 Task: Look for space in Zlín, Czech Republic from 1st June, 2023 to 9th June, 2023 for 6 adults in price range Rs.6000 to Rs.12000. Place can be entire place with 3 bedrooms having 3 beds and 3 bathrooms. Property type can be house, flat, guest house. Booking option can be shelf check-in. Required host language is English.
Action: Mouse moved to (552, 102)
Screenshot: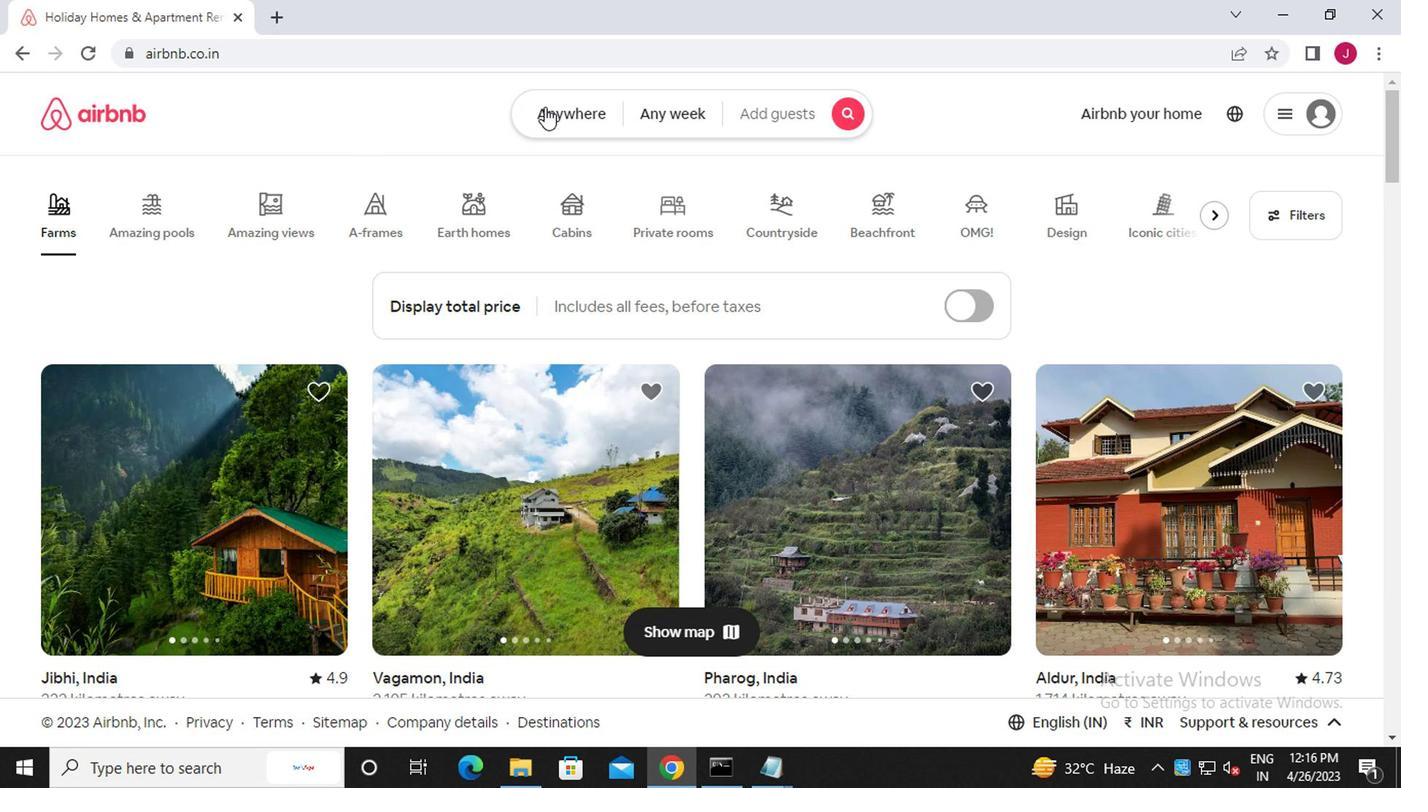 
Action: Mouse pressed left at (552, 102)
Screenshot: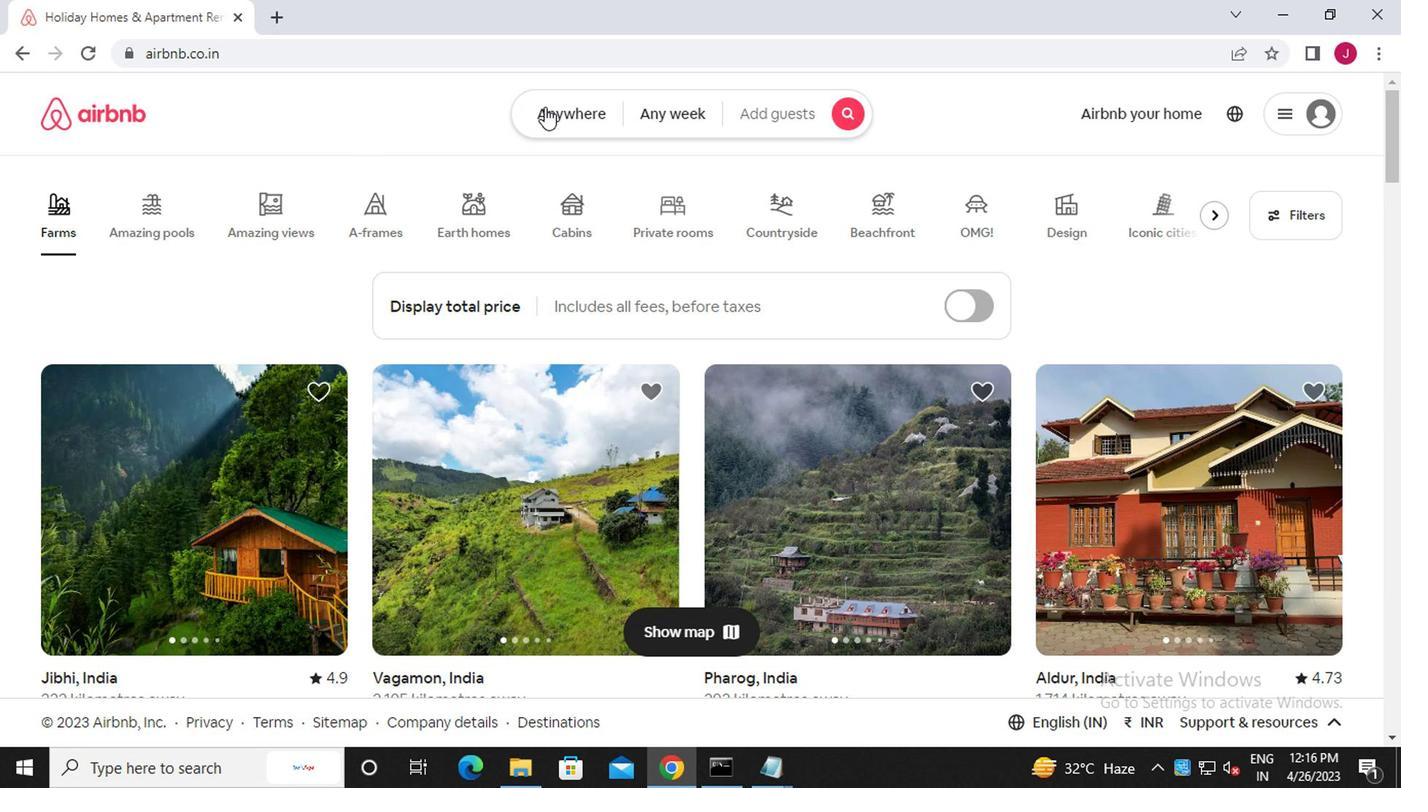 
Action: Mouse moved to (375, 194)
Screenshot: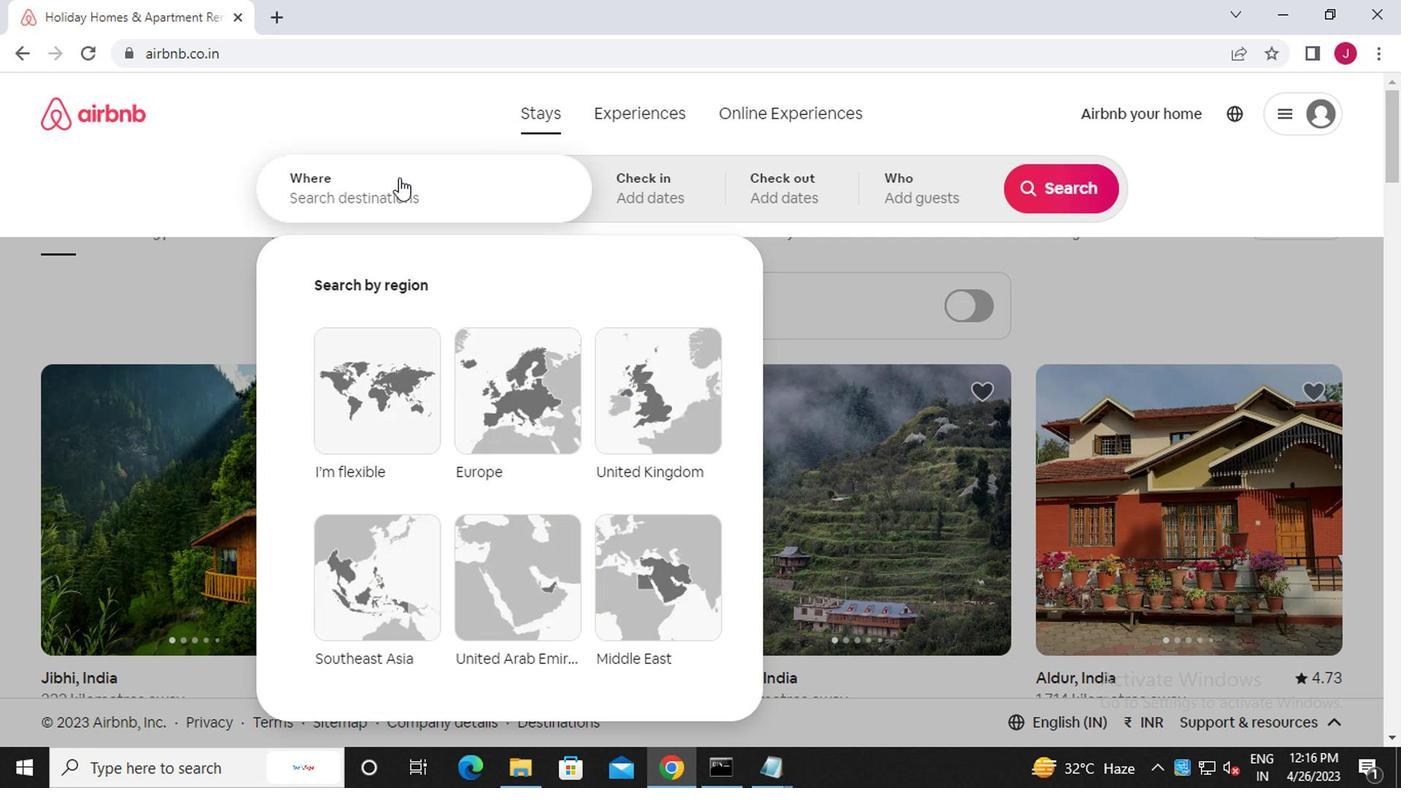 
Action: Mouse pressed left at (375, 194)
Screenshot: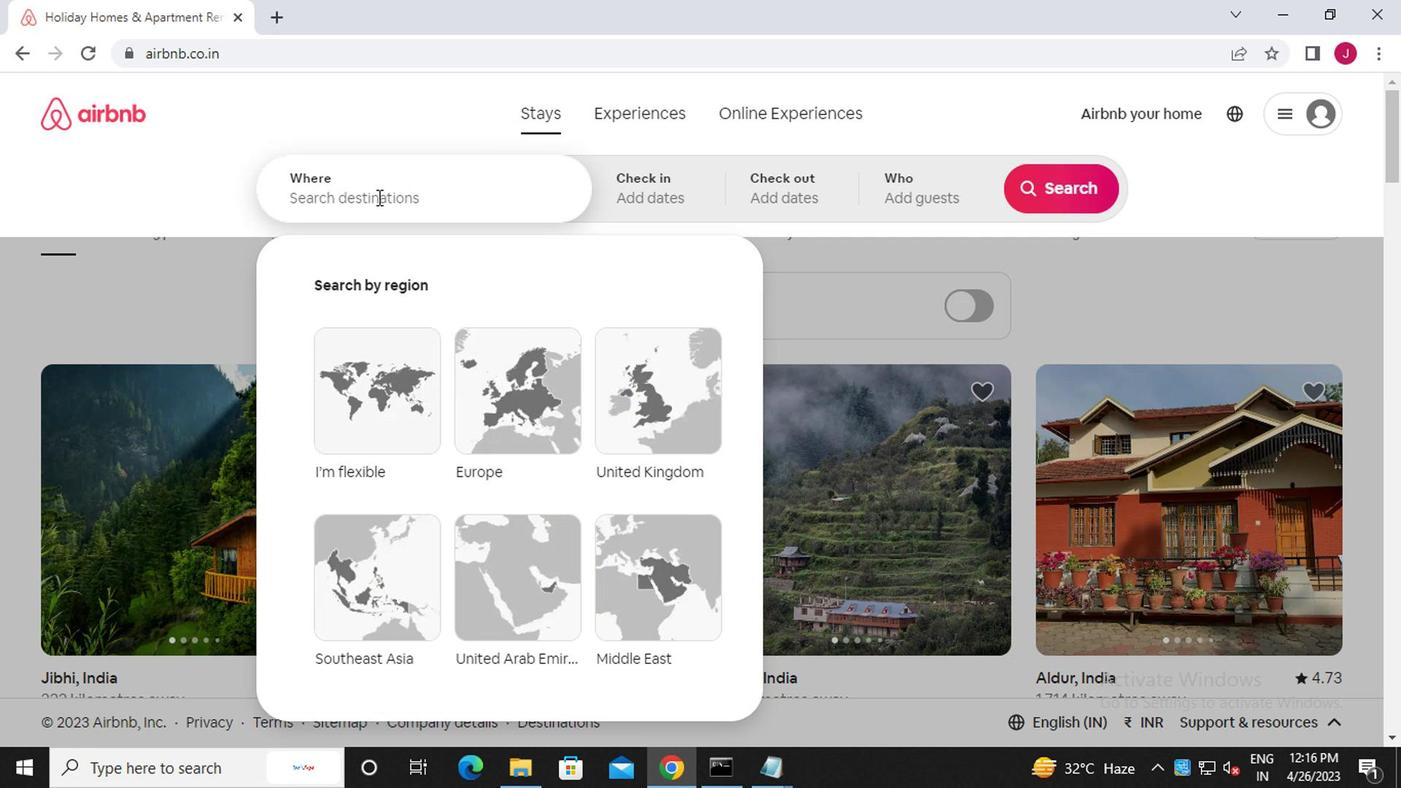 
Action: Mouse moved to (375, 194)
Screenshot: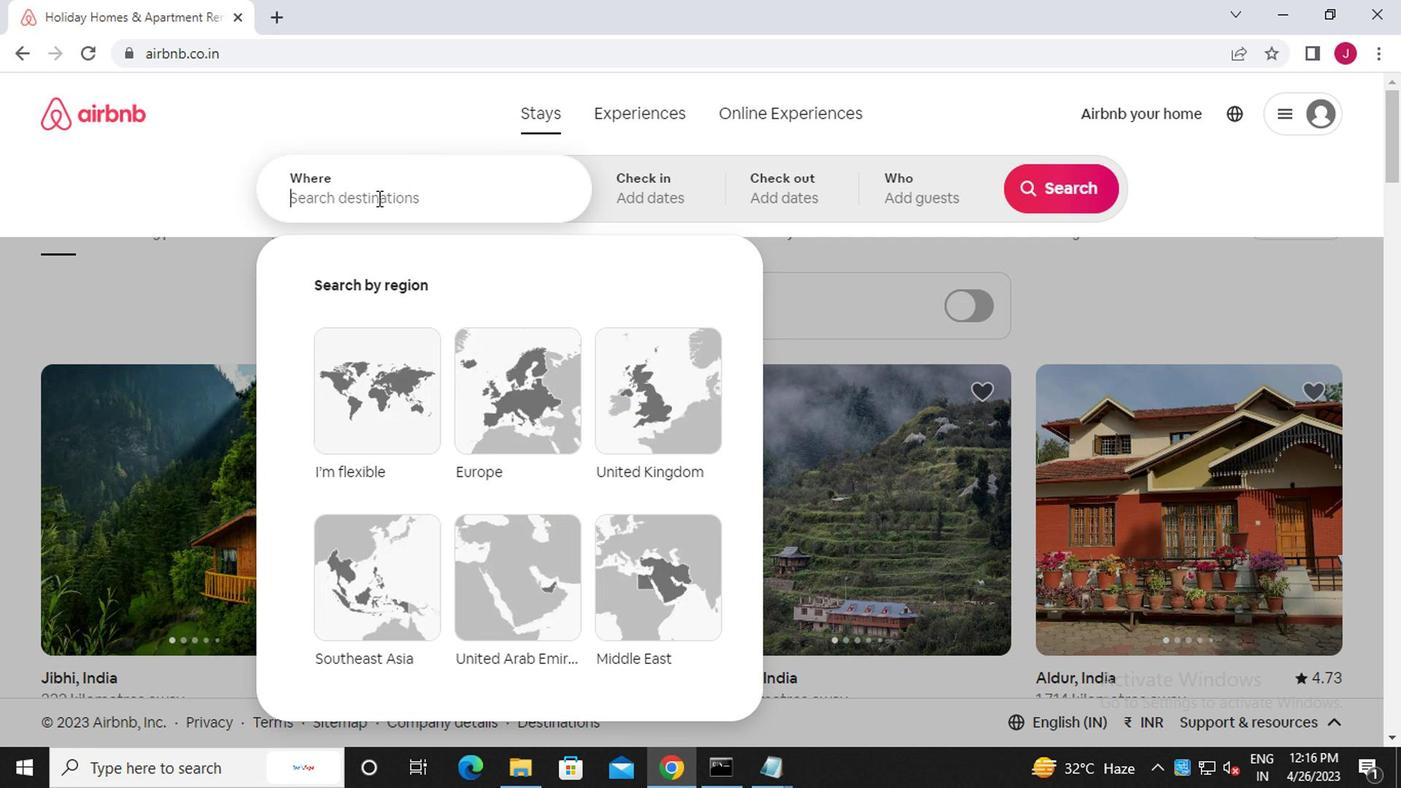 
Action: Key pressed z<Key.caps_lock>lin,<Key.caps_lock>c<Key.caps_lock>zech<Key.space><Key.caps_lock>r<Key.caps_lock>epublic
Screenshot: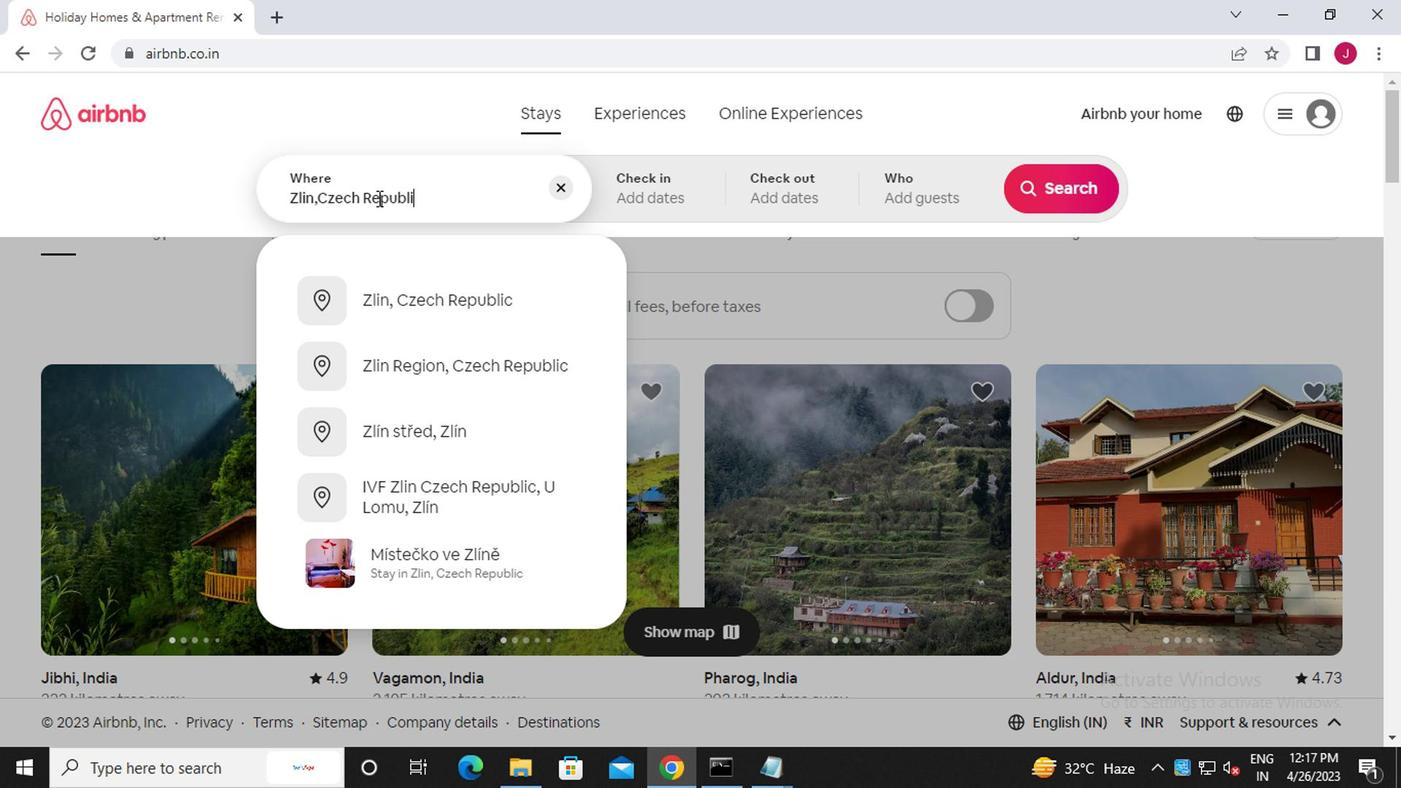 
Action: Mouse moved to (448, 310)
Screenshot: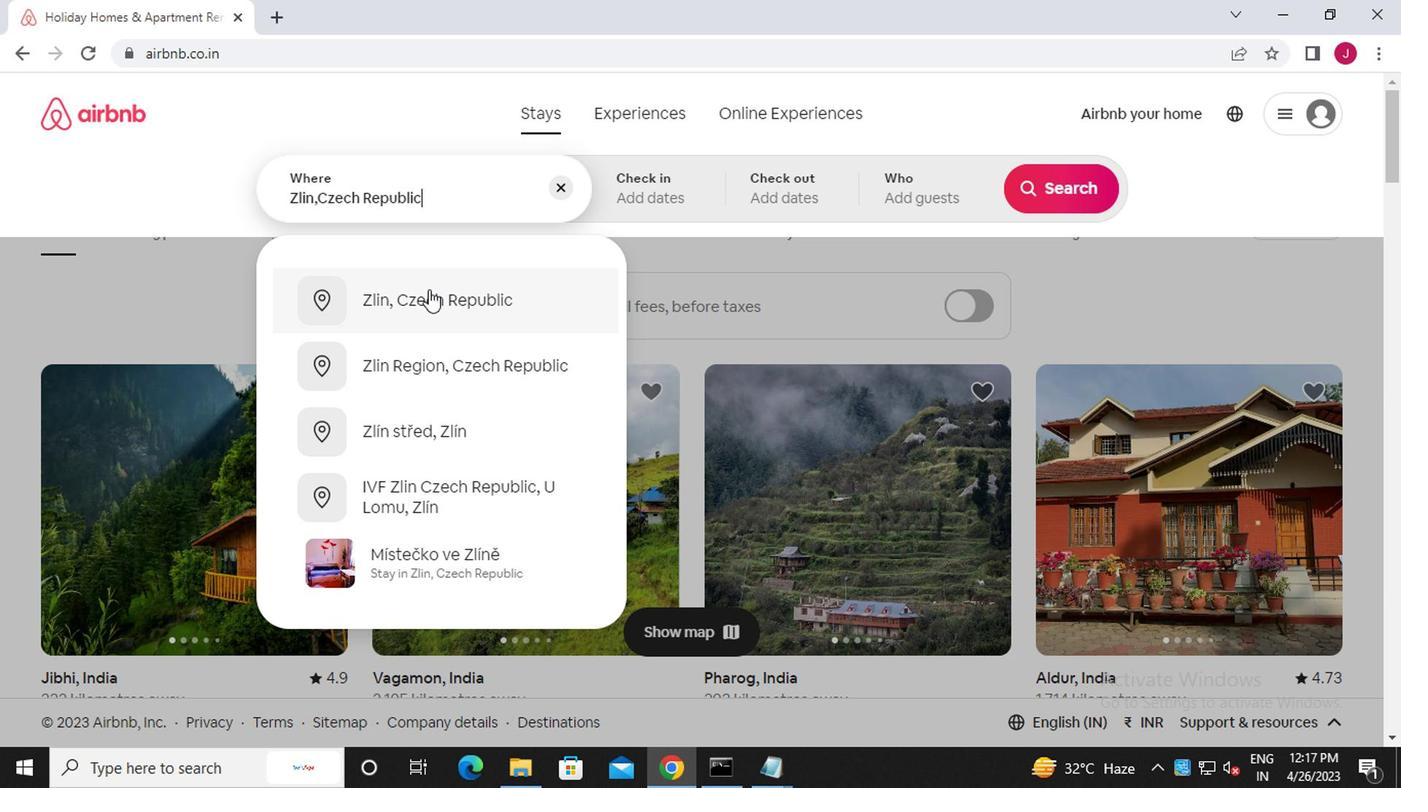 
Action: Mouse pressed left at (448, 310)
Screenshot: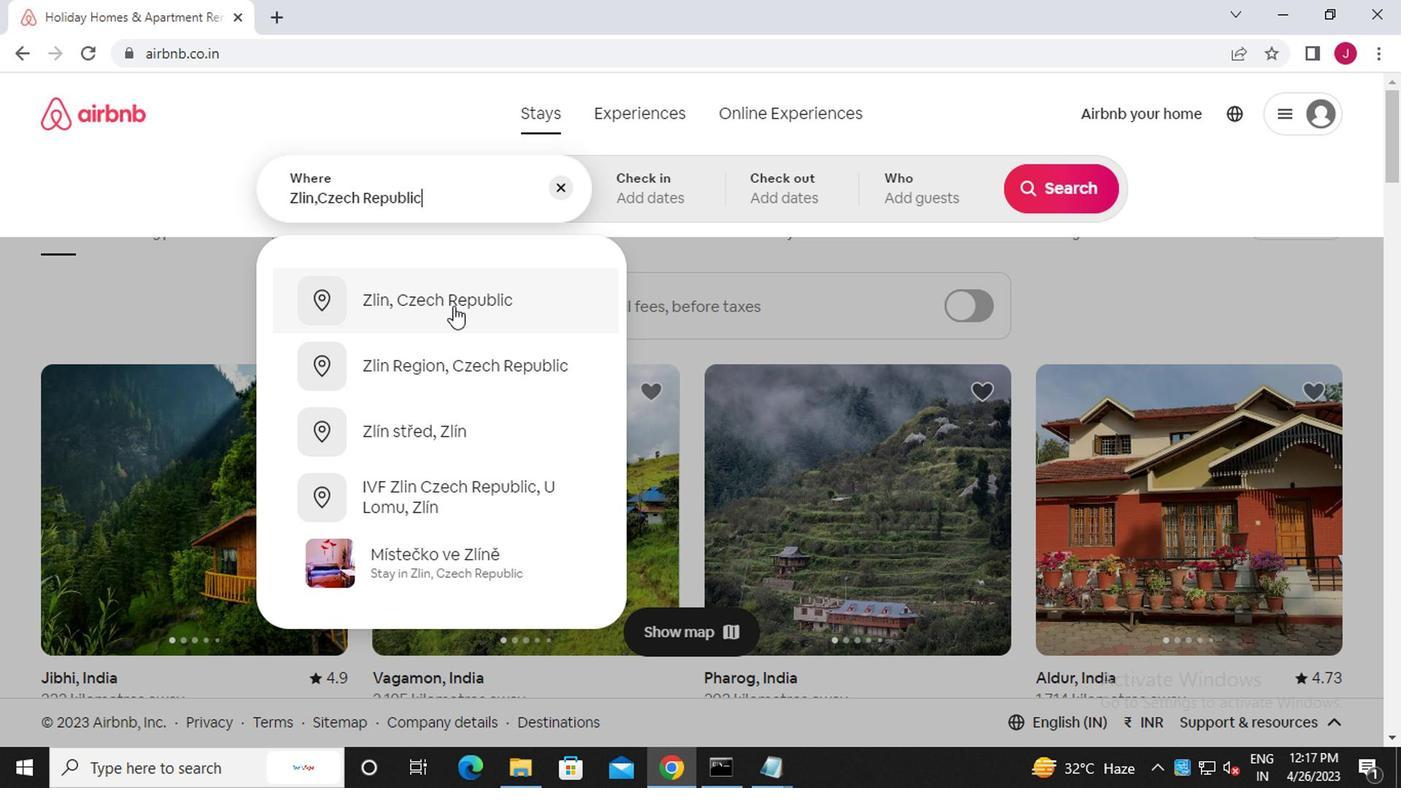 
Action: Mouse moved to (1019, 362)
Screenshot: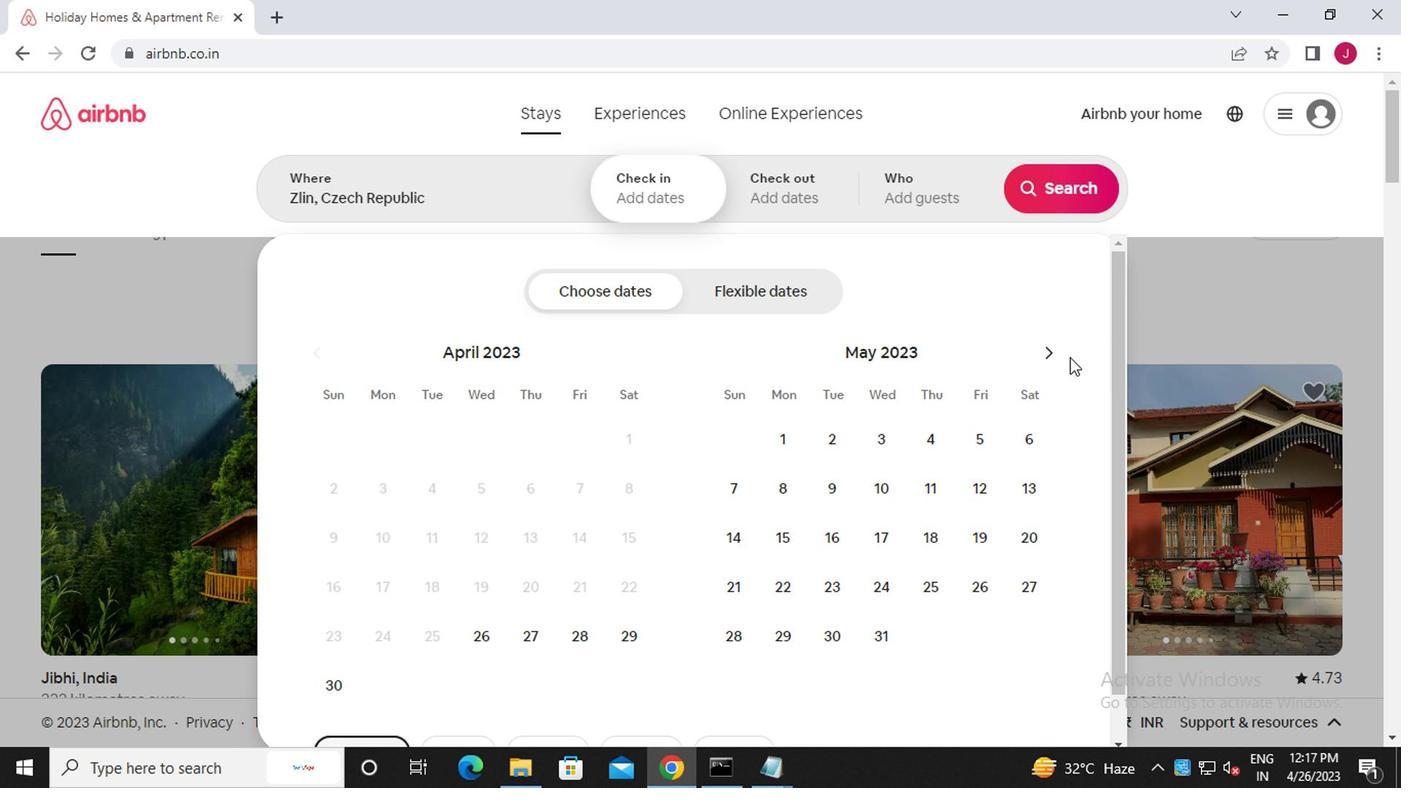 
Action: Mouse pressed left at (1019, 362)
Screenshot: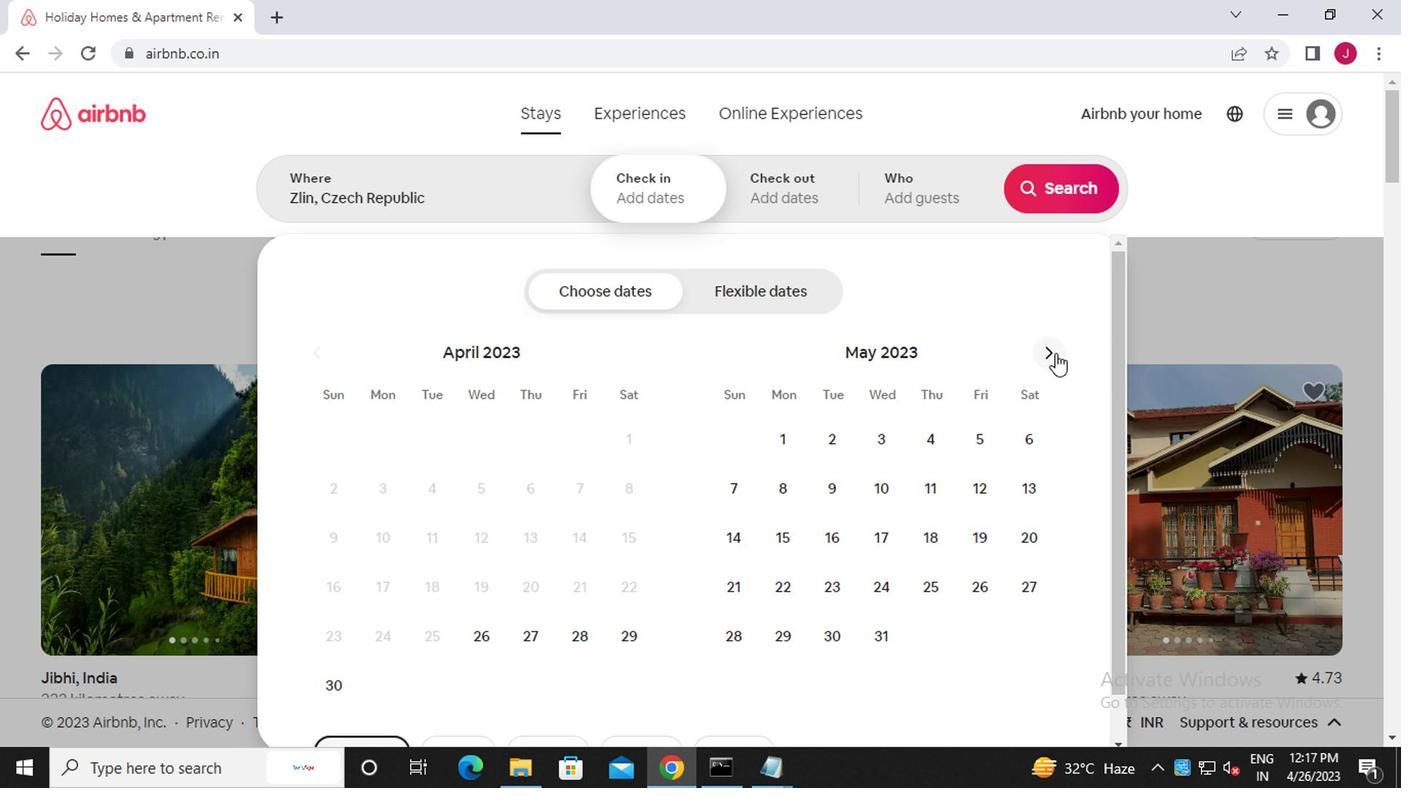 
Action: Mouse moved to (914, 459)
Screenshot: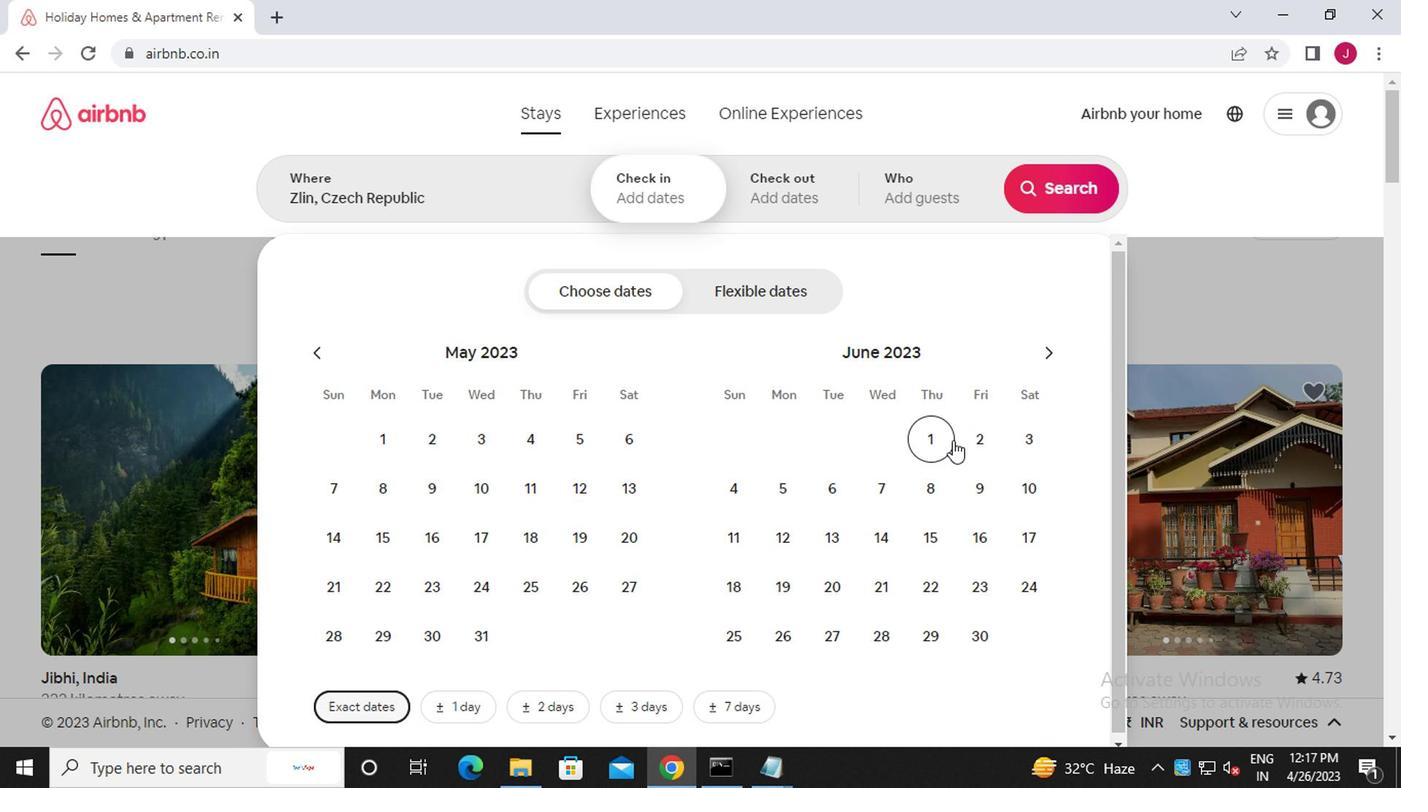 
Action: Mouse pressed left at (914, 459)
Screenshot: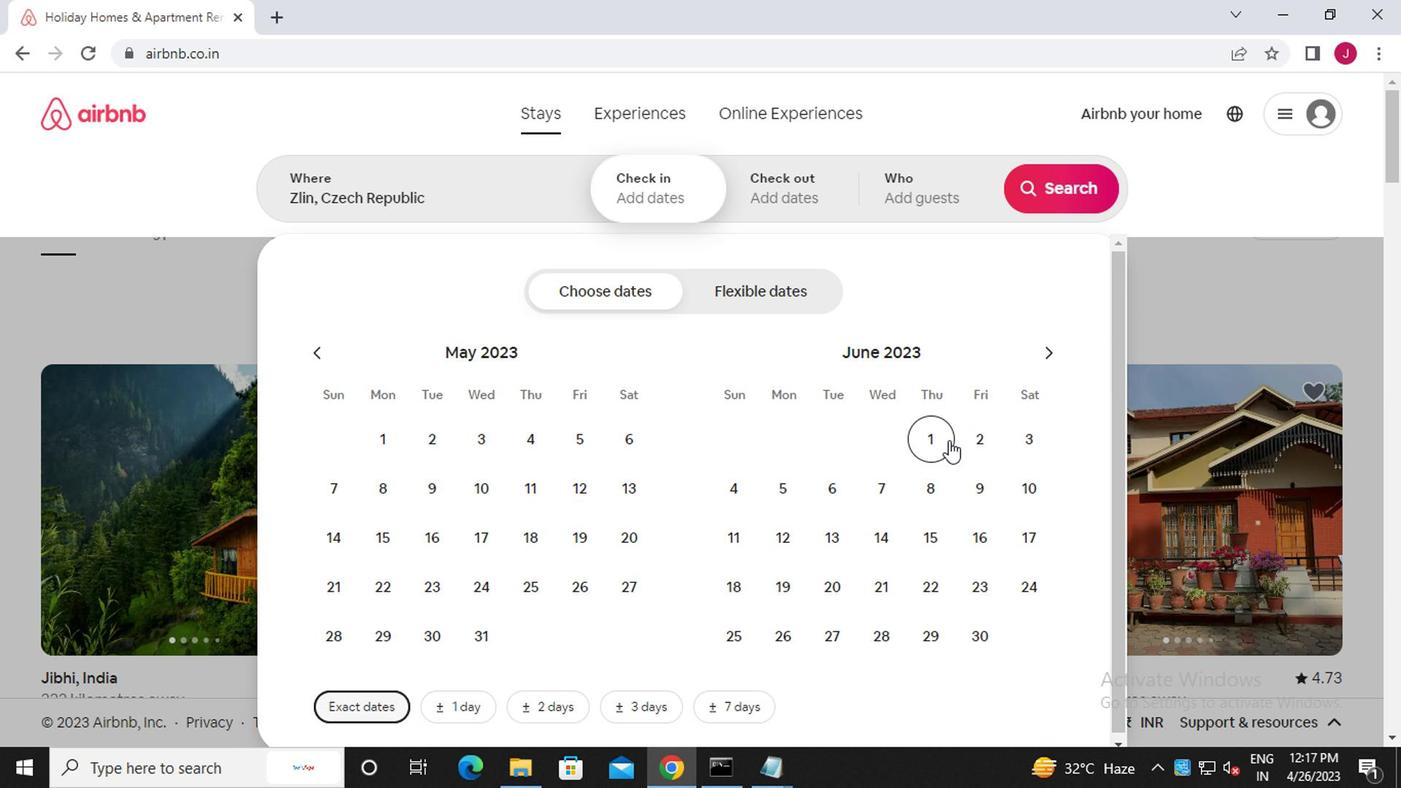 
Action: Mouse moved to (952, 504)
Screenshot: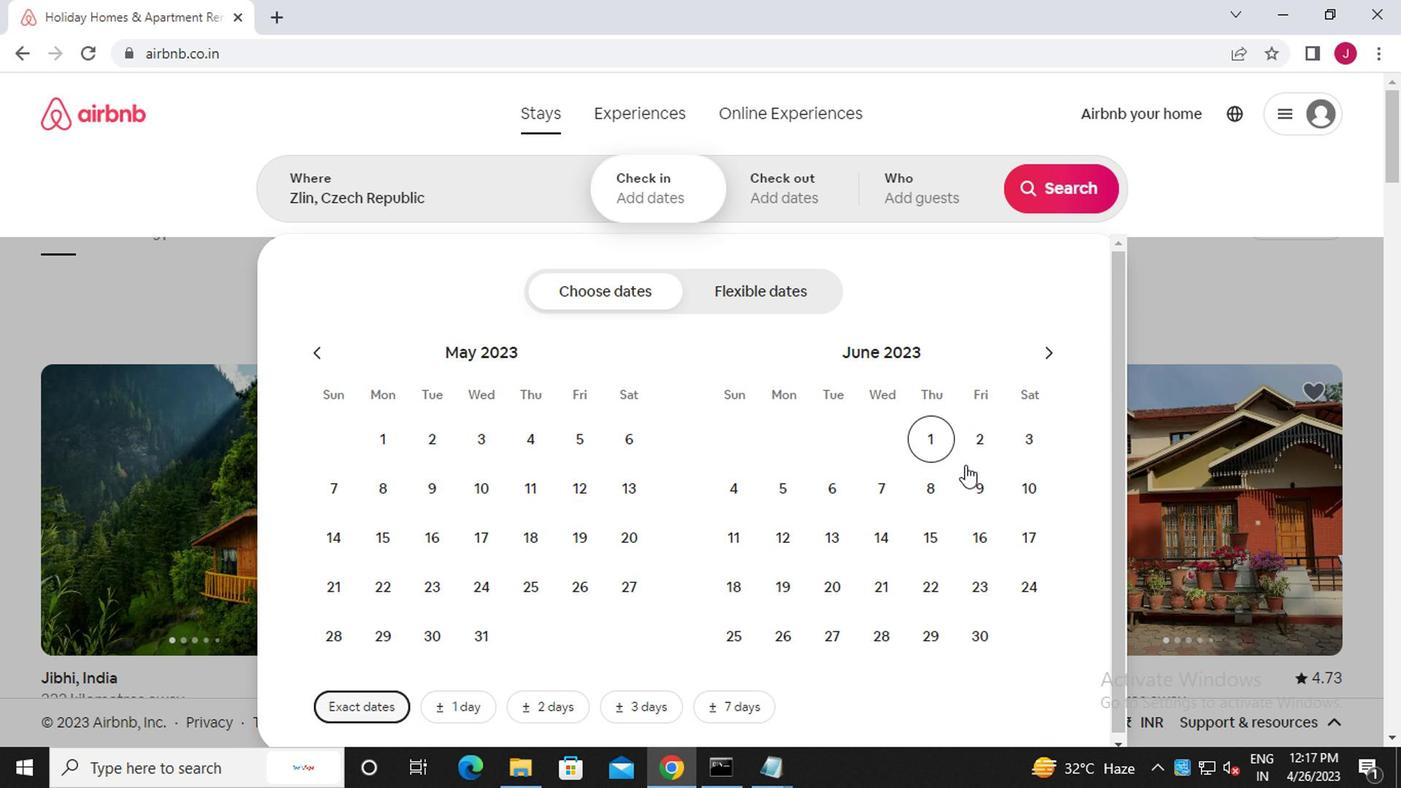
Action: Mouse pressed left at (952, 504)
Screenshot: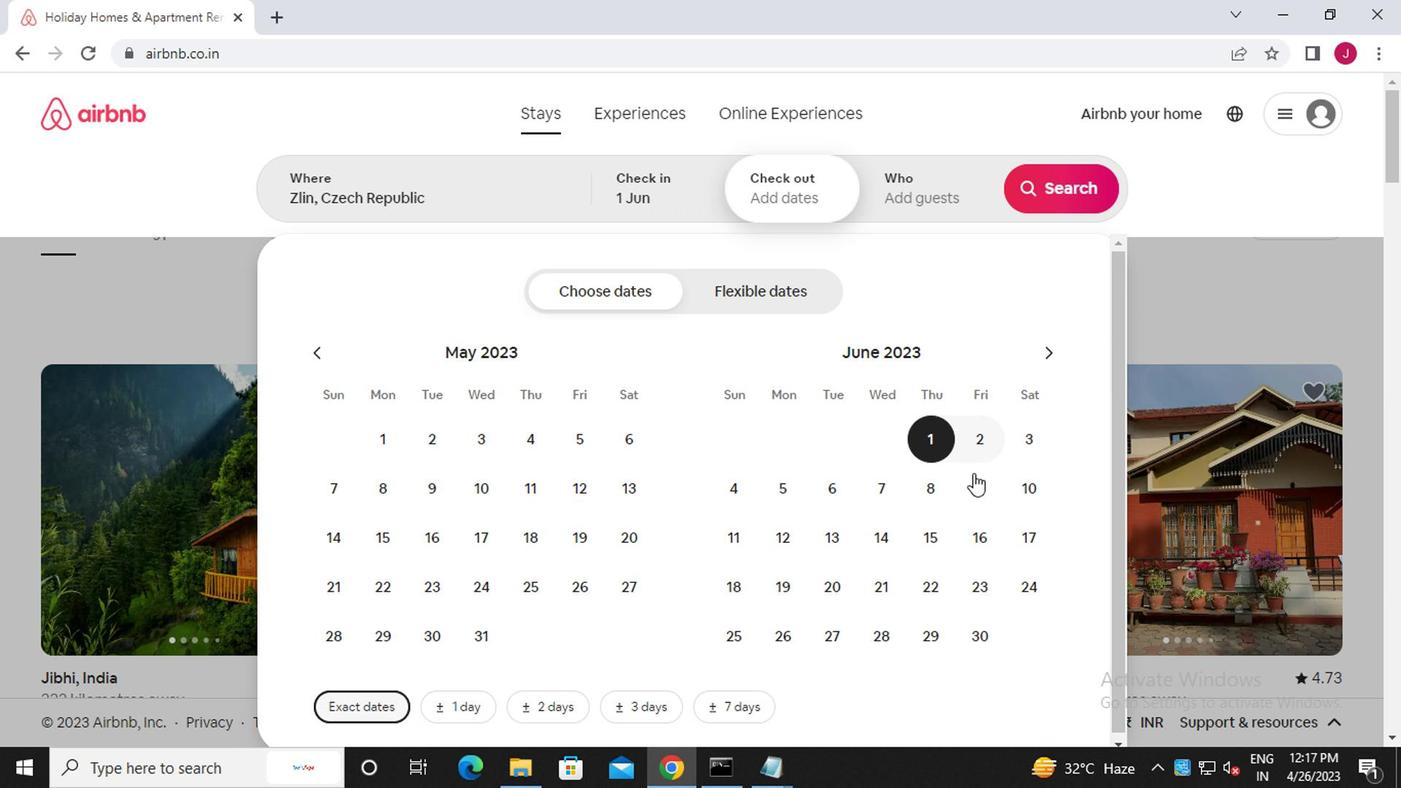 
Action: Mouse moved to (902, 175)
Screenshot: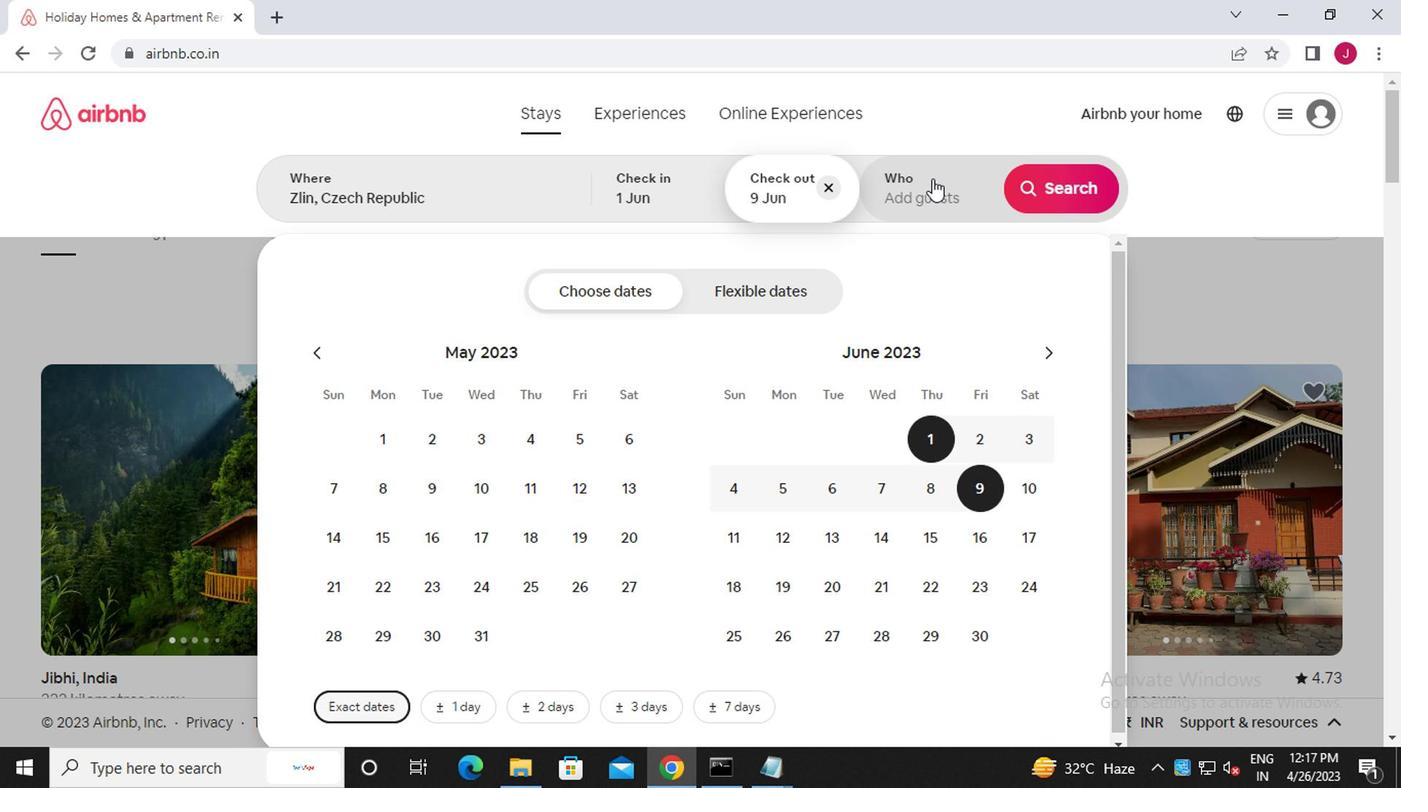 
Action: Mouse pressed left at (902, 175)
Screenshot: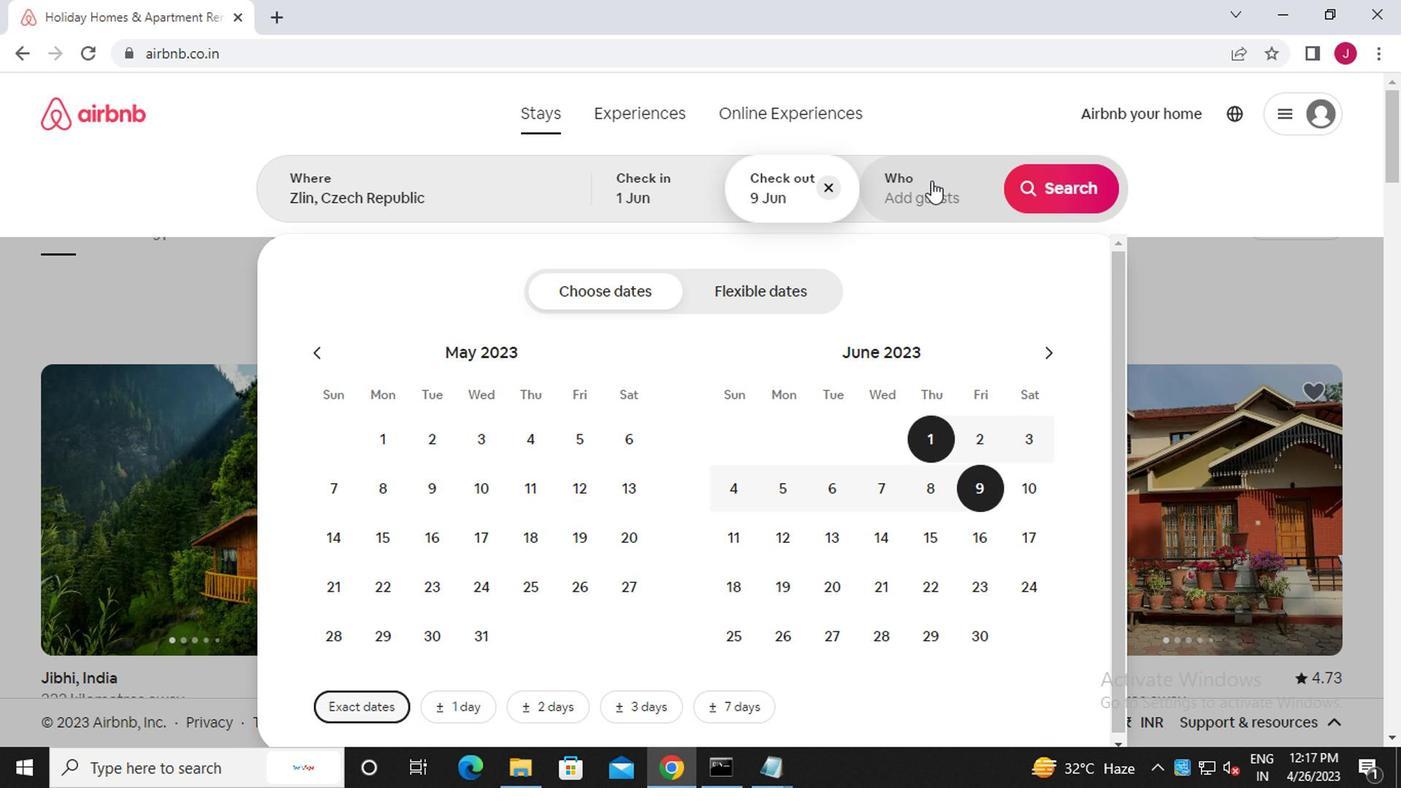 
Action: Mouse moved to (1030, 312)
Screenshot: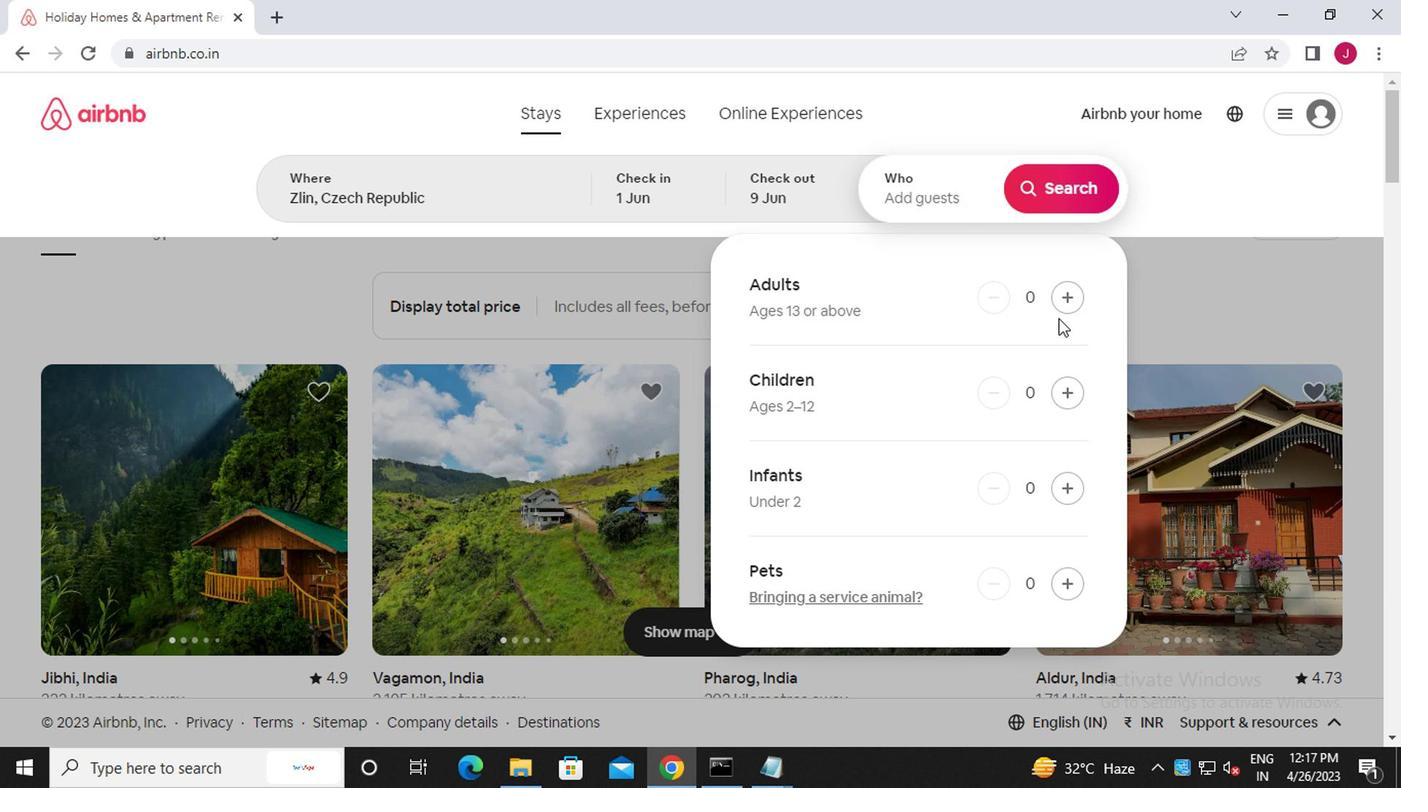
Action: Mouse pressed left at (1030, 312)
Screenshot: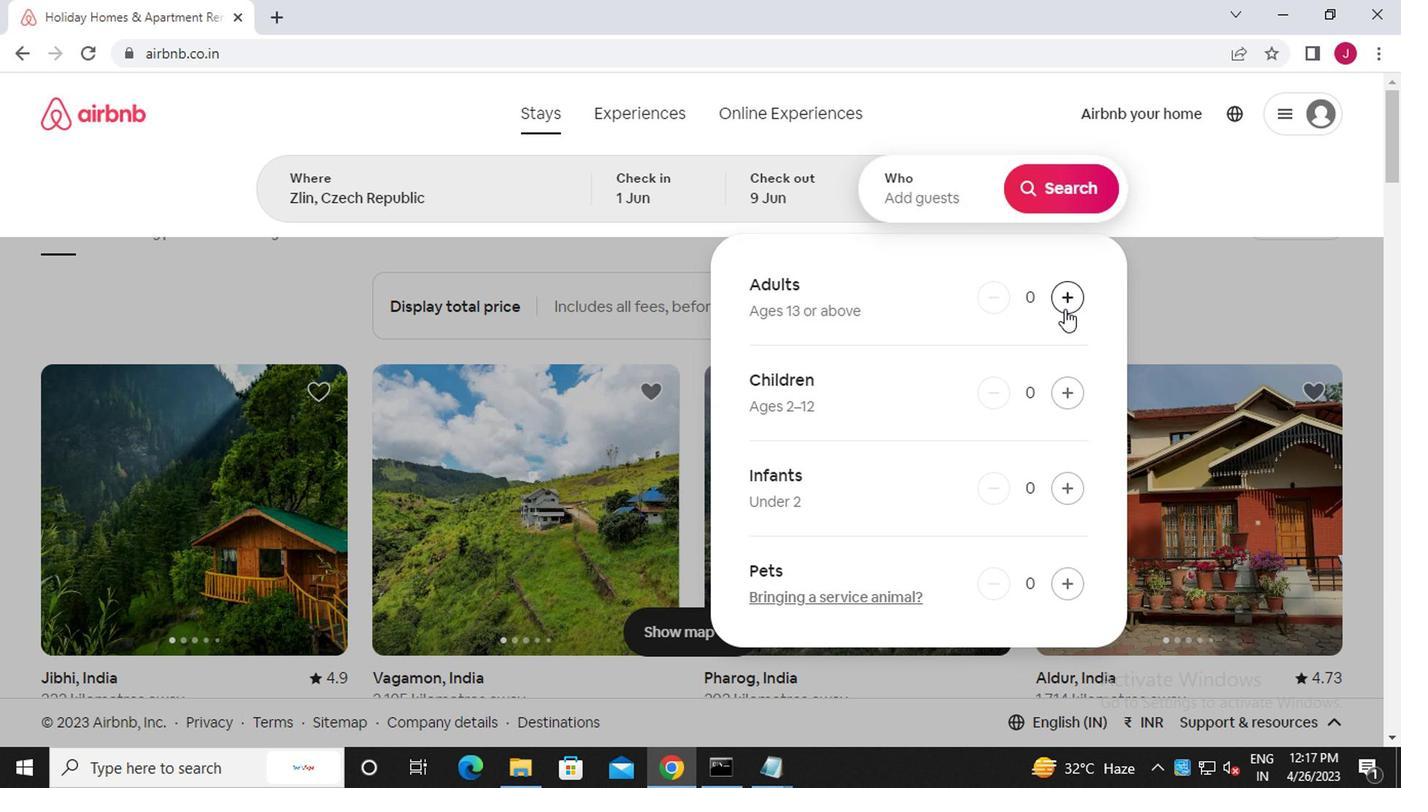 
Action: Mouse moved to (1031, 312)
Screenshot: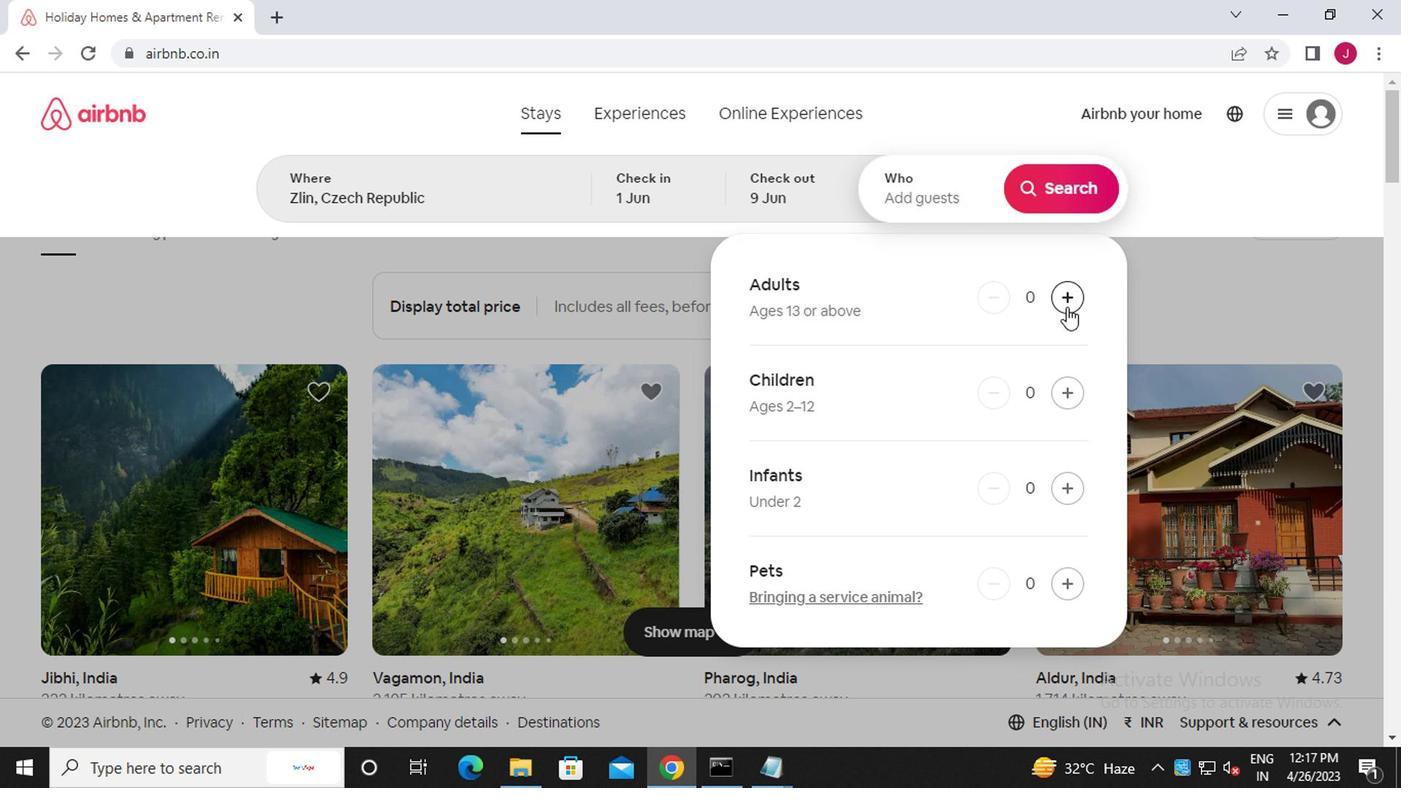 
Action: Mouse pressed left at (1031, 312)
Screenshot: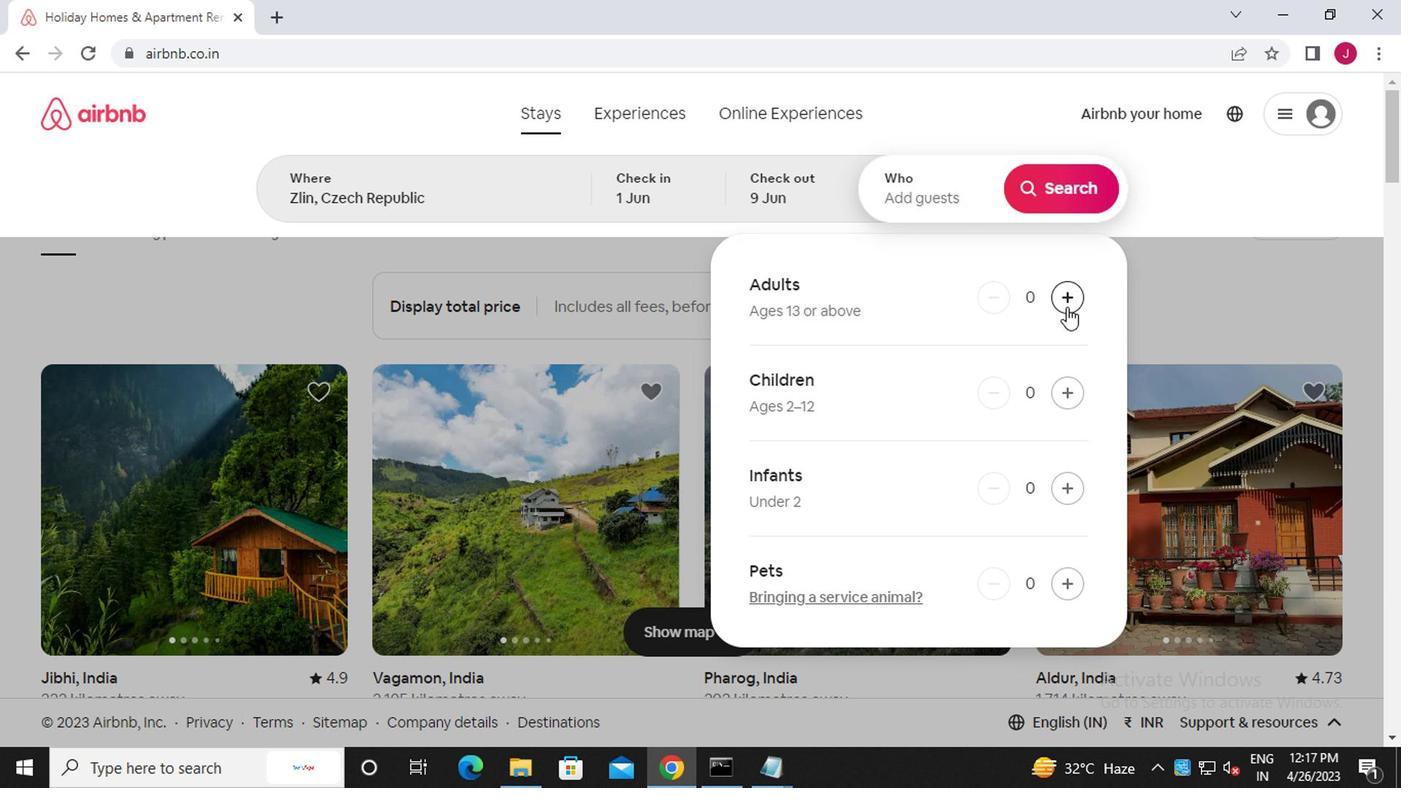 
Action: Mouse pressed left at (1031, 312)
Screenshot: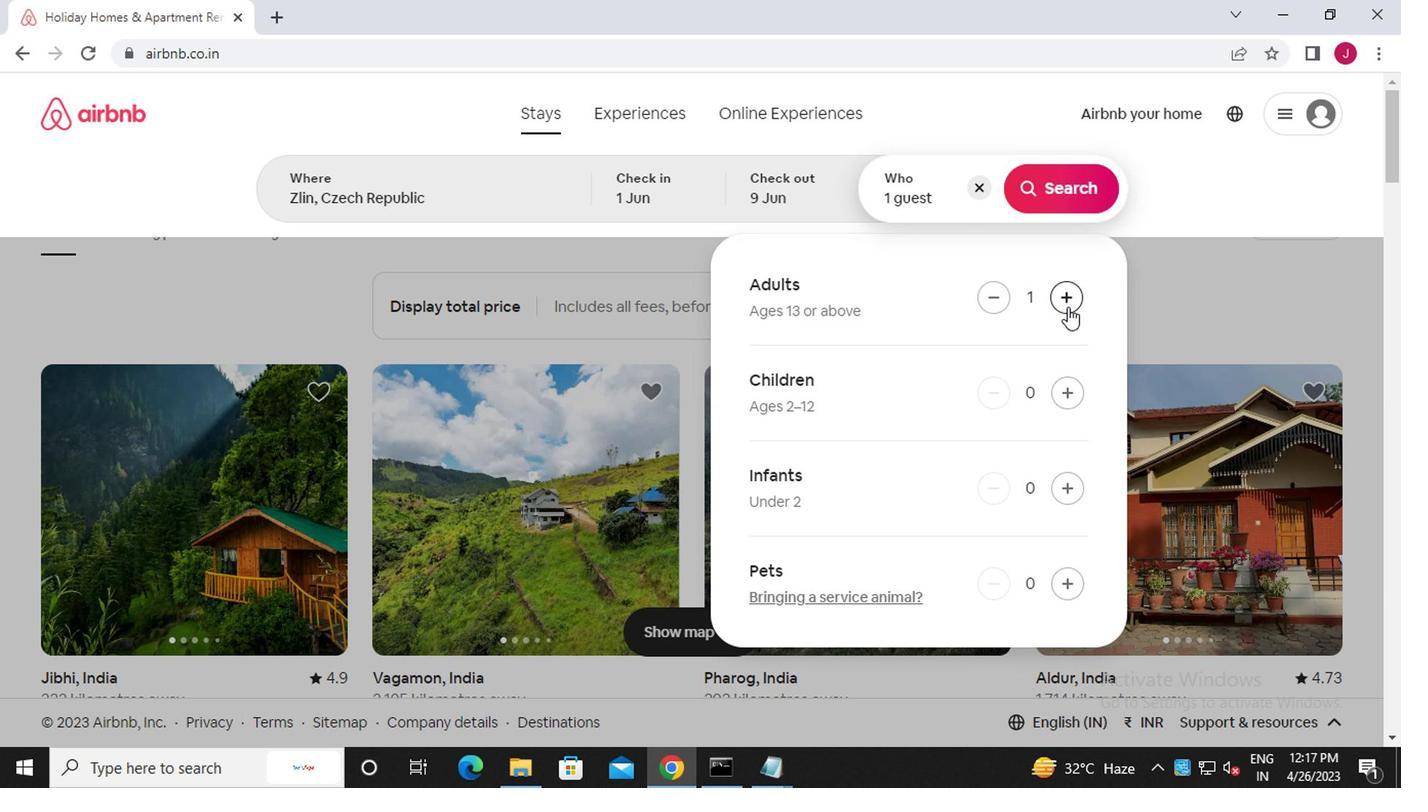 
Action: Mouse pressed left at (1031, 312)
Screenshot: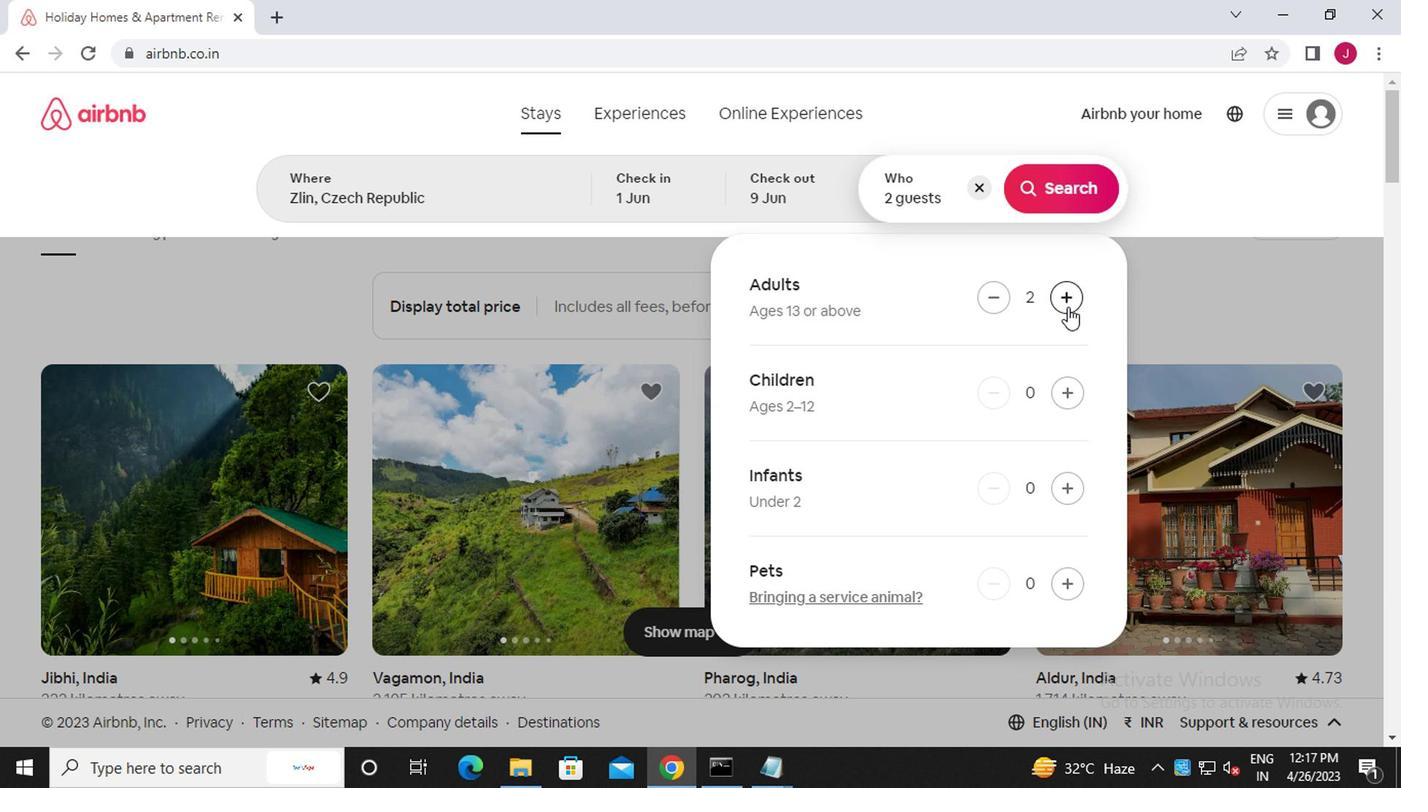 
Action: Mouse pressed left at (1031, 312)
Screenshot: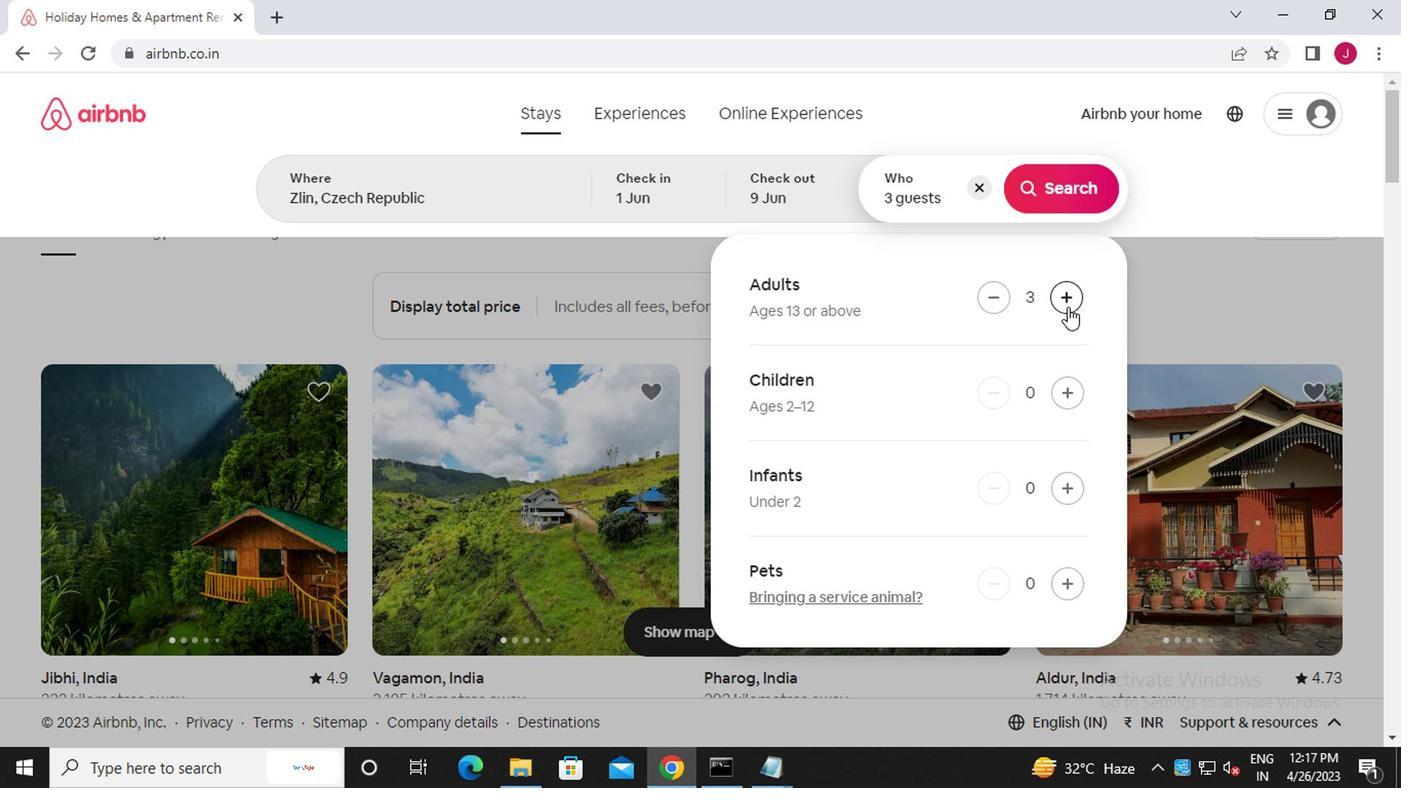 
Action: Mouse pressed left at (1031, 312)
Screenshot: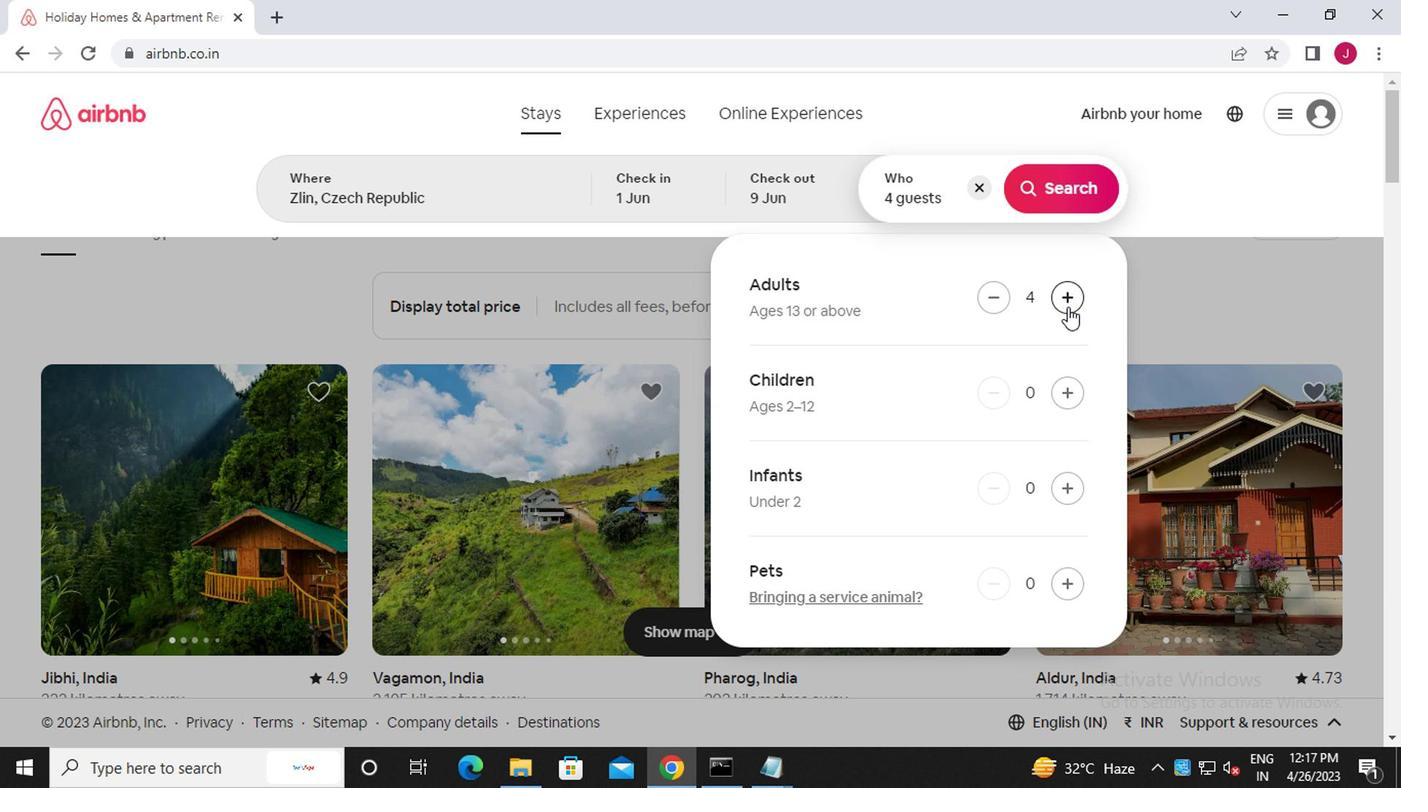 
Action: Mouse moved to (1033, 186)
Screenshot: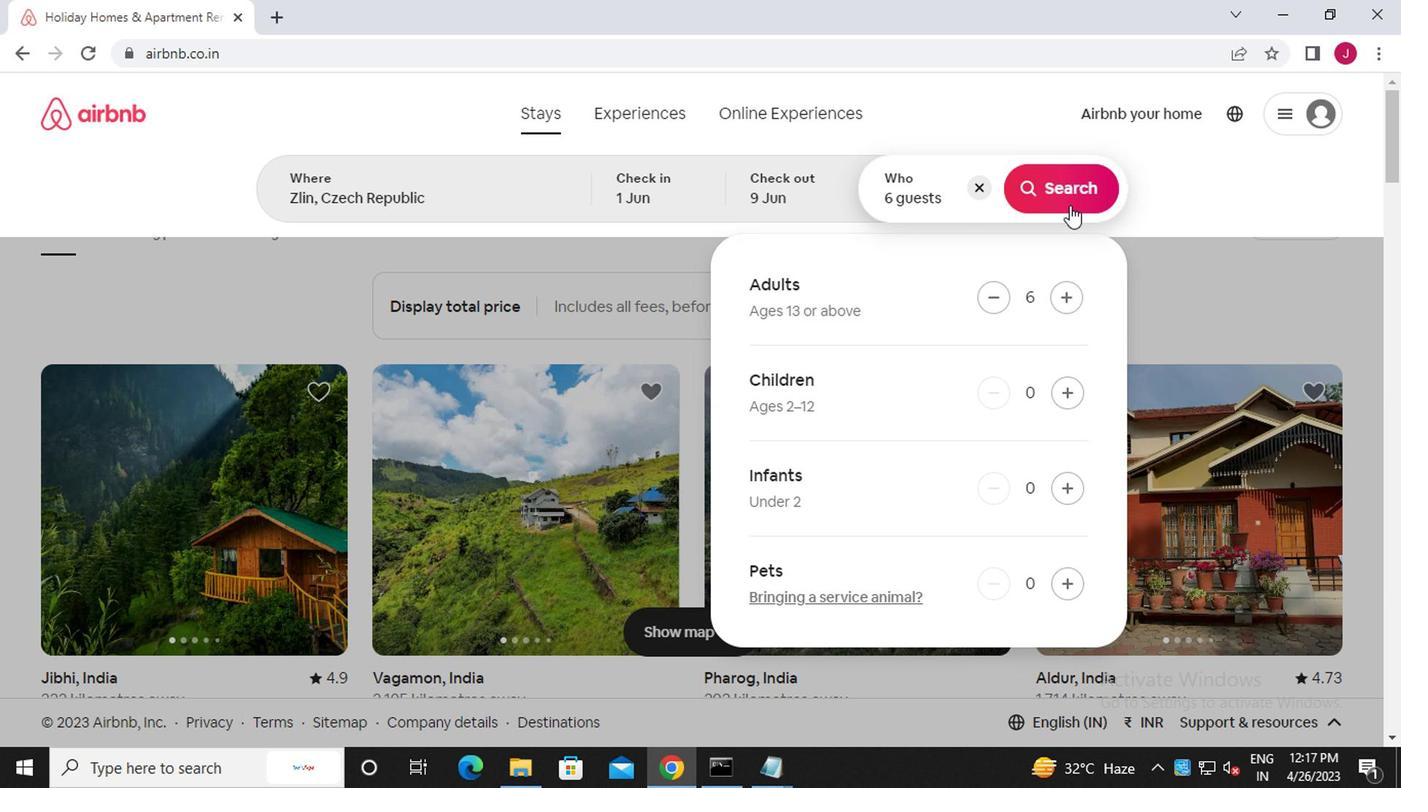 
Action: Mouse pressed left at (1033, 186)
Screenshot: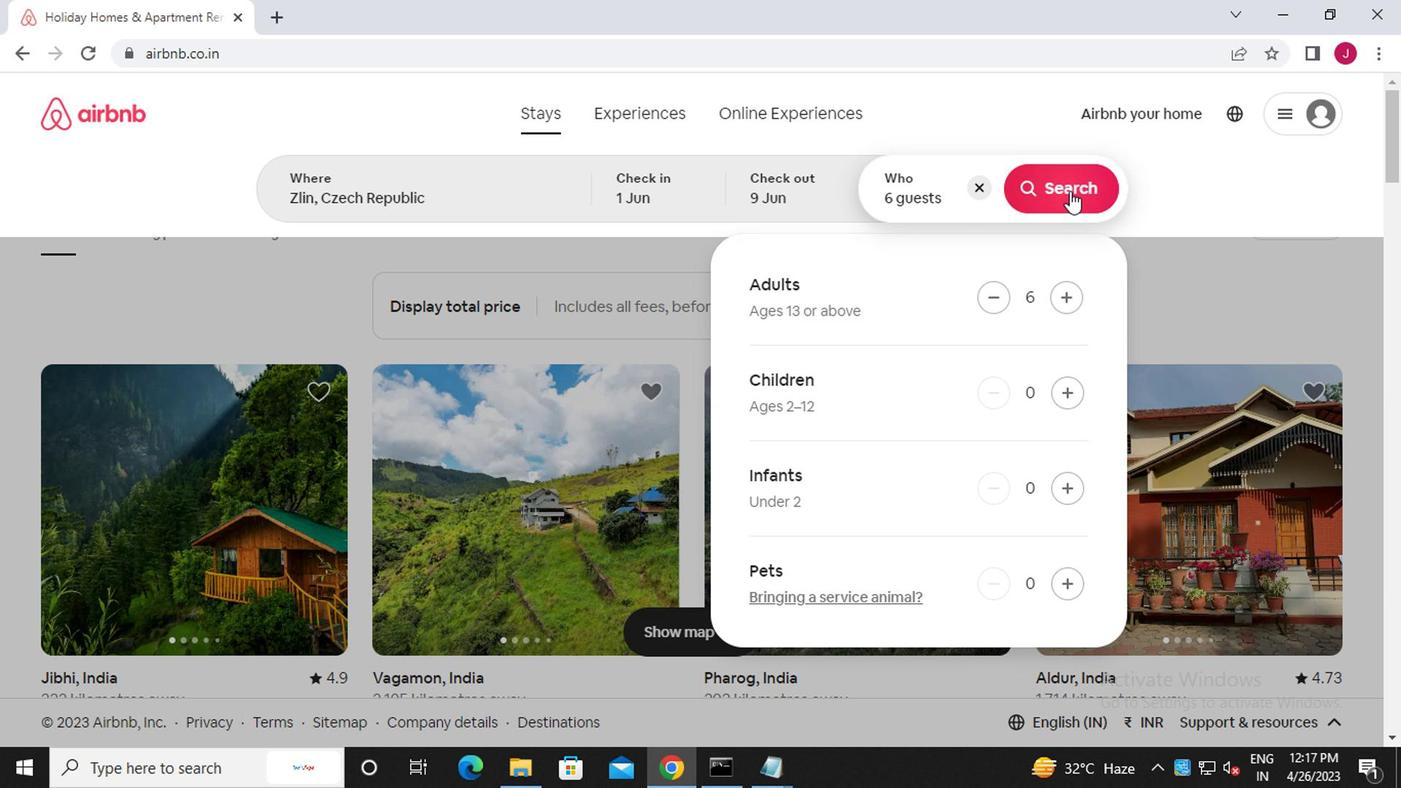 
Action: Mouse moved to (1280, 205)
Screenshot: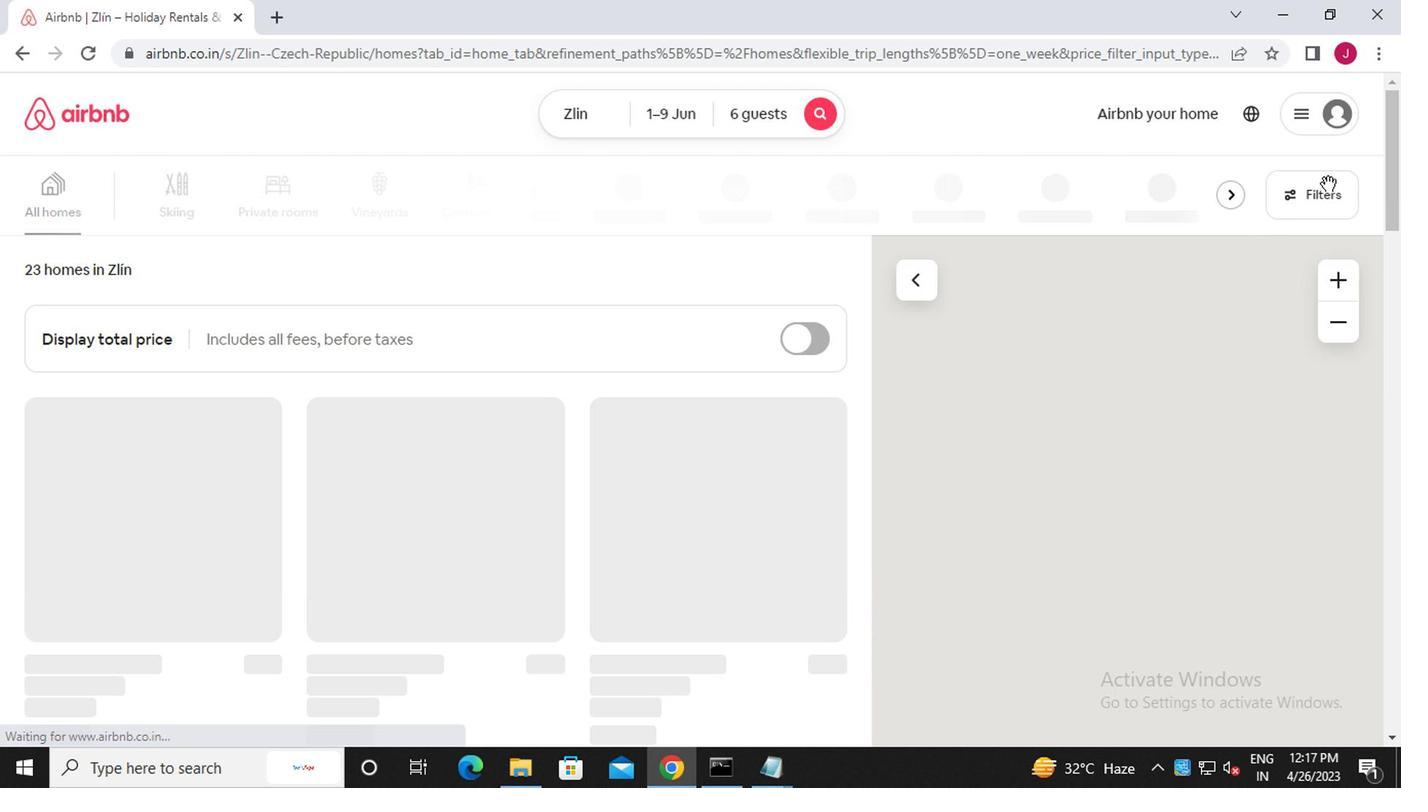
Action: Mouse pressed left at (1280, 205)
Screenshot: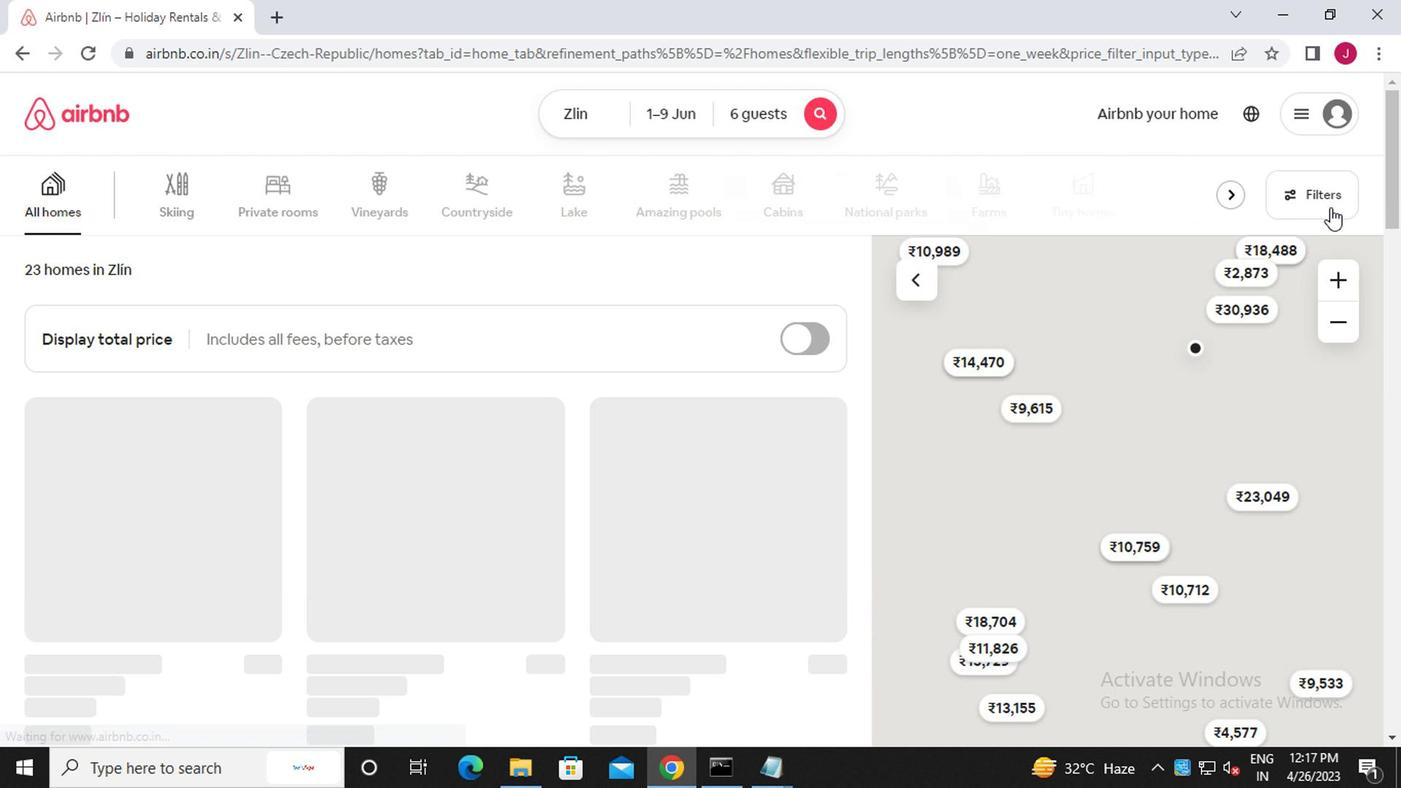 
Action: Mouse moved to (461, 456)
Screenshot: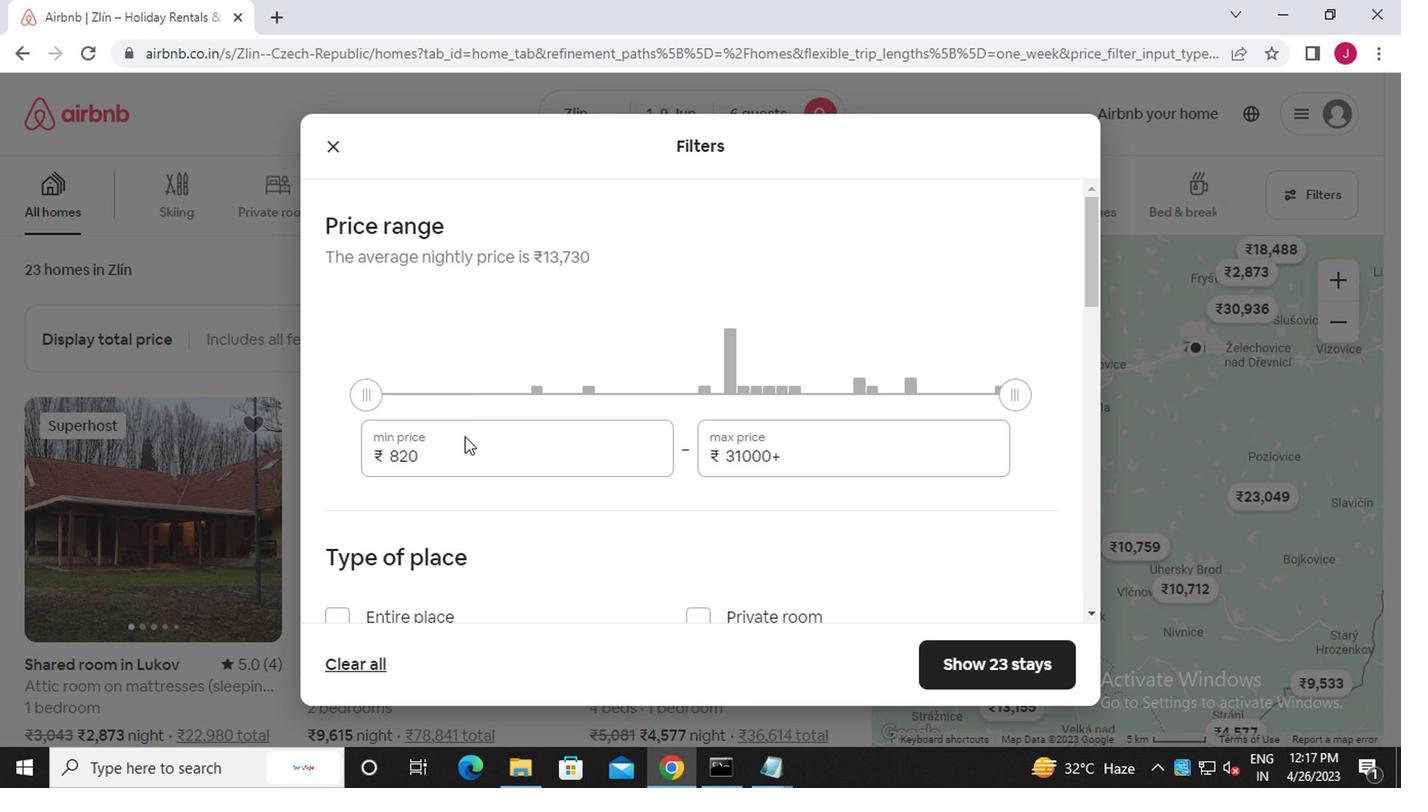 
Action: Mouse pressed left at (461, 456)
Screenshot: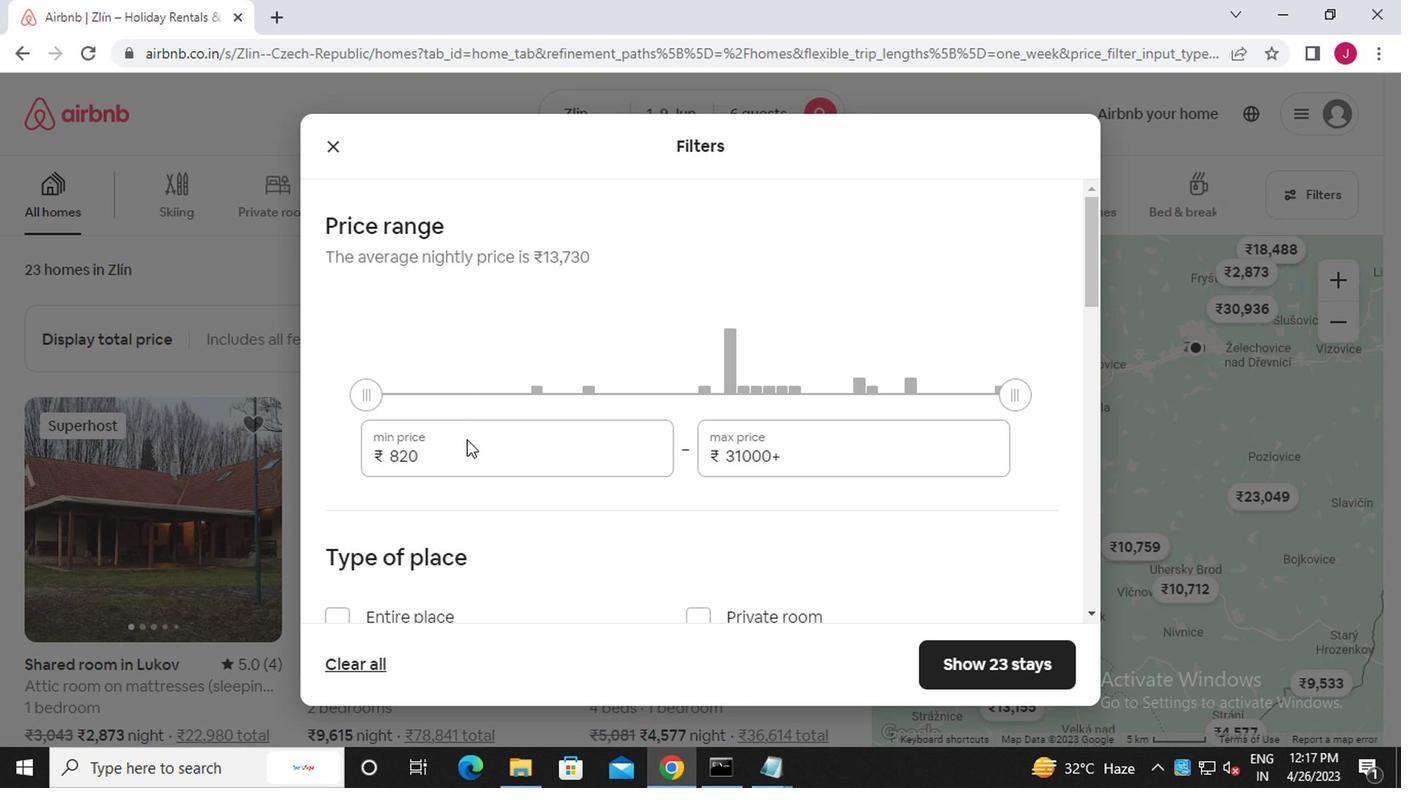 
Action: Mouse moved to (460, 446)
Screenshot: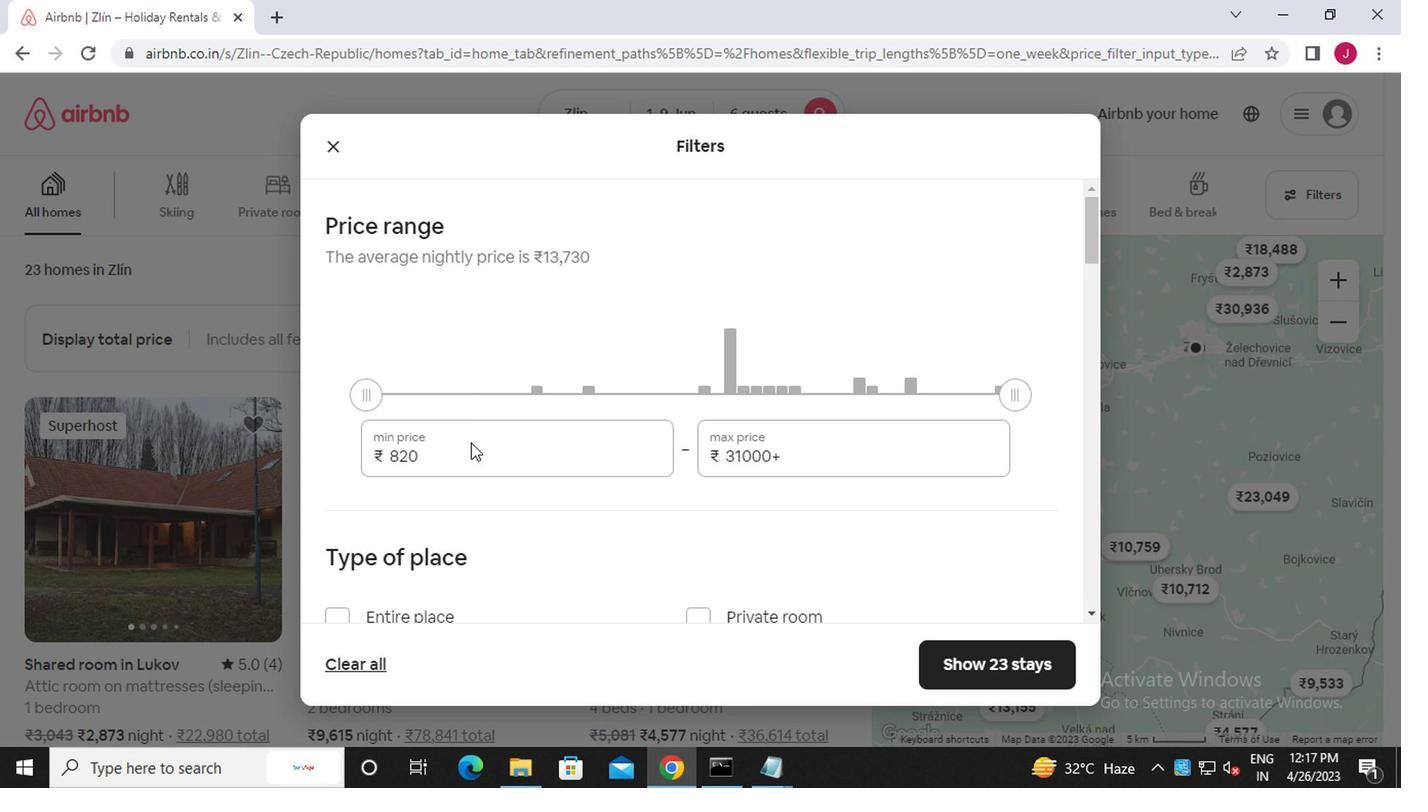 
Action: Key pressed <Key.backspace><Key.backspace><Key.backspace><<102>><<96>><<96>><<96>>
Screenshot: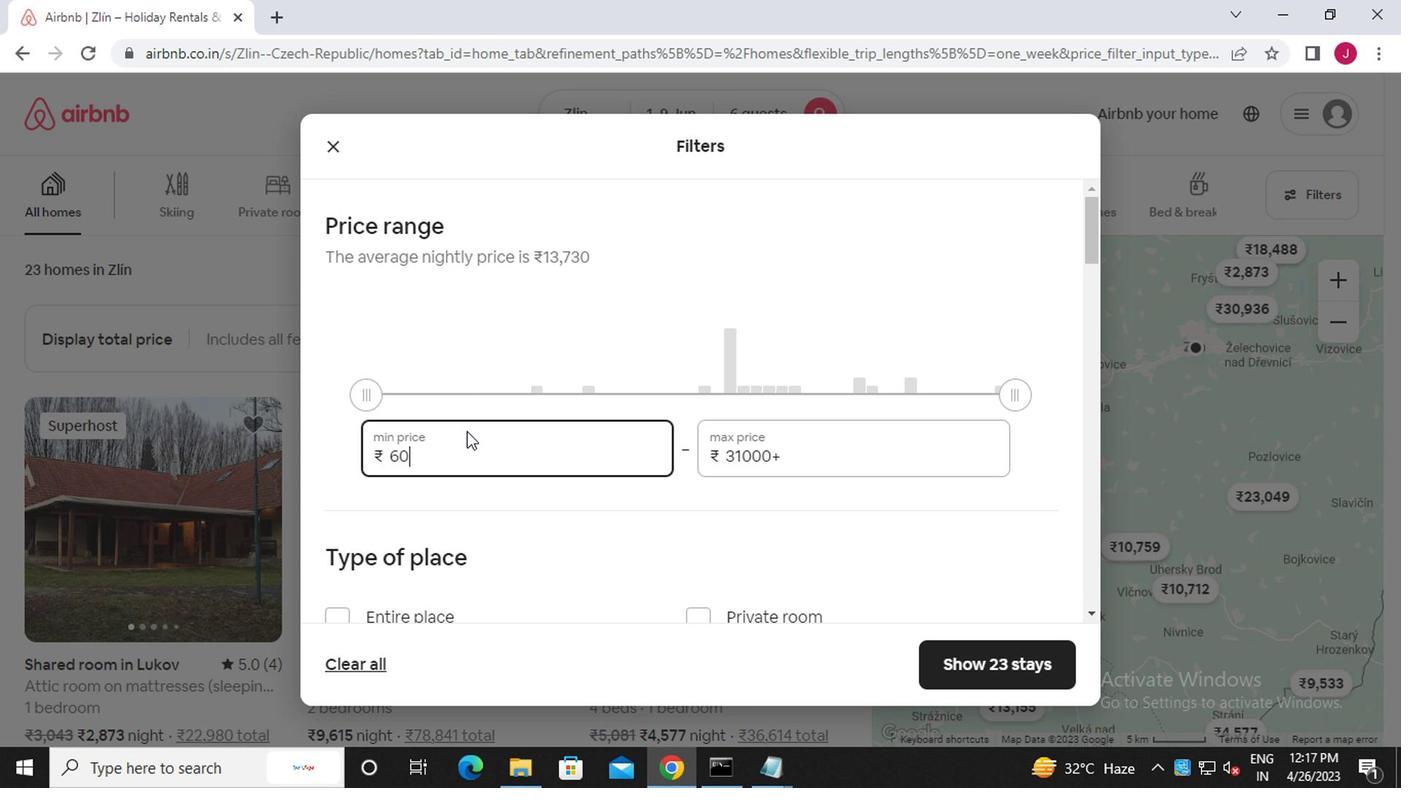 
Action: Mouse moved to (803, 464)
Screenshot: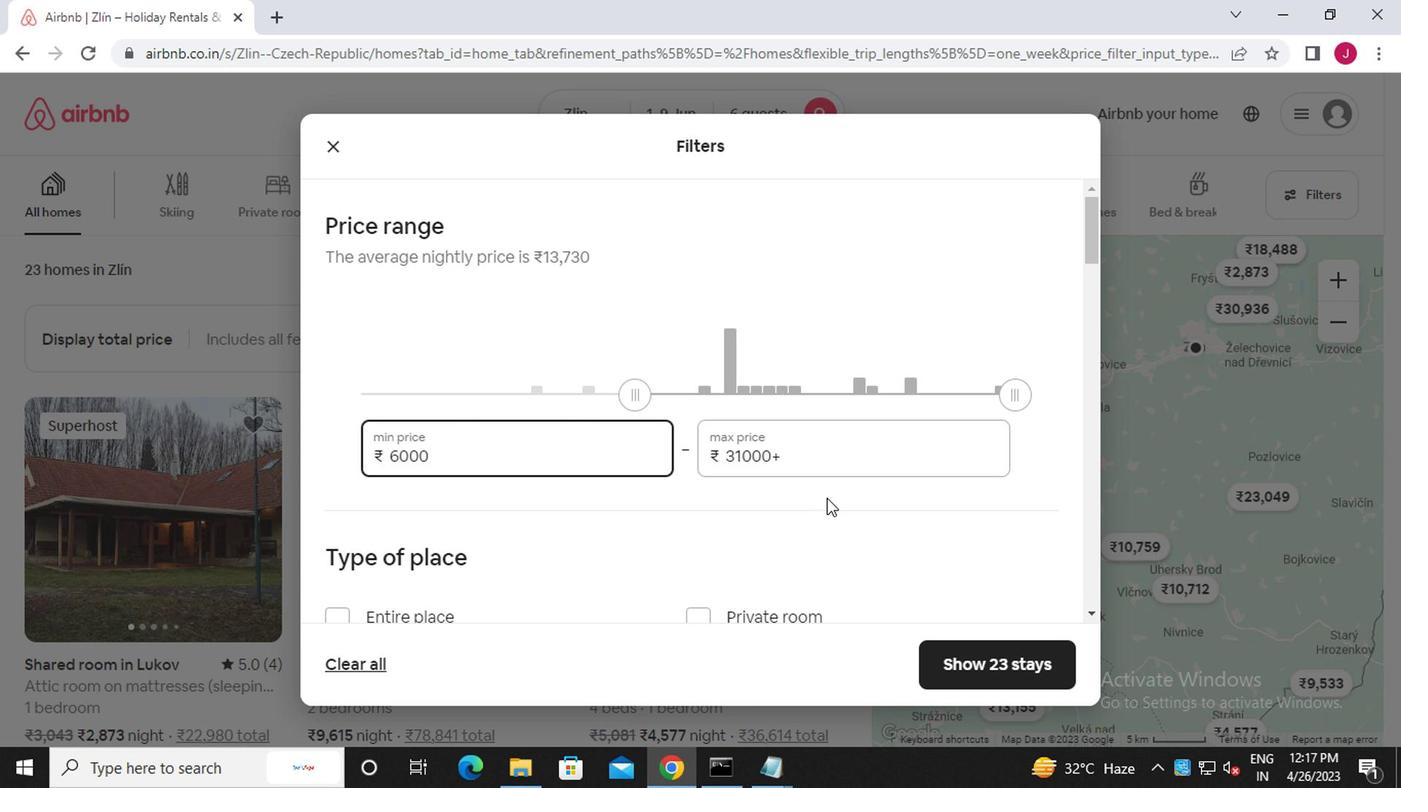 
Action: Mouse pressed left at (803, 464)
Screenshot: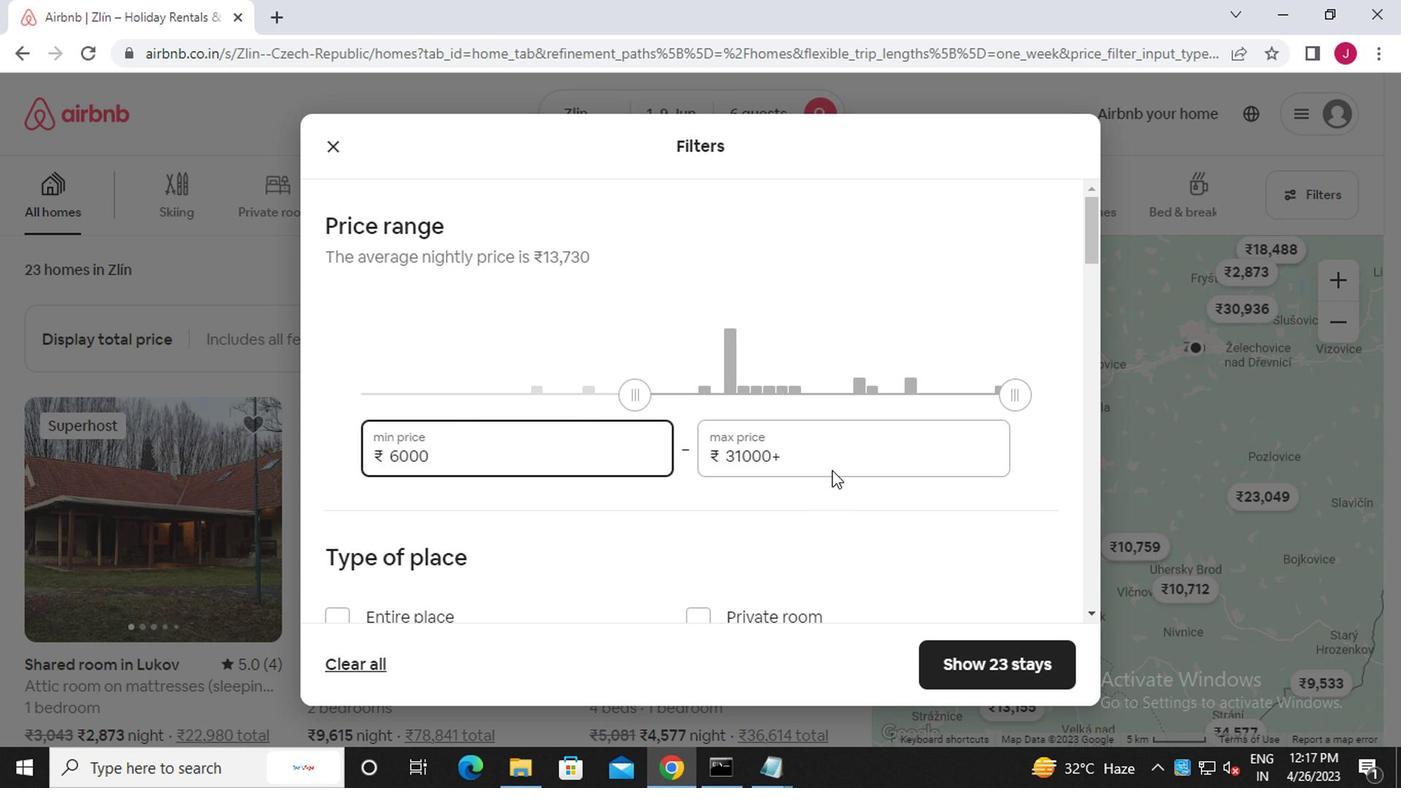 
Action: Key pressed <Key.backspace><Key.backspace><Key.backspace><Key.backspace><Key.backspace><Key.backspace><Key.backspace><Key.backspace><Key.backspace><Key.backspace><<97>><<98>><<96>><<96>><<96>>
Screenshot: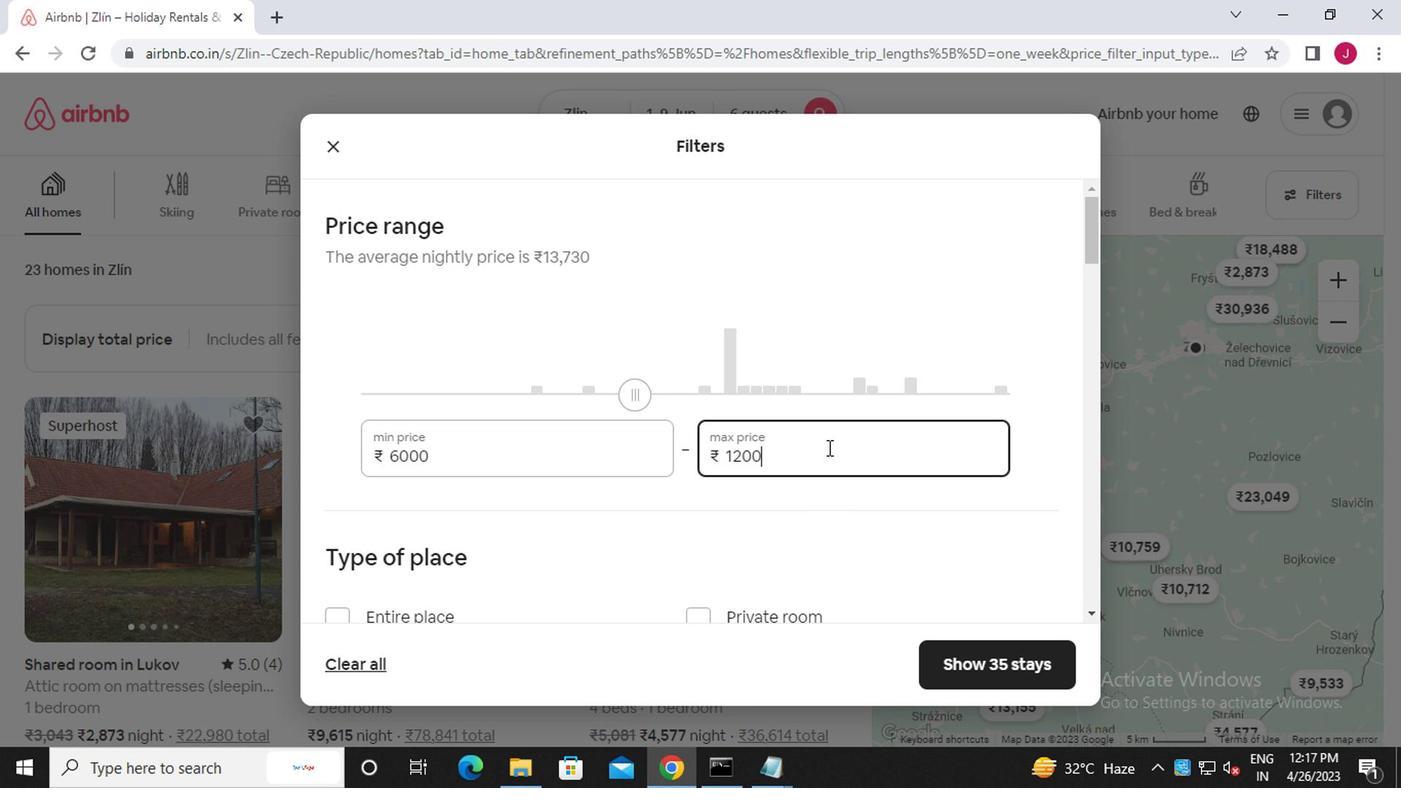 
Action: Mouse scrolled (803, 463) with delta (0, 0)
Screenshot: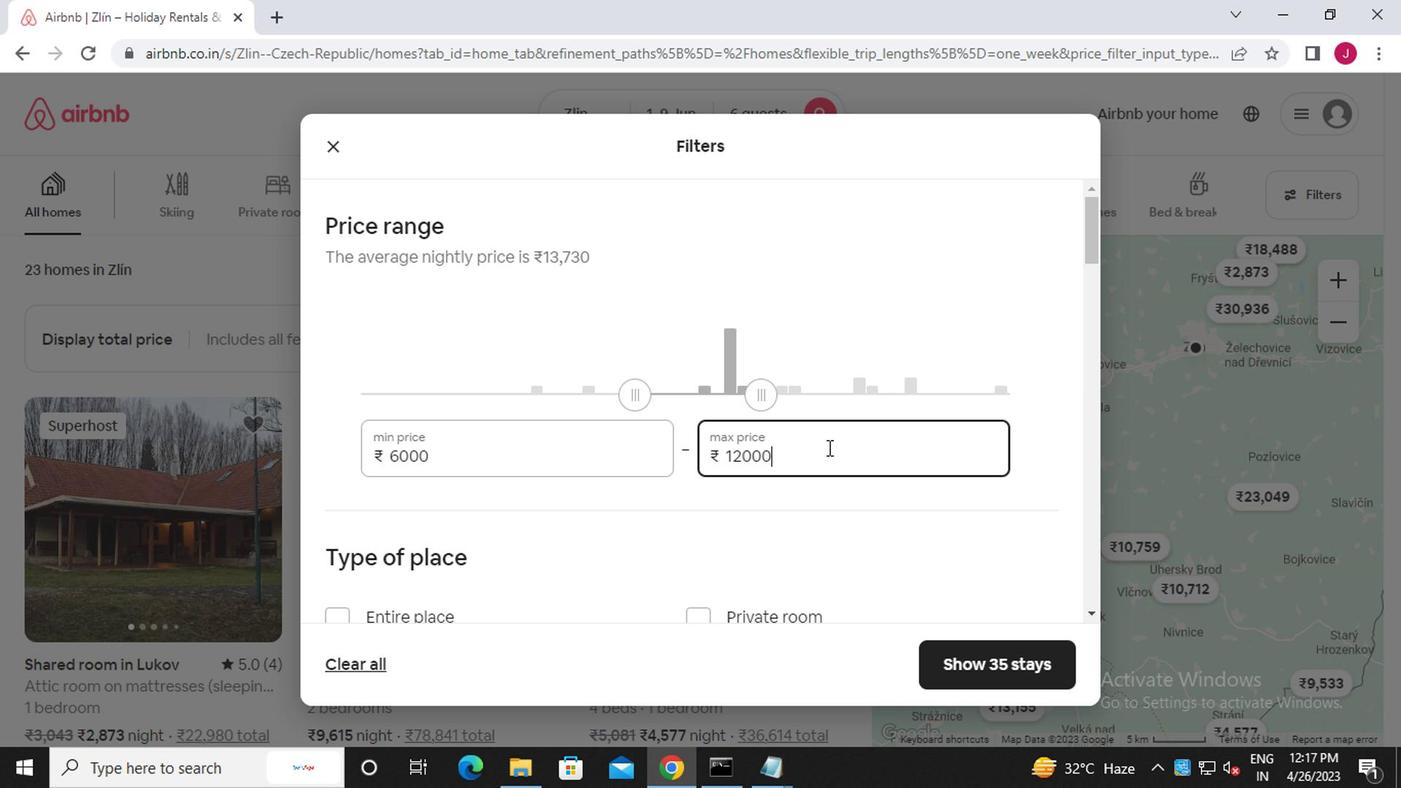 
Action: Mouse scrolled (803, 463) with delta (0, 0)
Screenshot: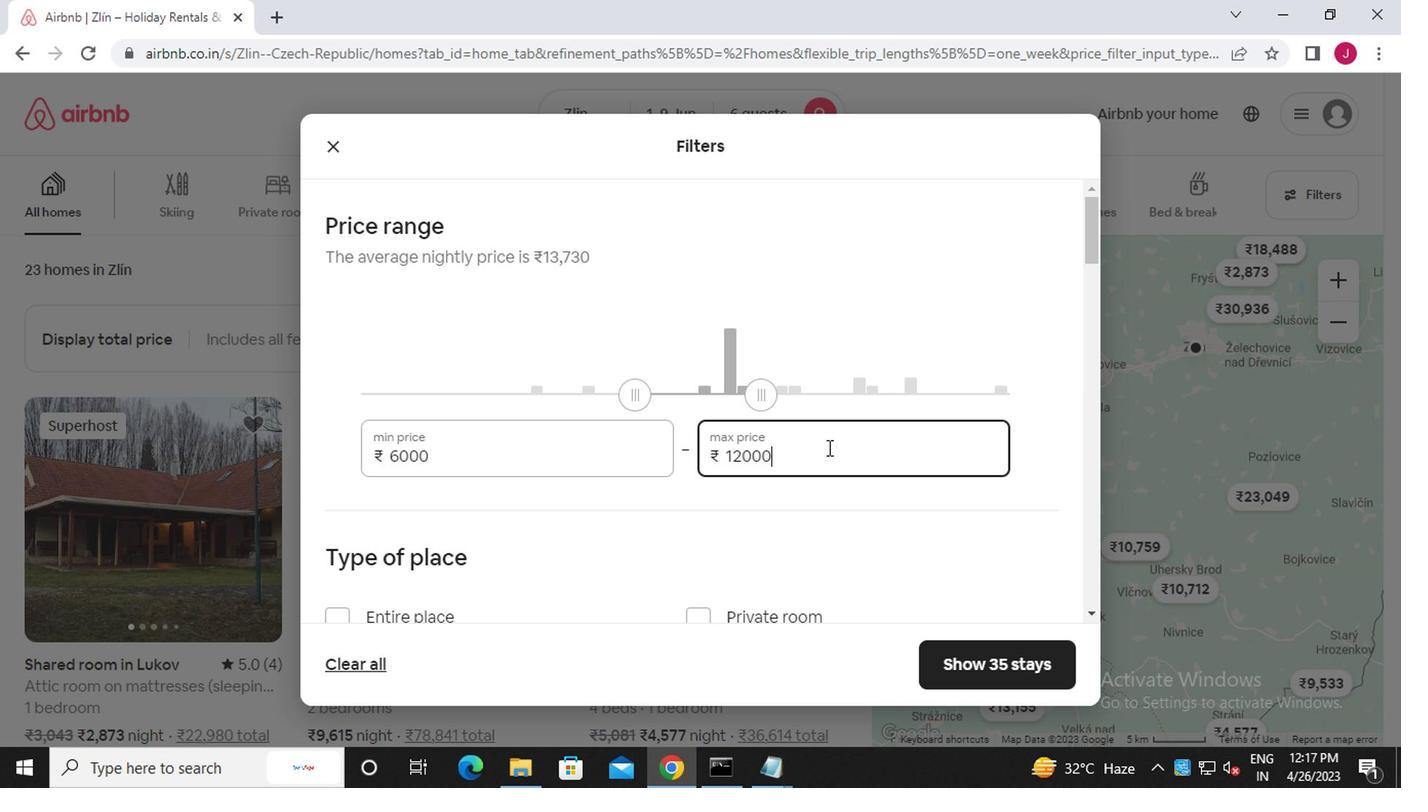 
Action: Mouse scrolled (803, 463) with delta (0, 0)
Screenshot: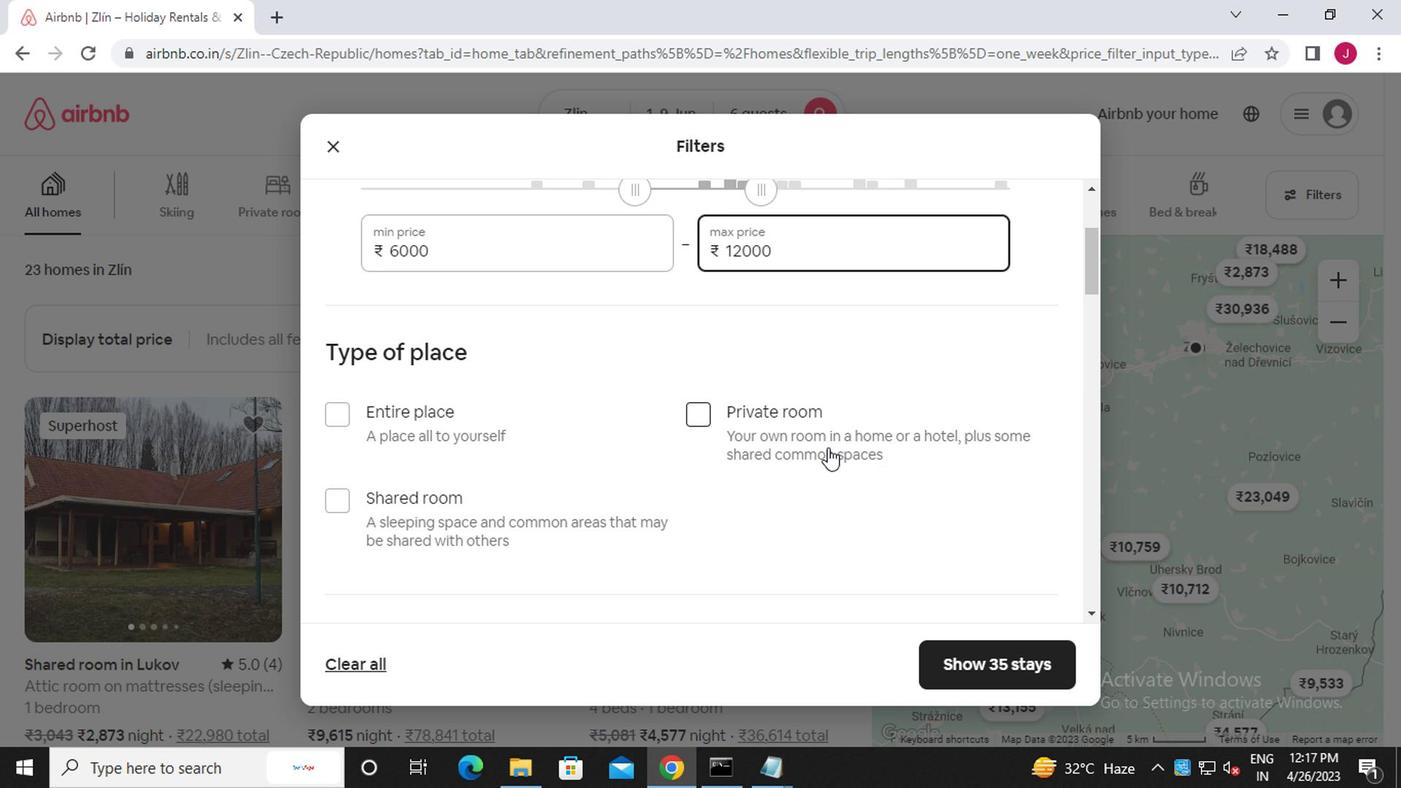 
Action: Mouse moved to (331, 326)
Screenshot: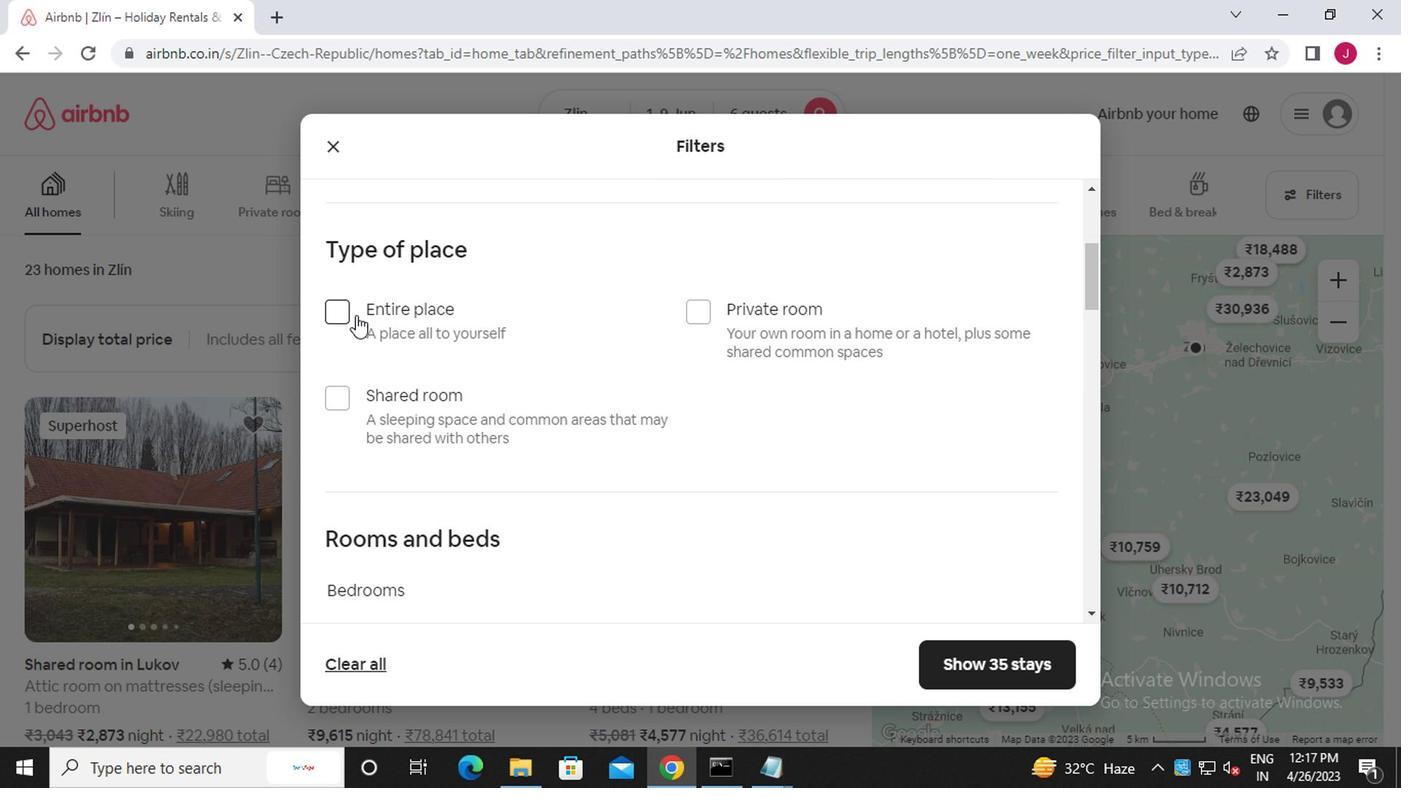 
Action: Mouse pressed left at (331, 326)
Screenshot: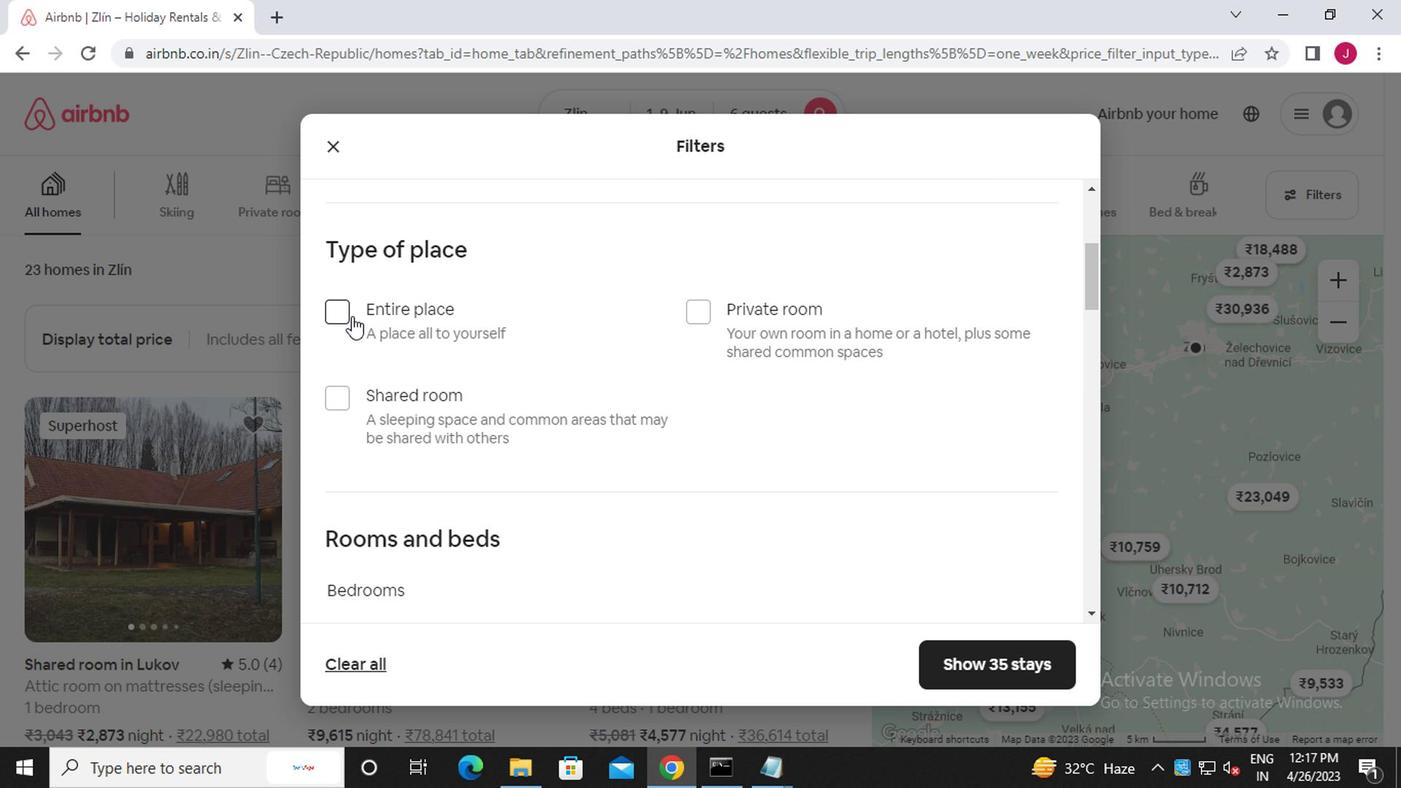 
Action: Mouse moved to (489, 366)
Screenshot: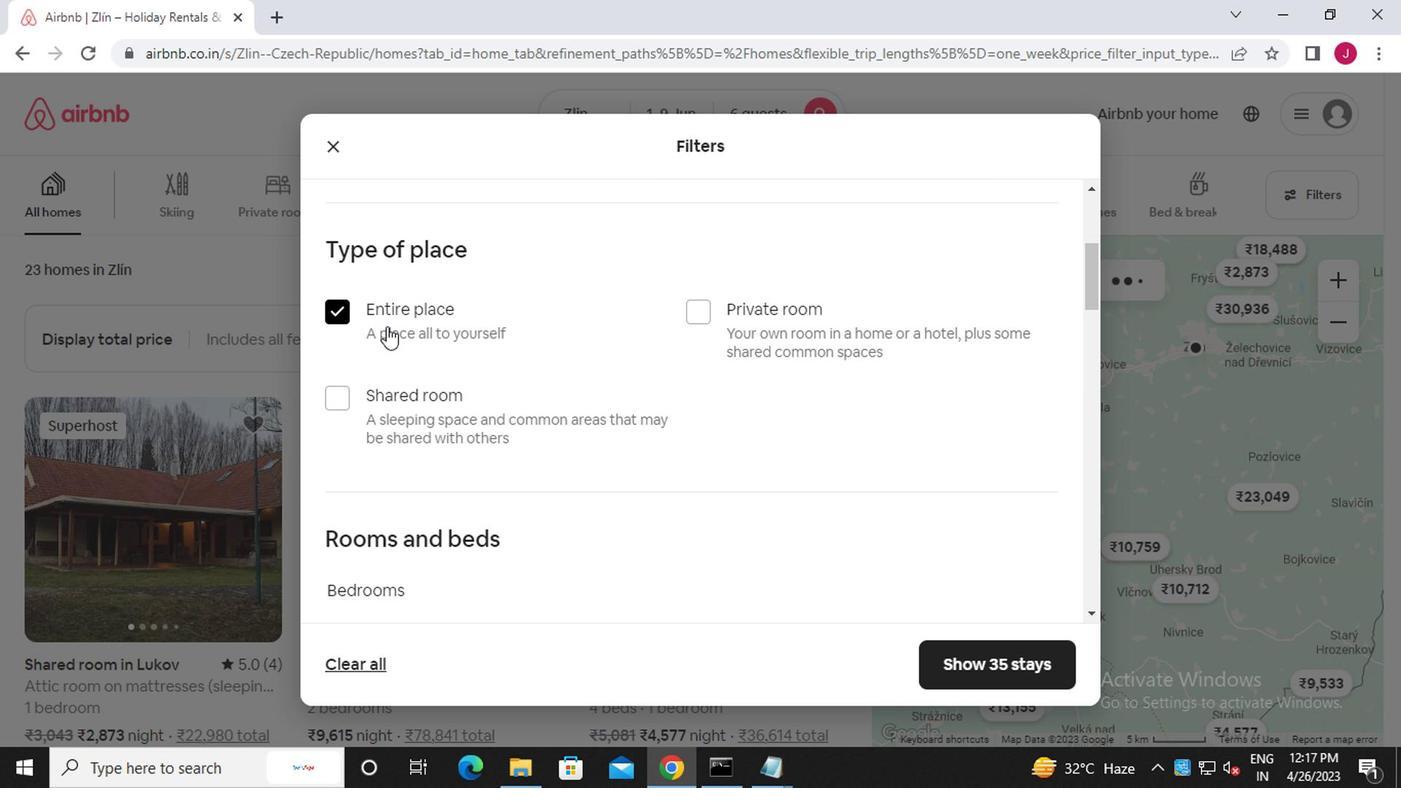
Action: Mouse scrolled (489, 365) with delta (0, 0)
Screenshot: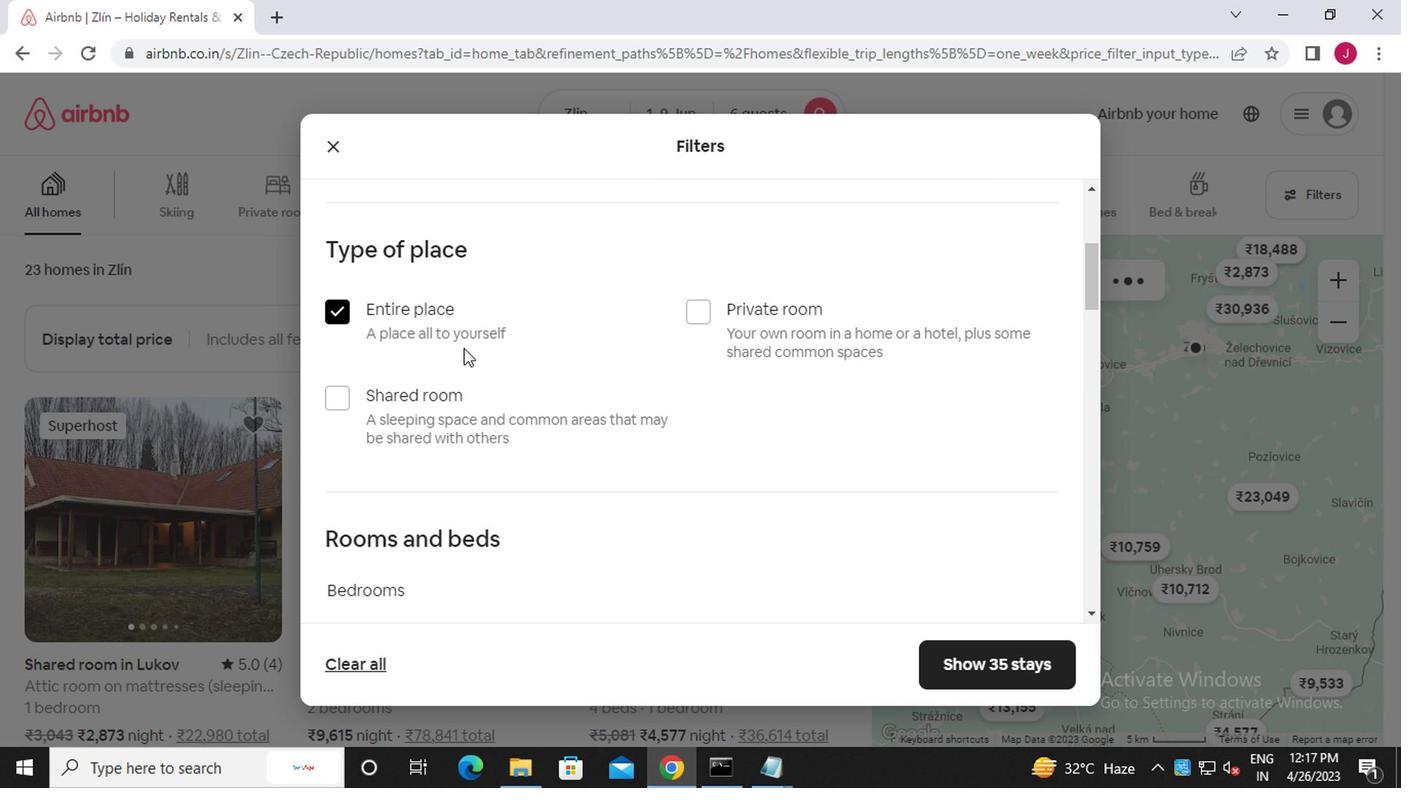 
Action: Mouse scrolled (489, 365) with delta (0, 0)
Screenshot: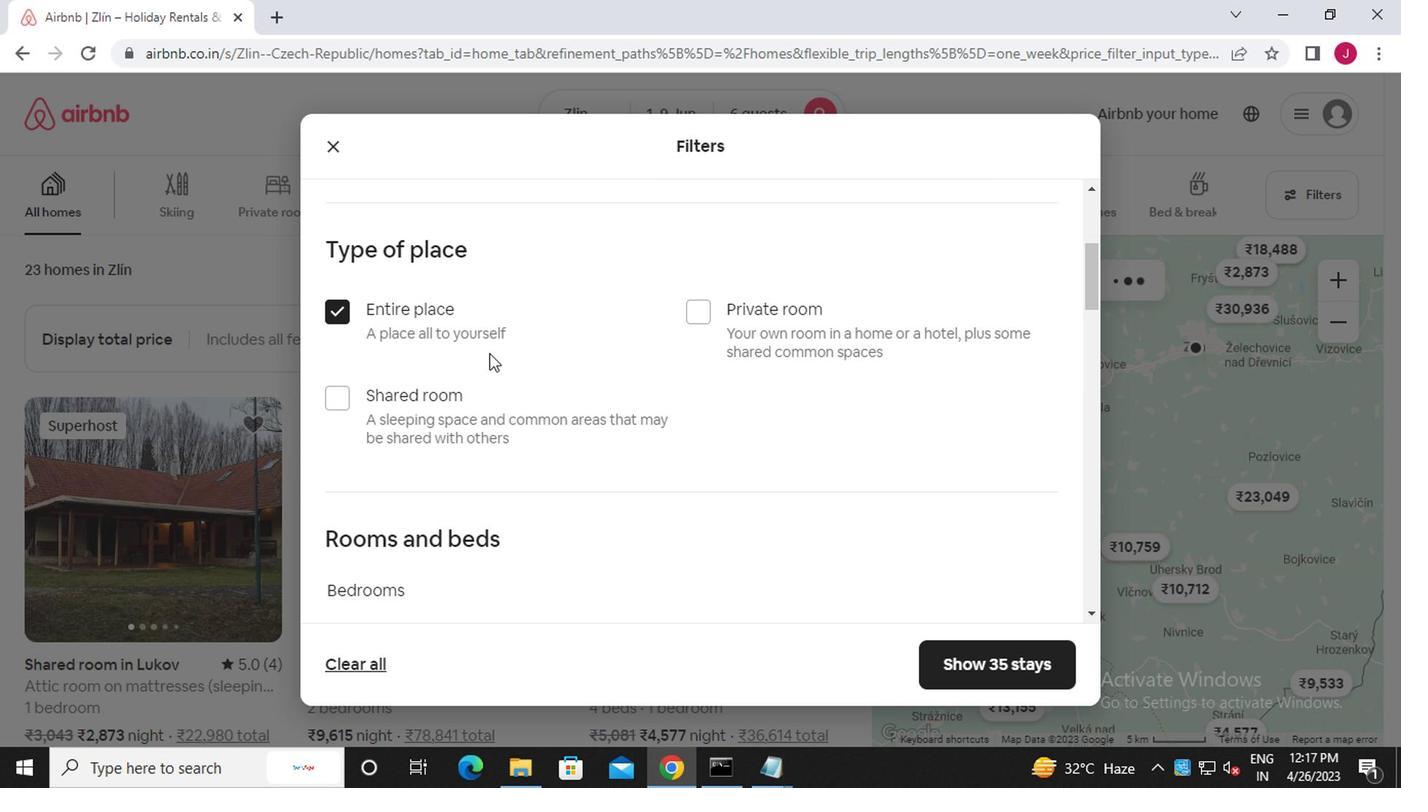 
Action: Mouse scrolled (489, 365) with delta (0, 0)
Screenshot: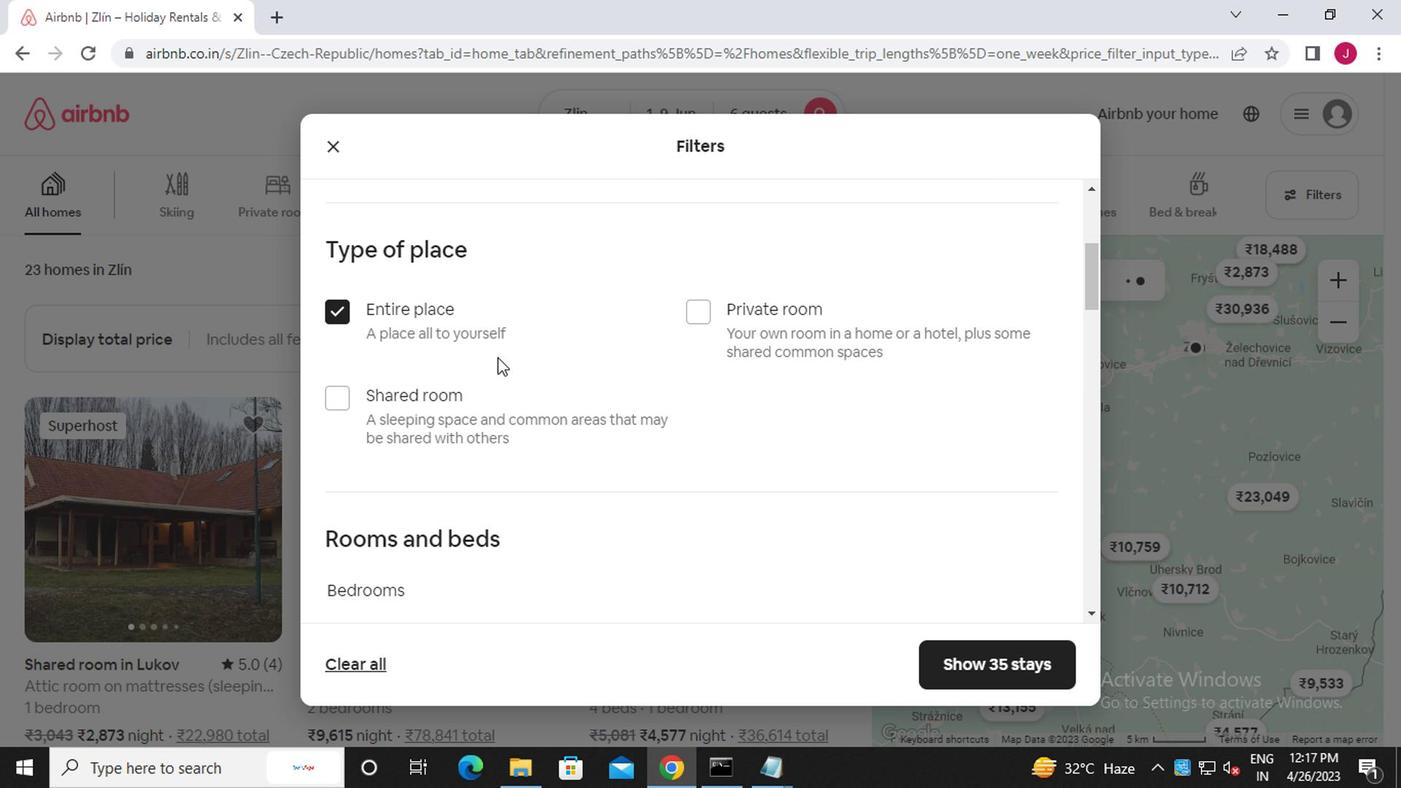 
Action: Mouse moved to (570, 353)
Screenshot: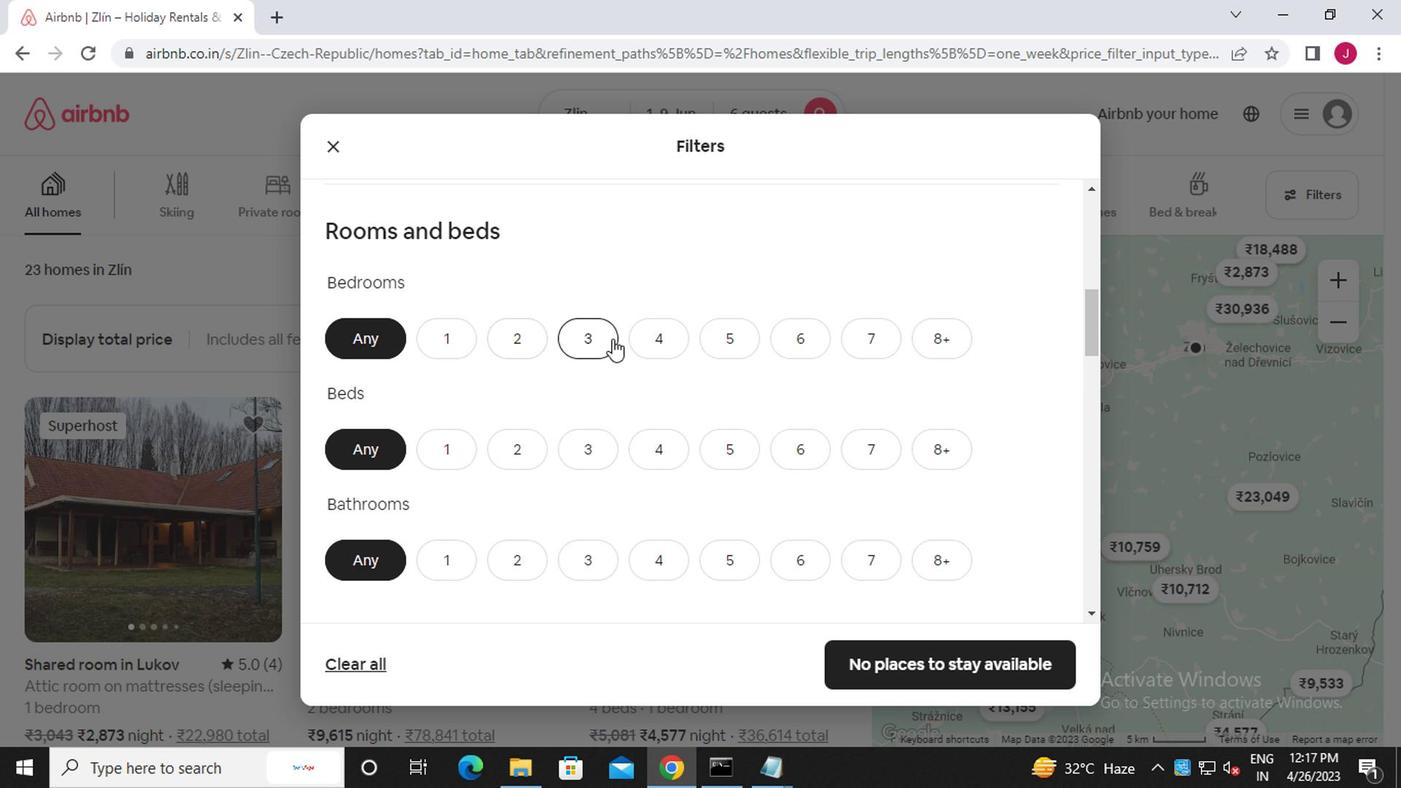 
Action: Mouse pressed left at (570, 353)
Screenshot: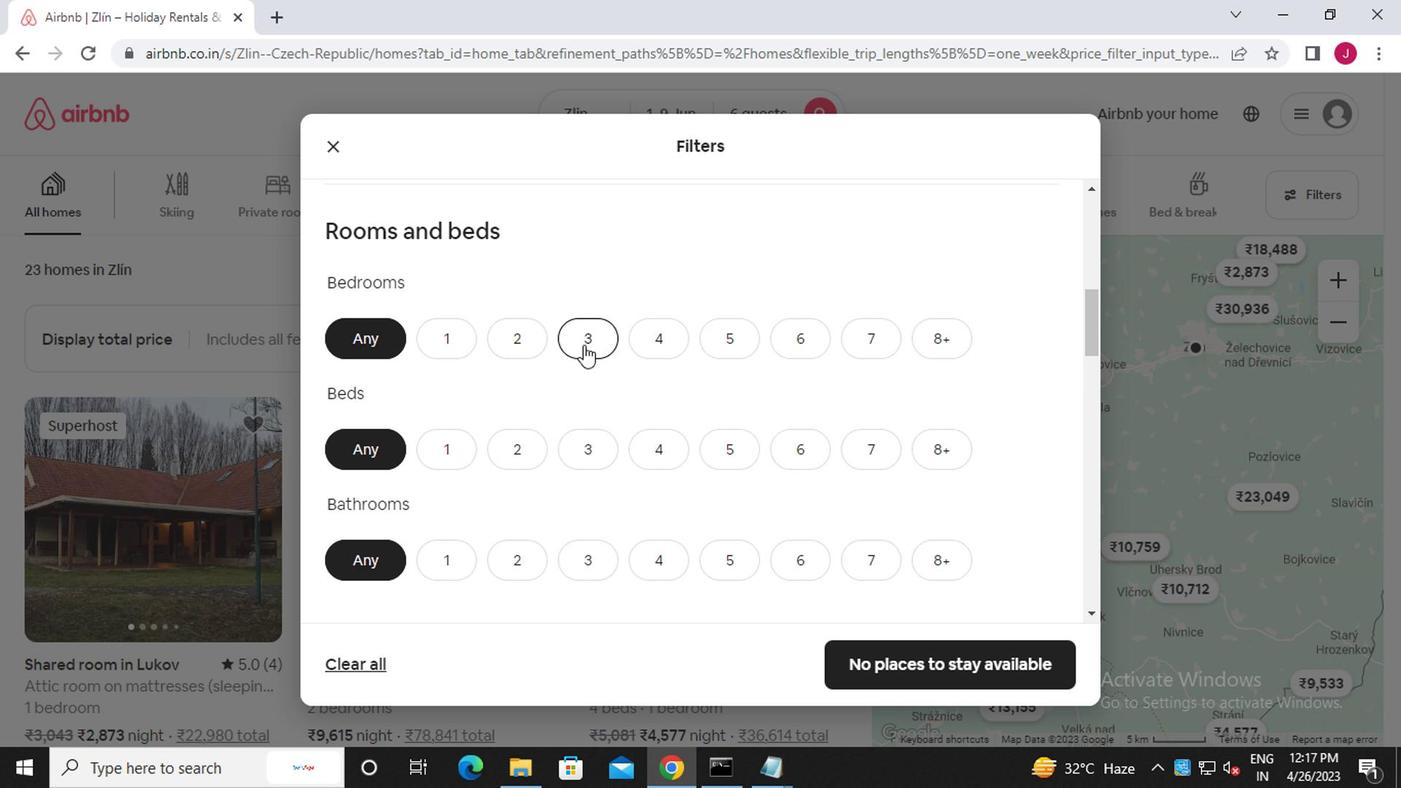 
Action: Mouse moved to (576, 459)
Screenshot: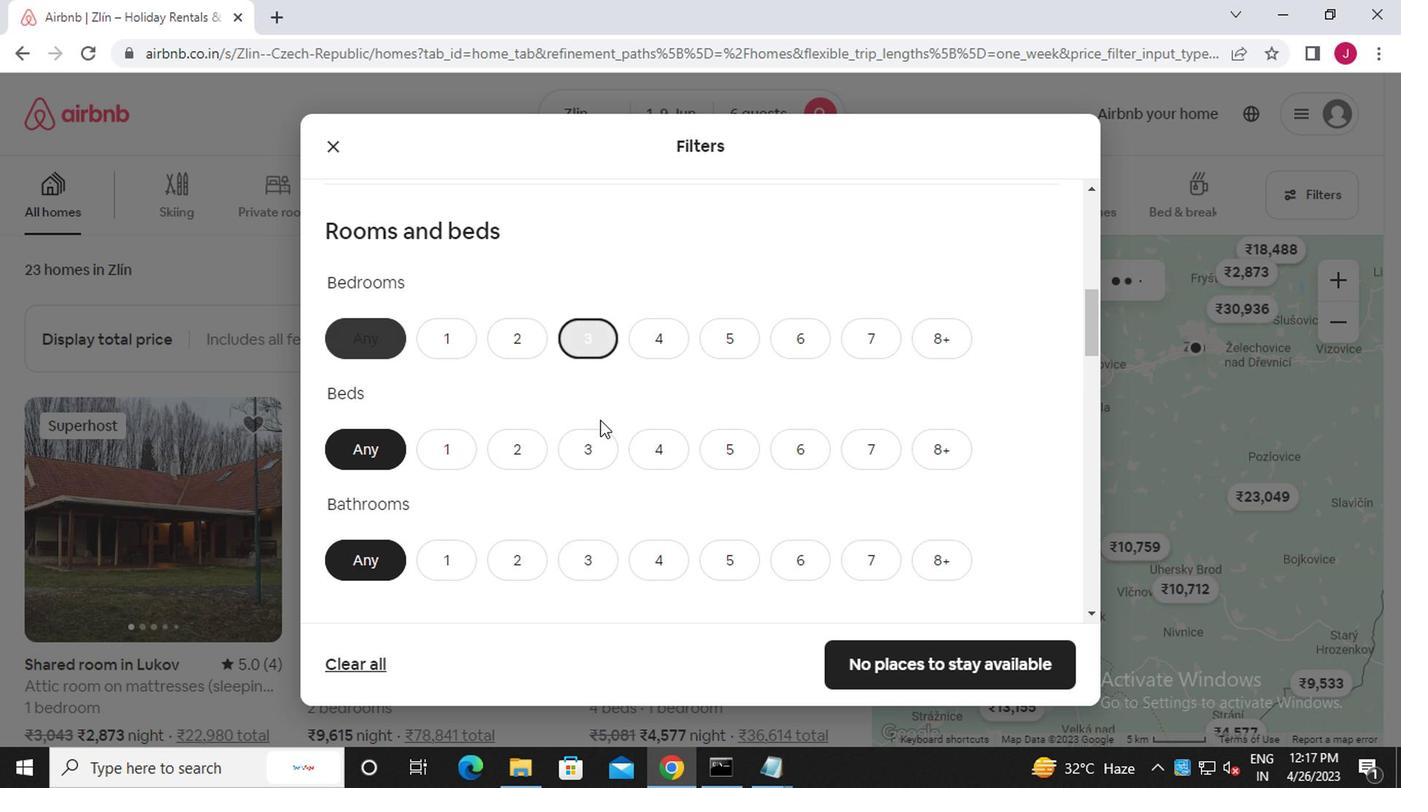 
Action: Mouse pressed left at (576, 459)
Screenshot: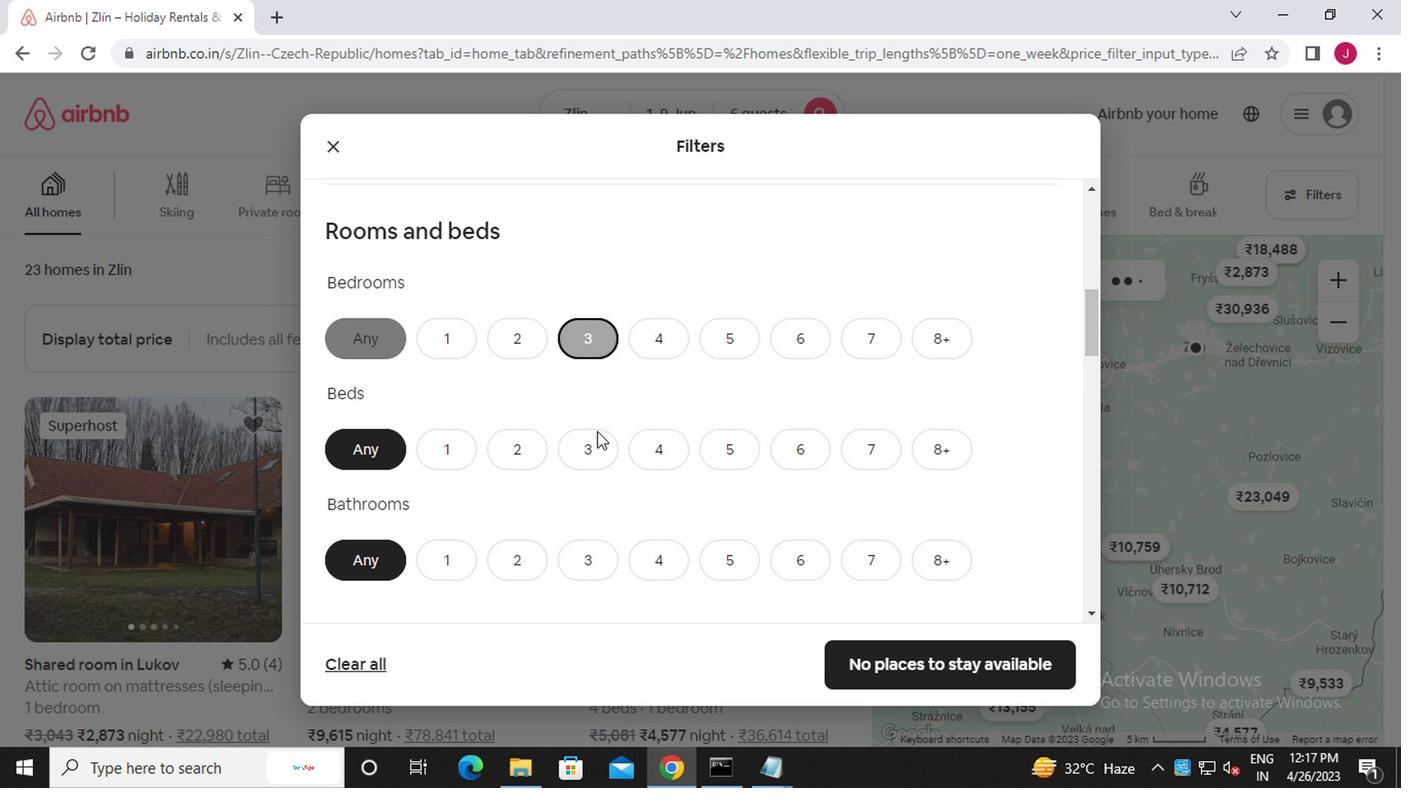 
Action: Mouse moved to (580, 597)
Screenshot: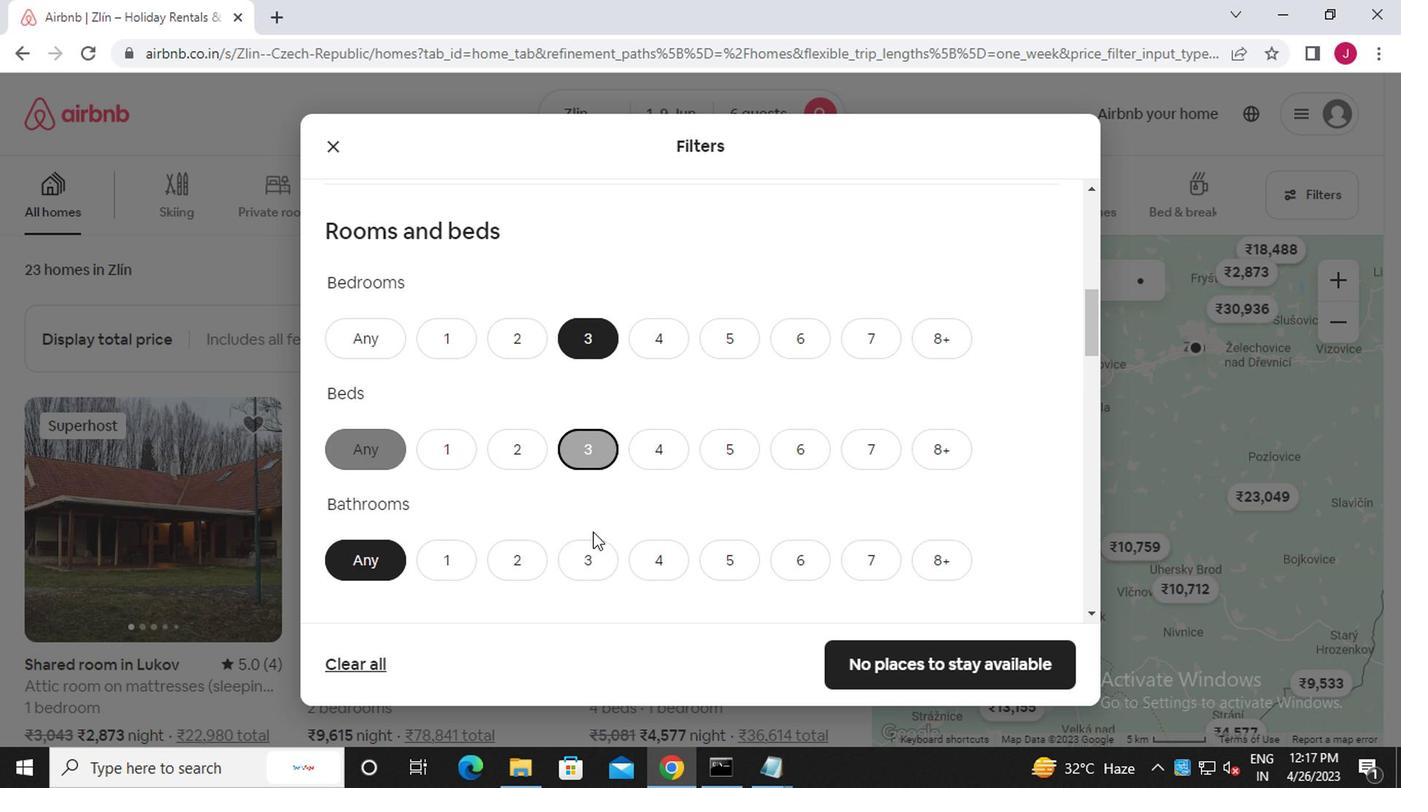 
Action: Mouse pressed left at (580, 597)
Screenshot: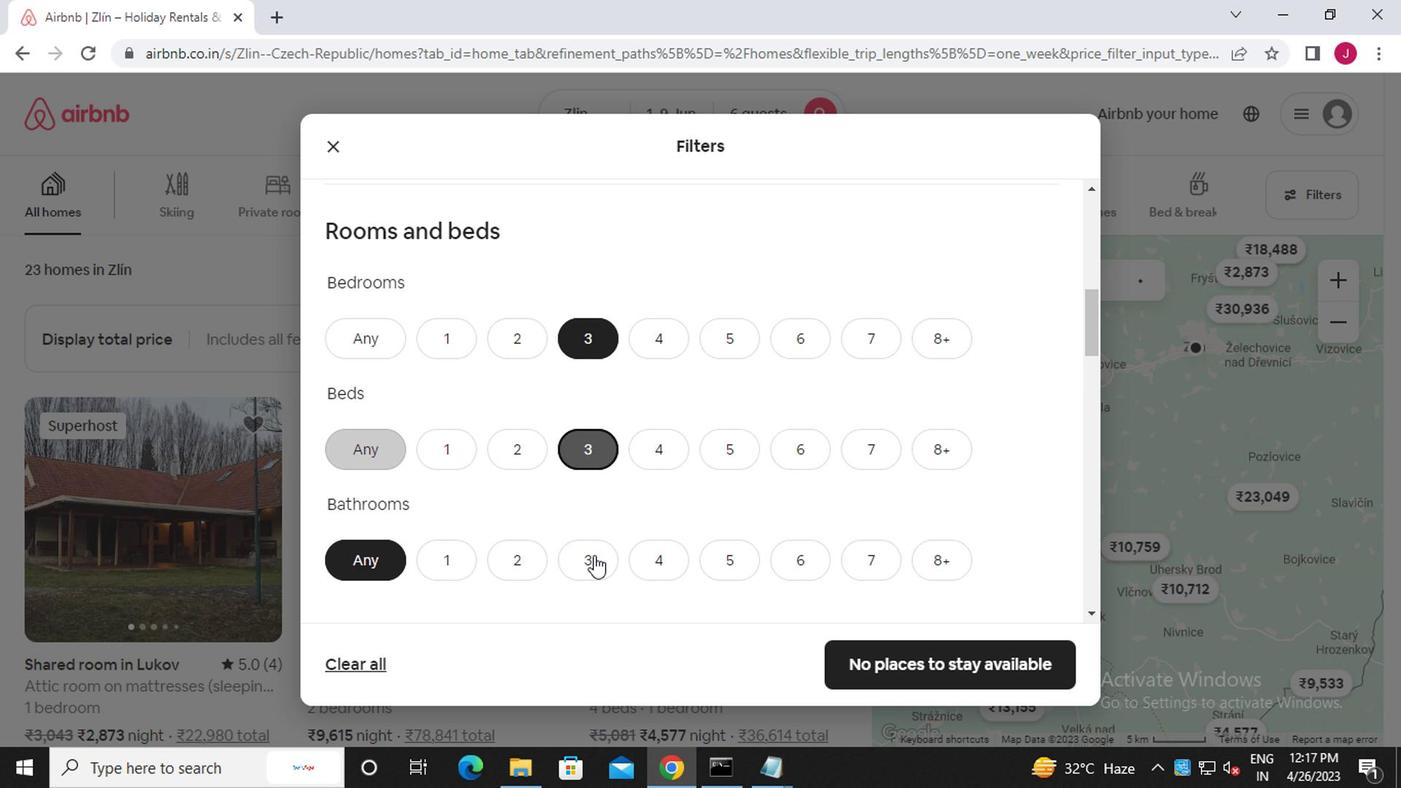
Action: Mouse moved to (577, 559)
Screenshot: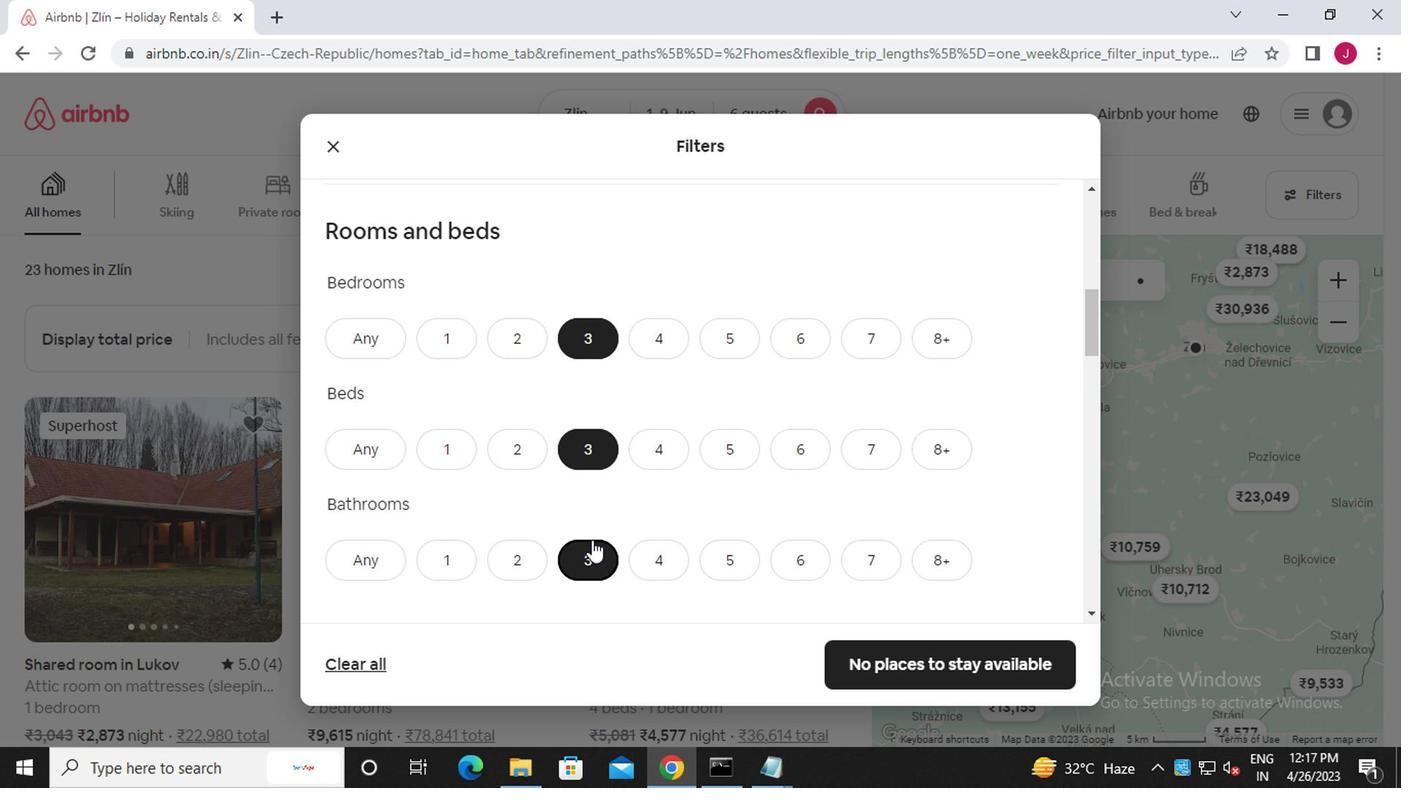 
Action: Mouse scrolled (577, 559) with delta (0, 0)
Screenshot: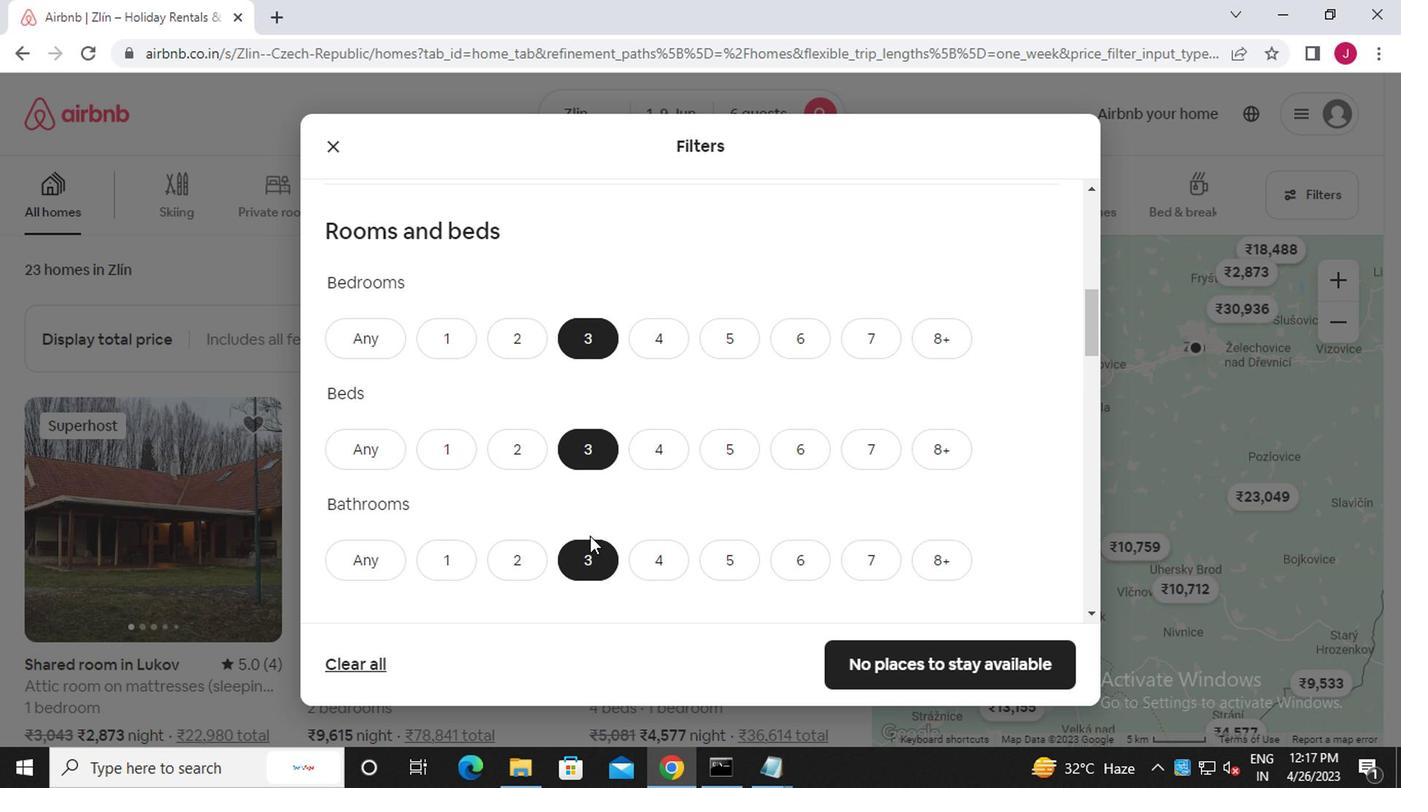 
Action: Mouse scrolled (577, 559) with delta (0, 0)
Screenshot: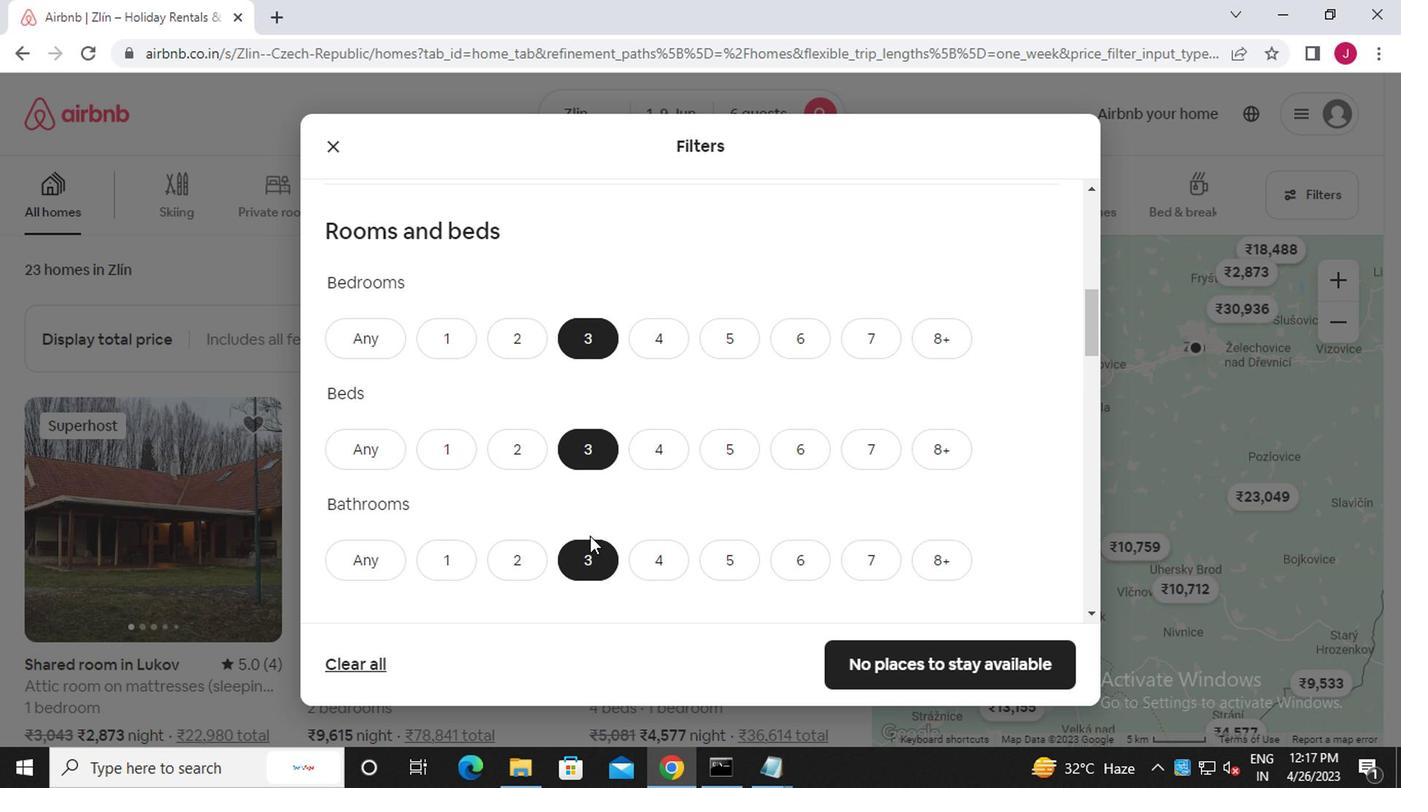 
Action: Mouse scrolled (577, 559) with delta (0, 0)
Screenshot: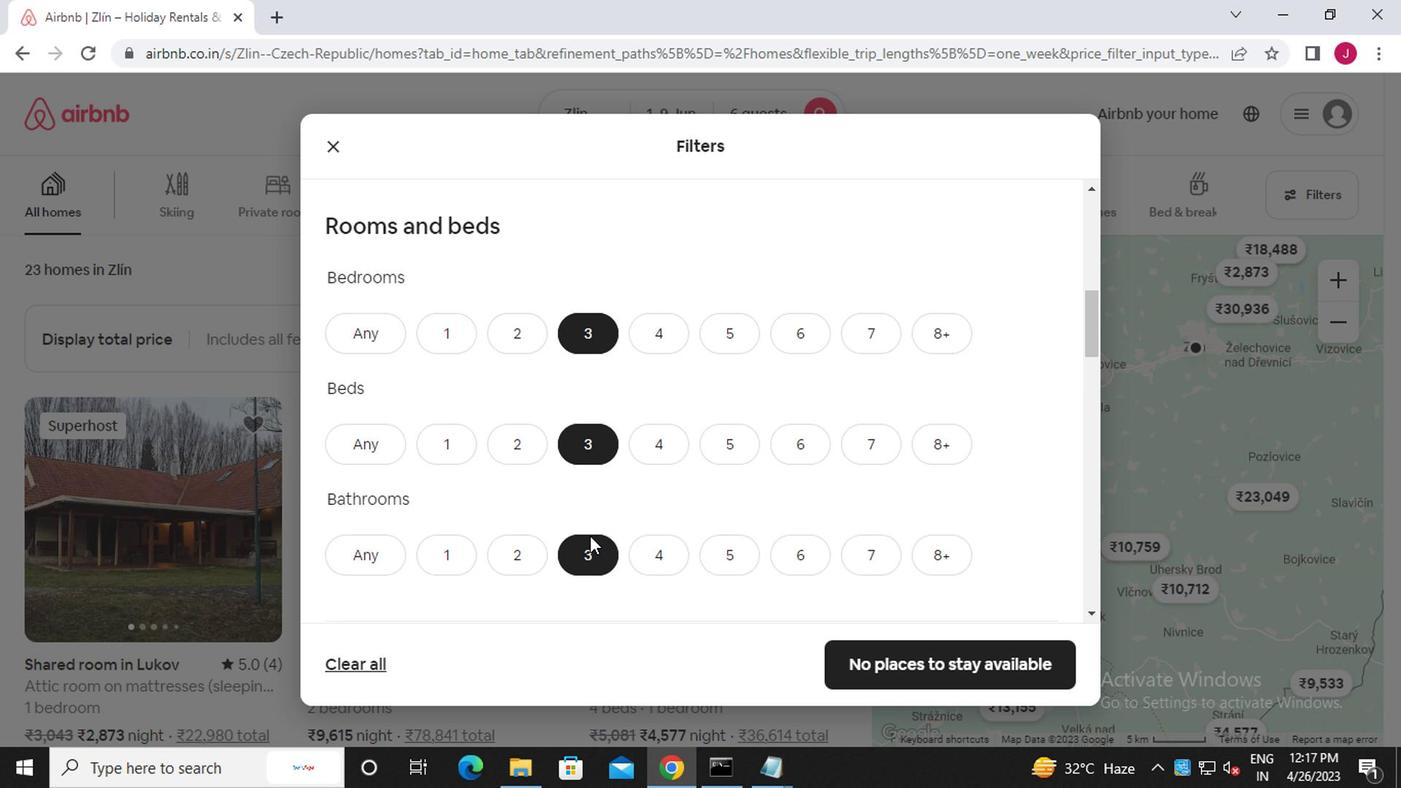 
Action: Mouse scrolled (577, 559) with delta (0, 0)
Screenshot: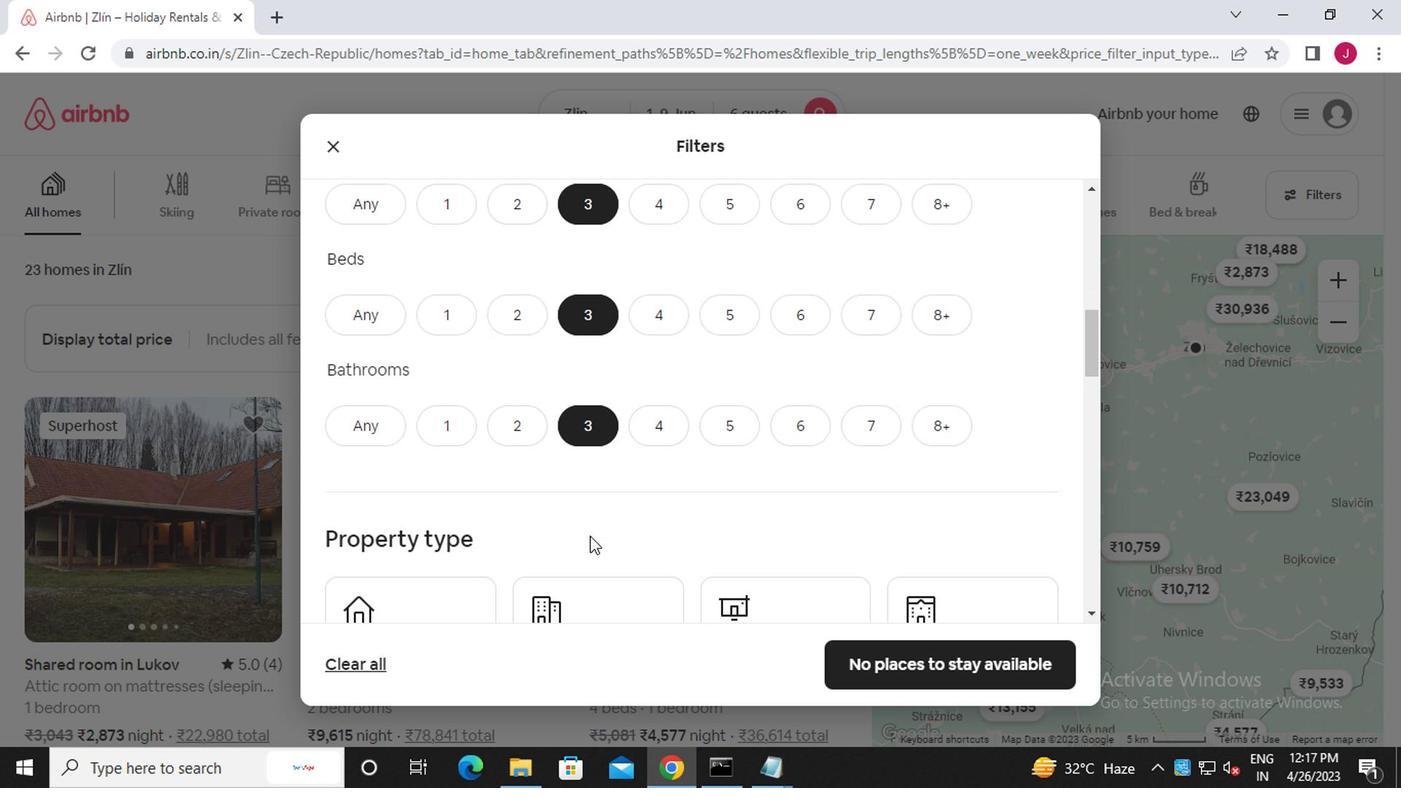 
Action: Mouse scrolled (577, 559) with delta (0, 0)
Screenshot: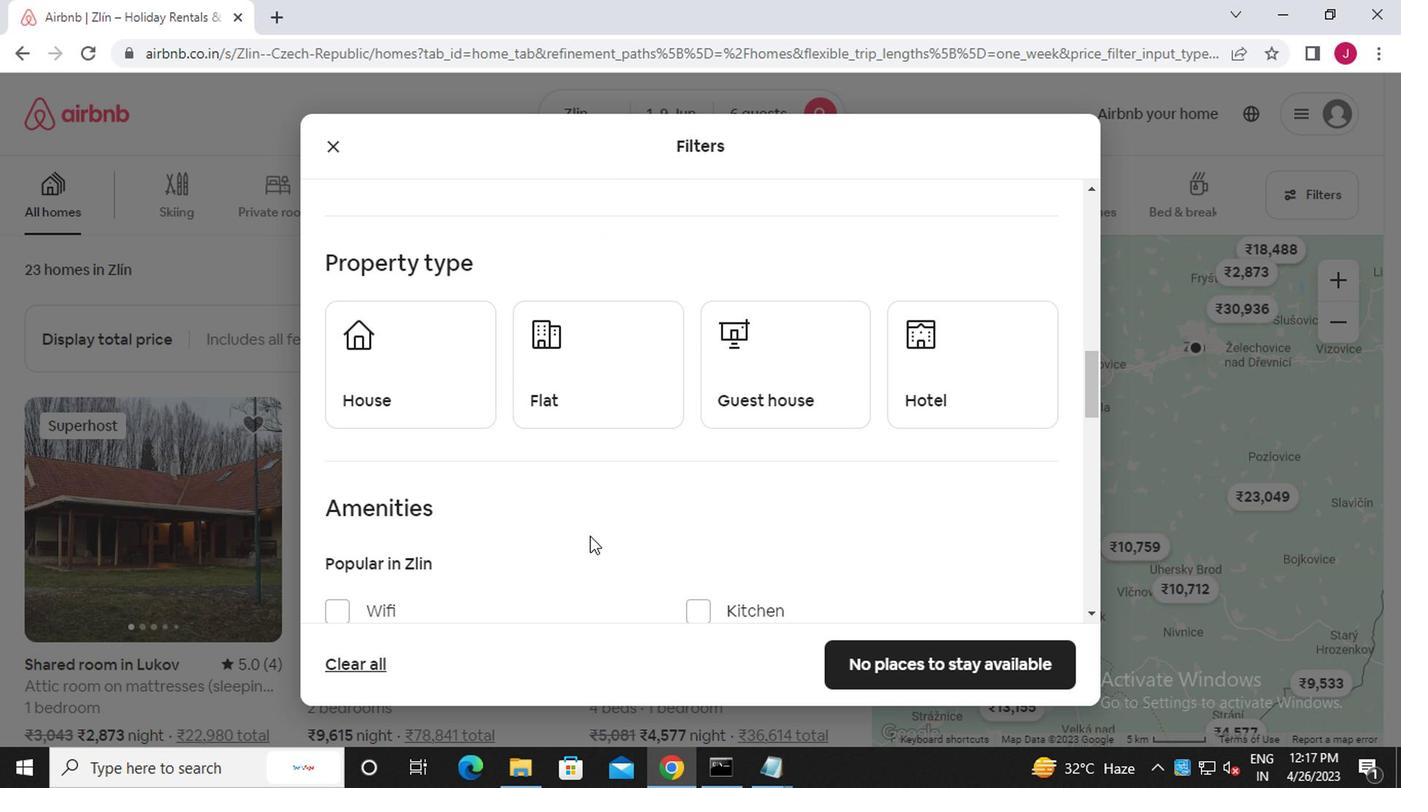 
Action: Mouse moved to (421, 275)
Screenshot: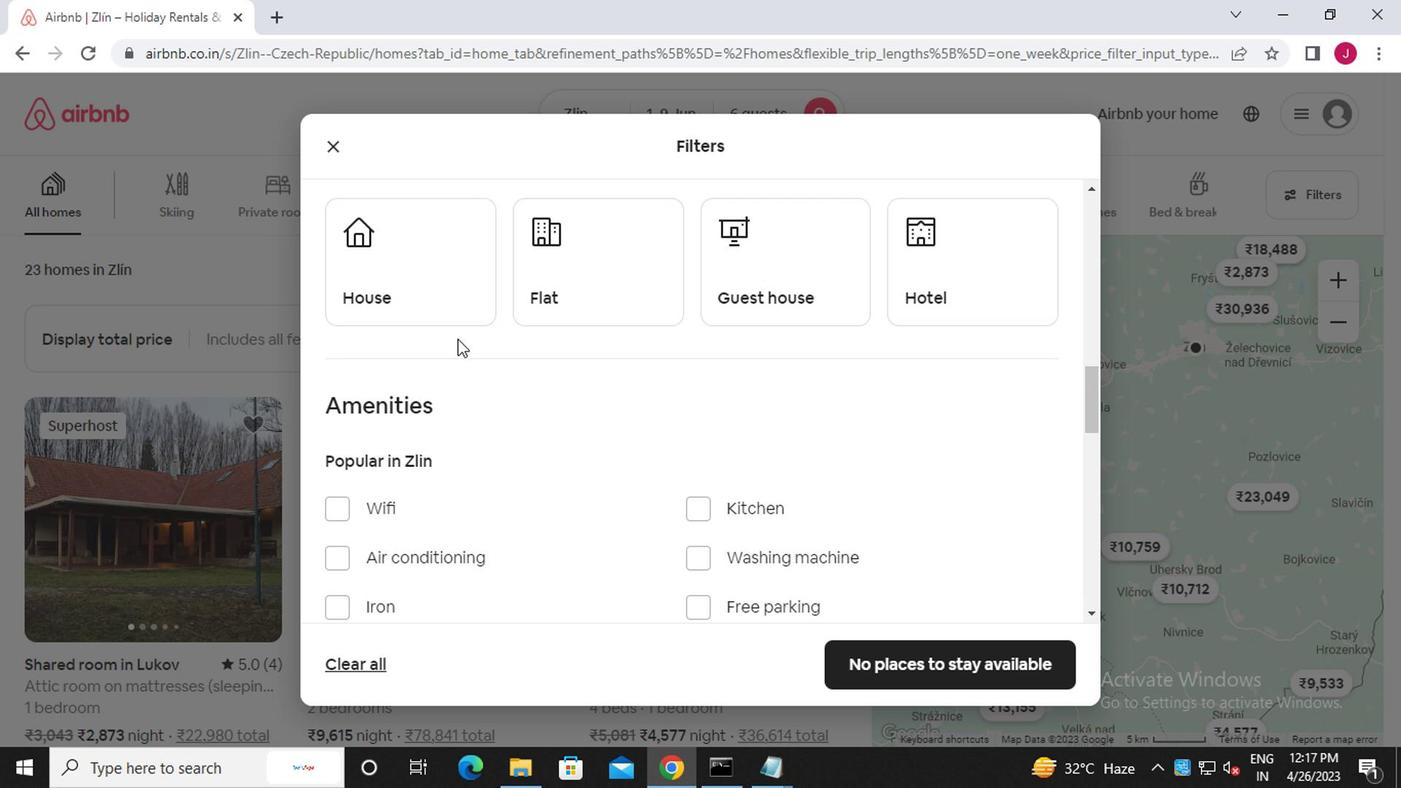 
Action: Mouse pressed left at (421, 275)
Screenshot: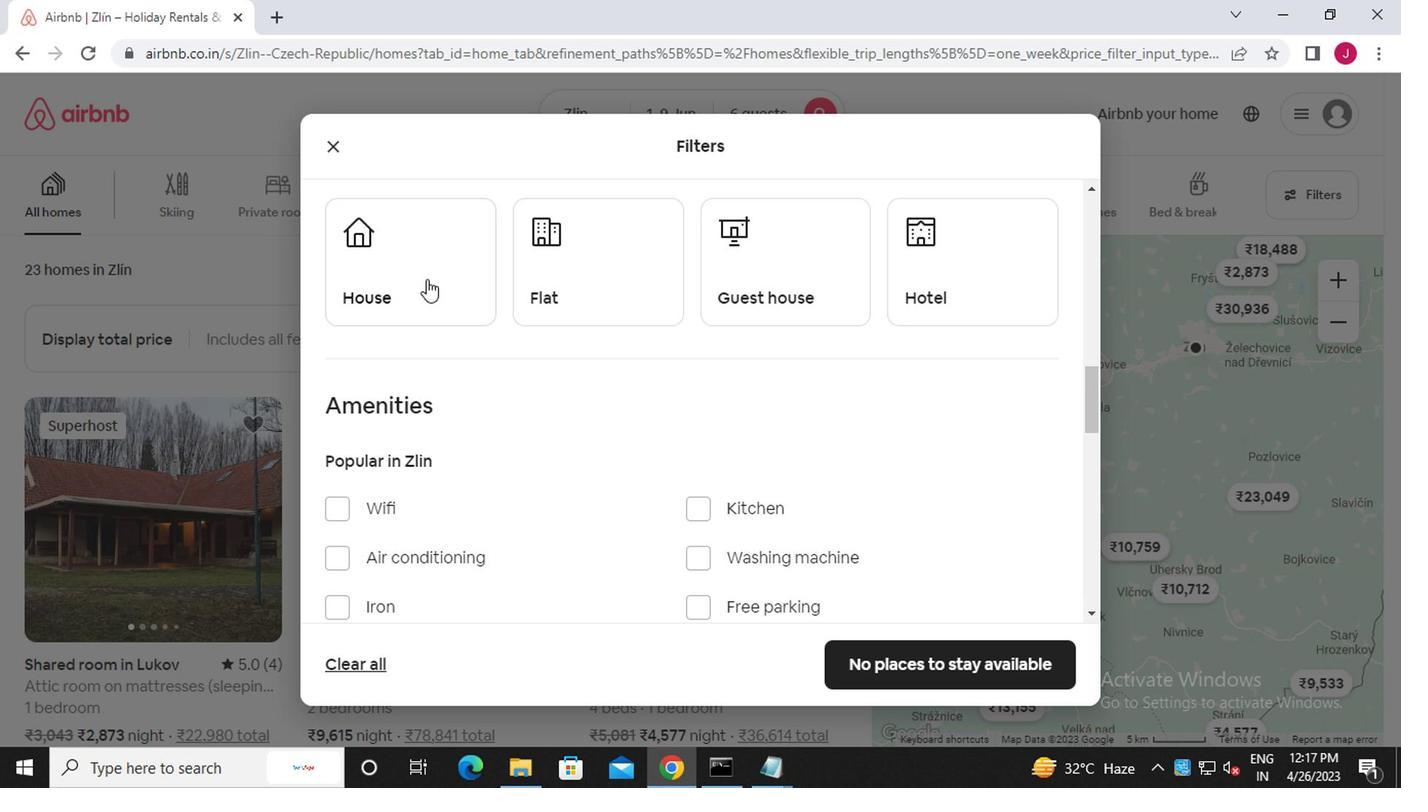 
Action: Mouse moved to (614, 299)
Screenshot: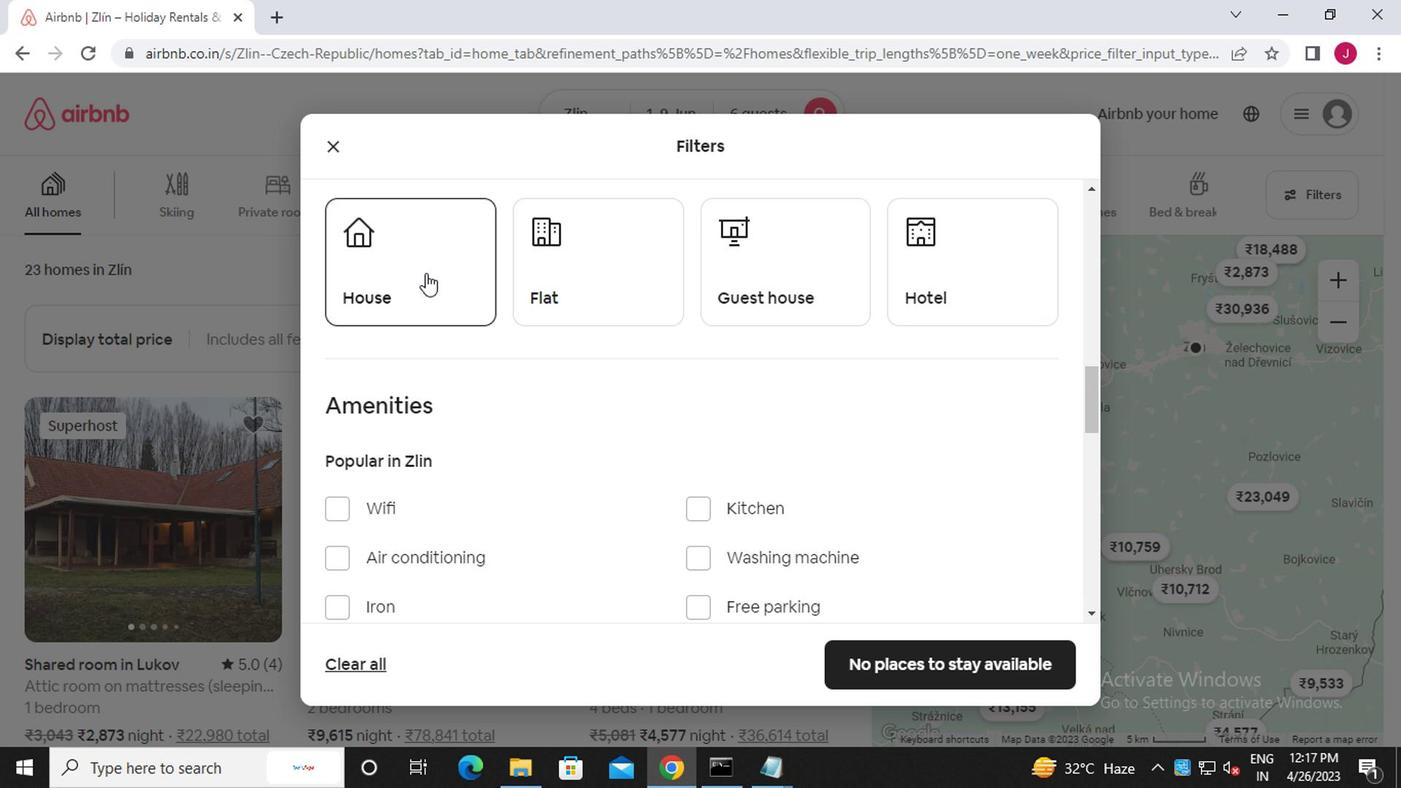 
Action: Mouse pressed left at (614, 299)
Screenshot: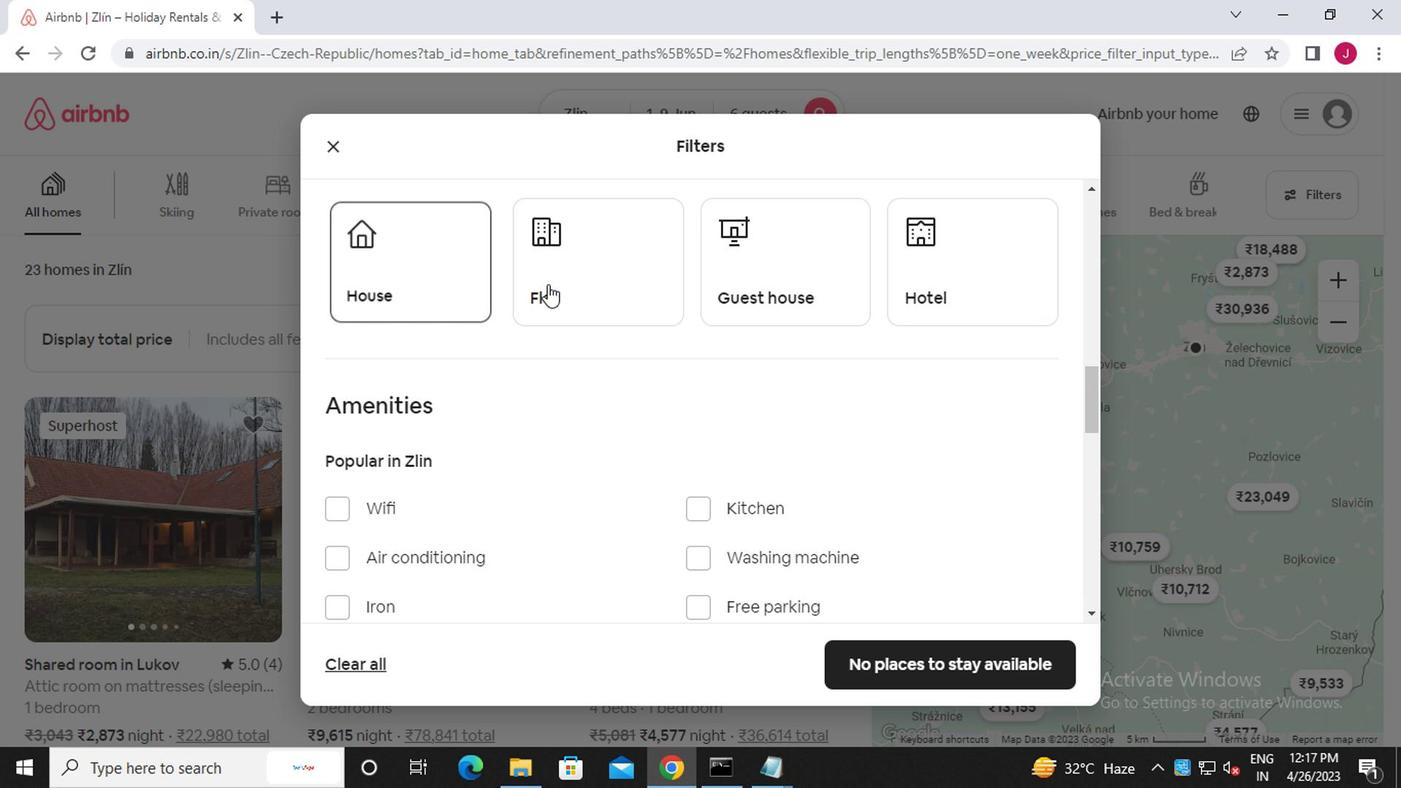 
Action: Mouse moved to (758, 297)
Screenshot: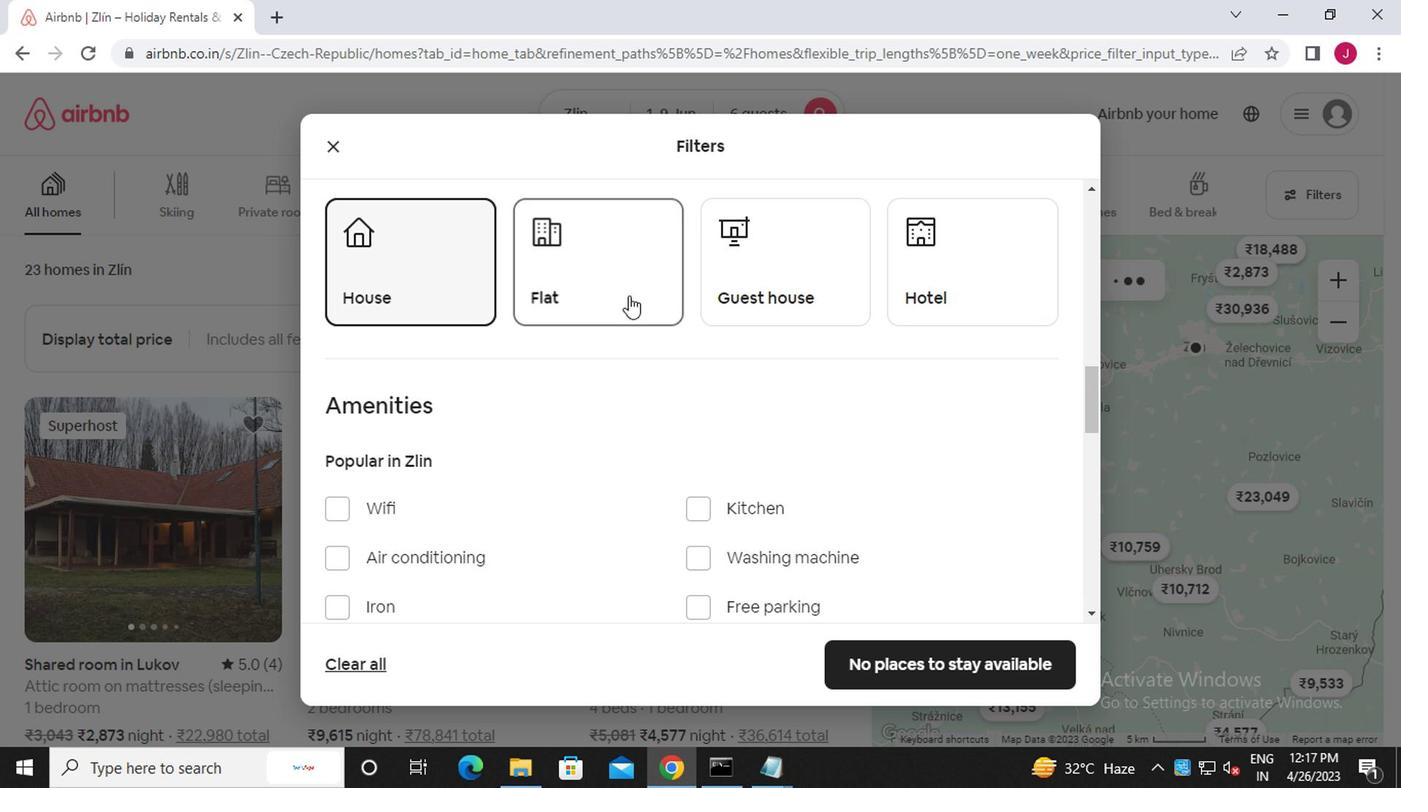 
Action: Mouse pressed left at (758, 297)
Screenshot: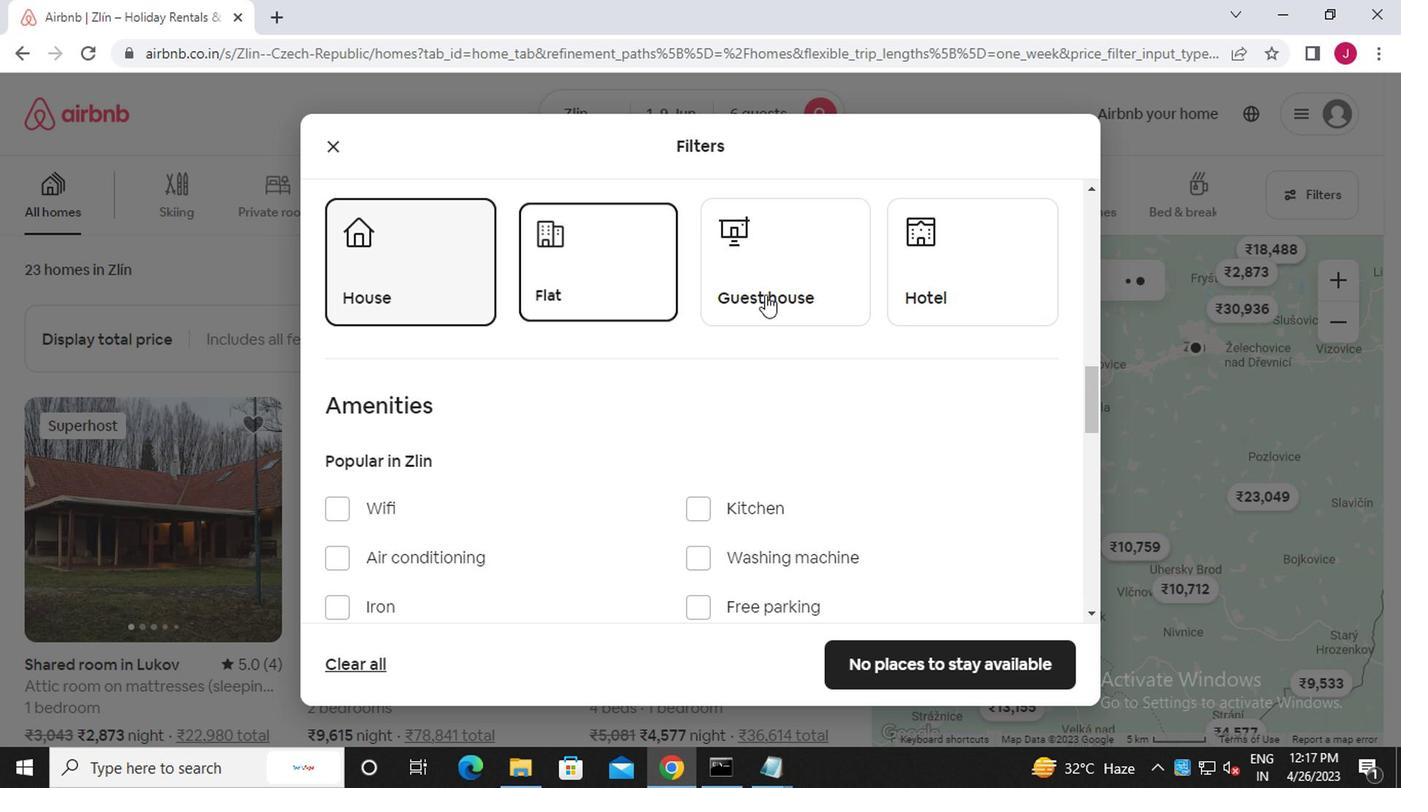
Action: Mouse moved to (759, 296)
Screenshot: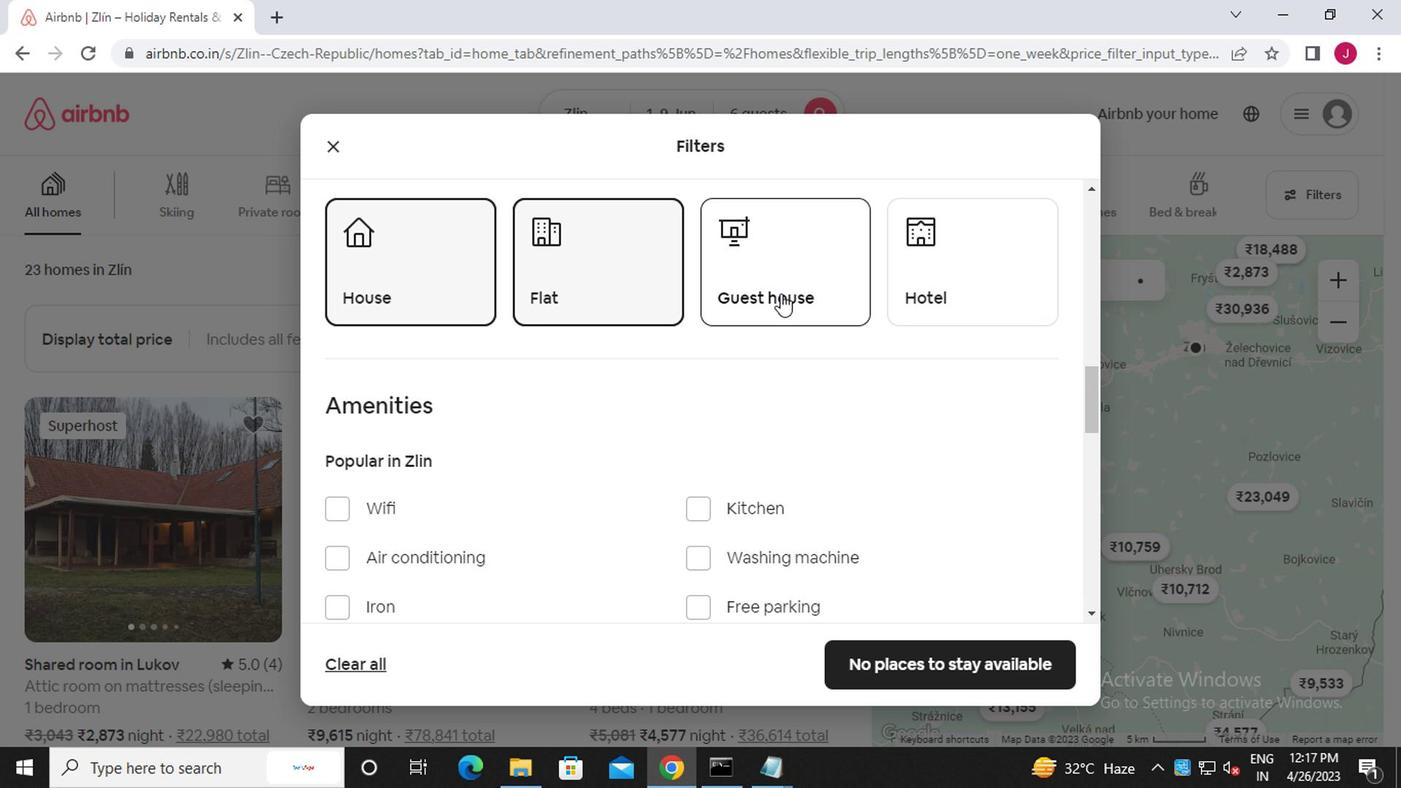 
Action: Mouse scrolled (759, 295) with delta (0, 0)
Screenshot: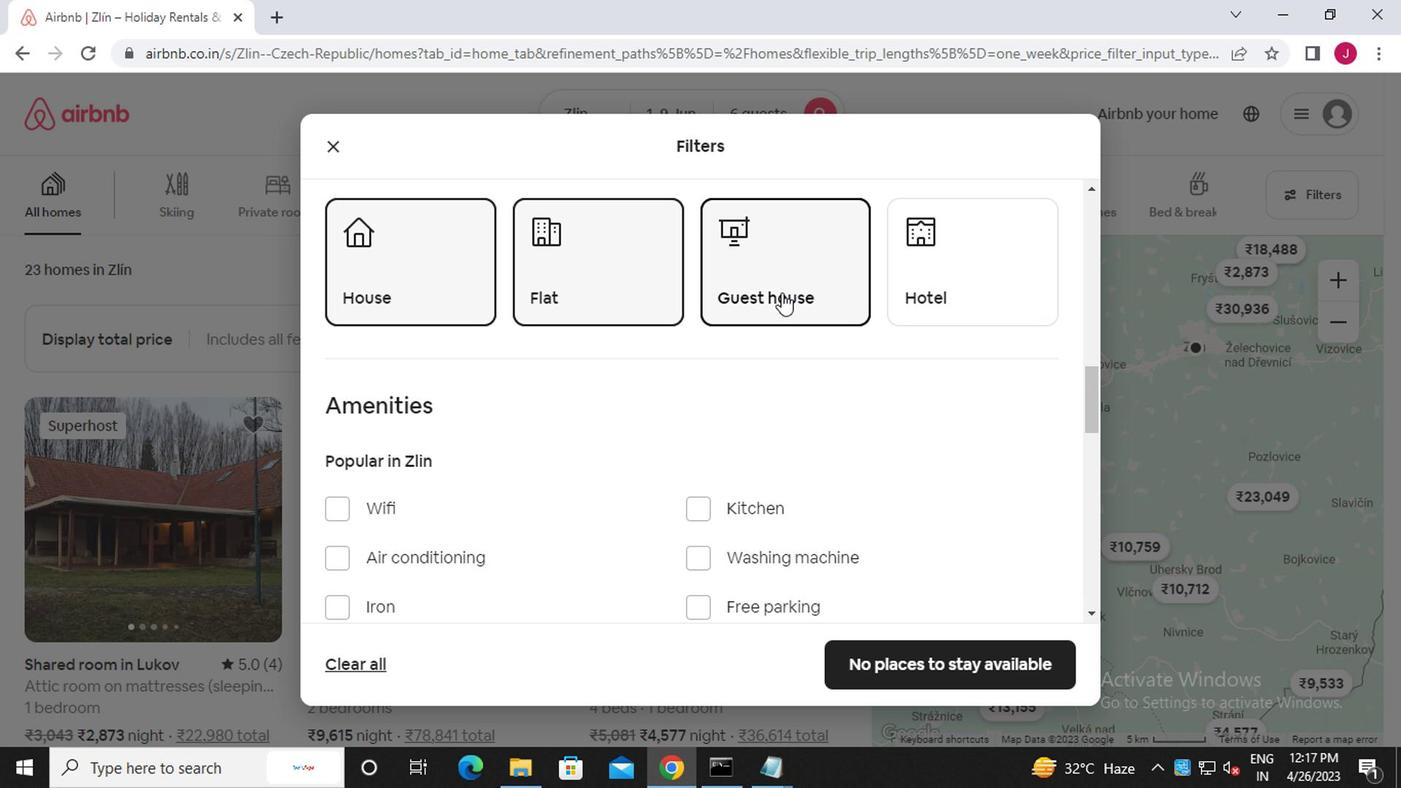 
Action: Mouse scrolled (759, 295) with delta (0, 0)
Screenshot: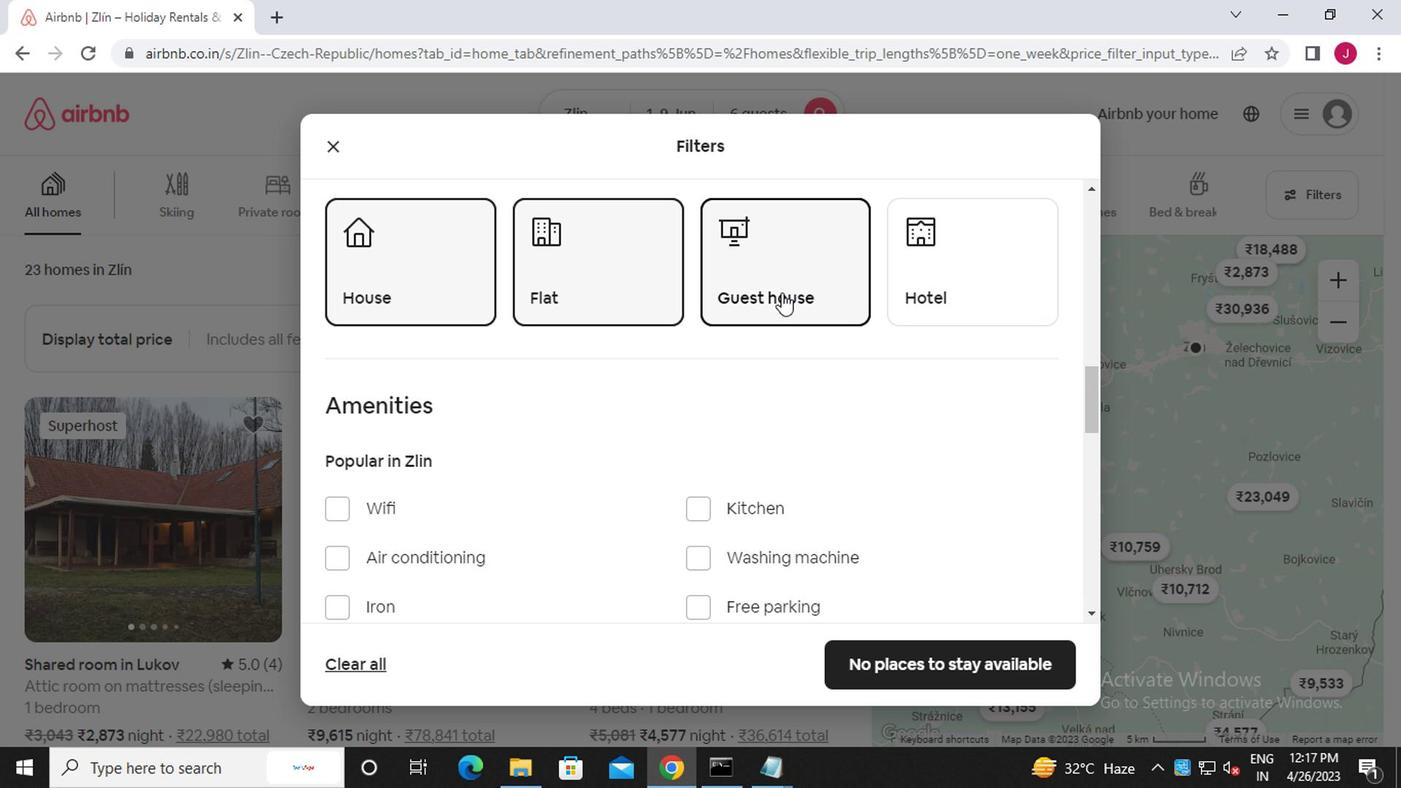 
Action: Mouse scrolled (759, 295) with delta (0, 0)
Screenshot: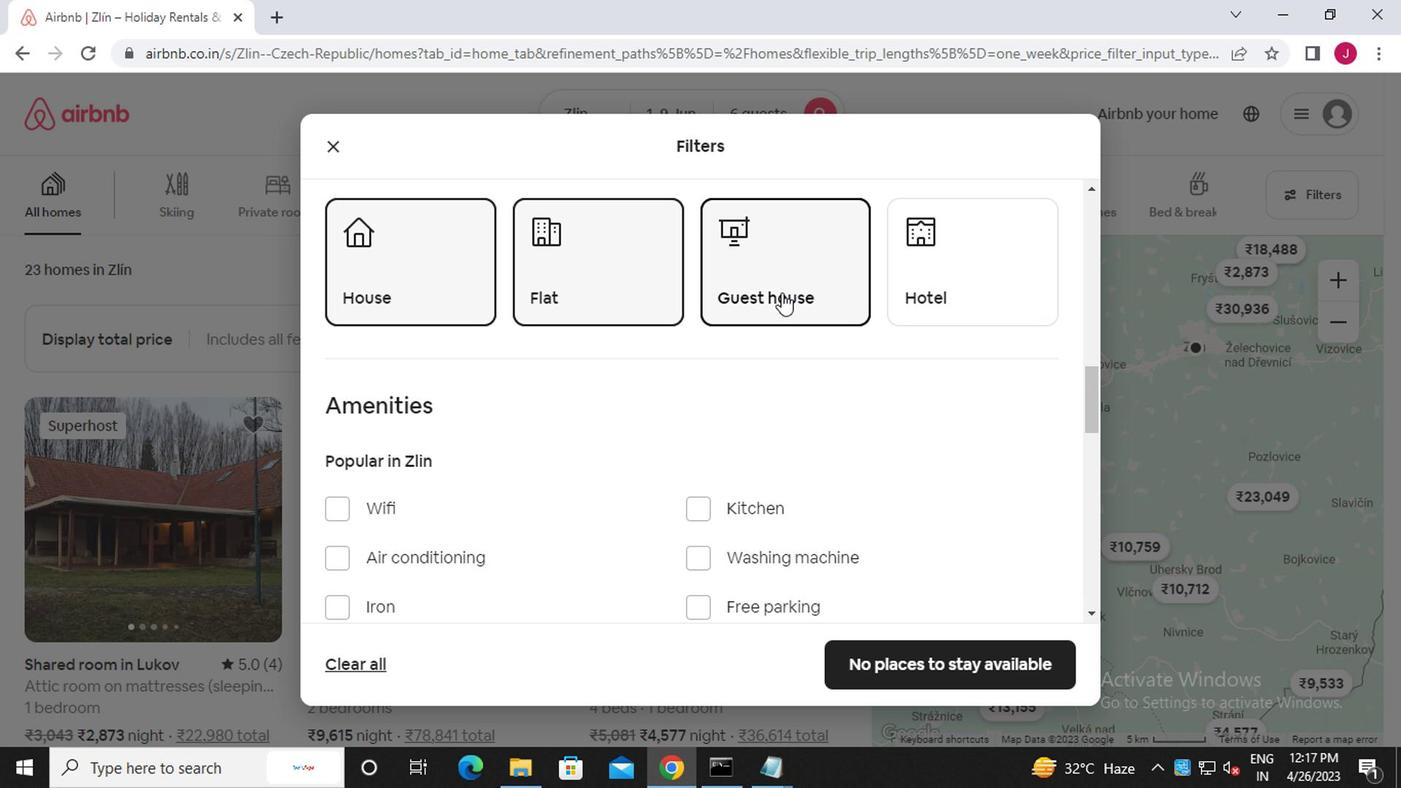 
Action: Mouse scrolled (759, 295) with delta (0, 0)
Screenshot: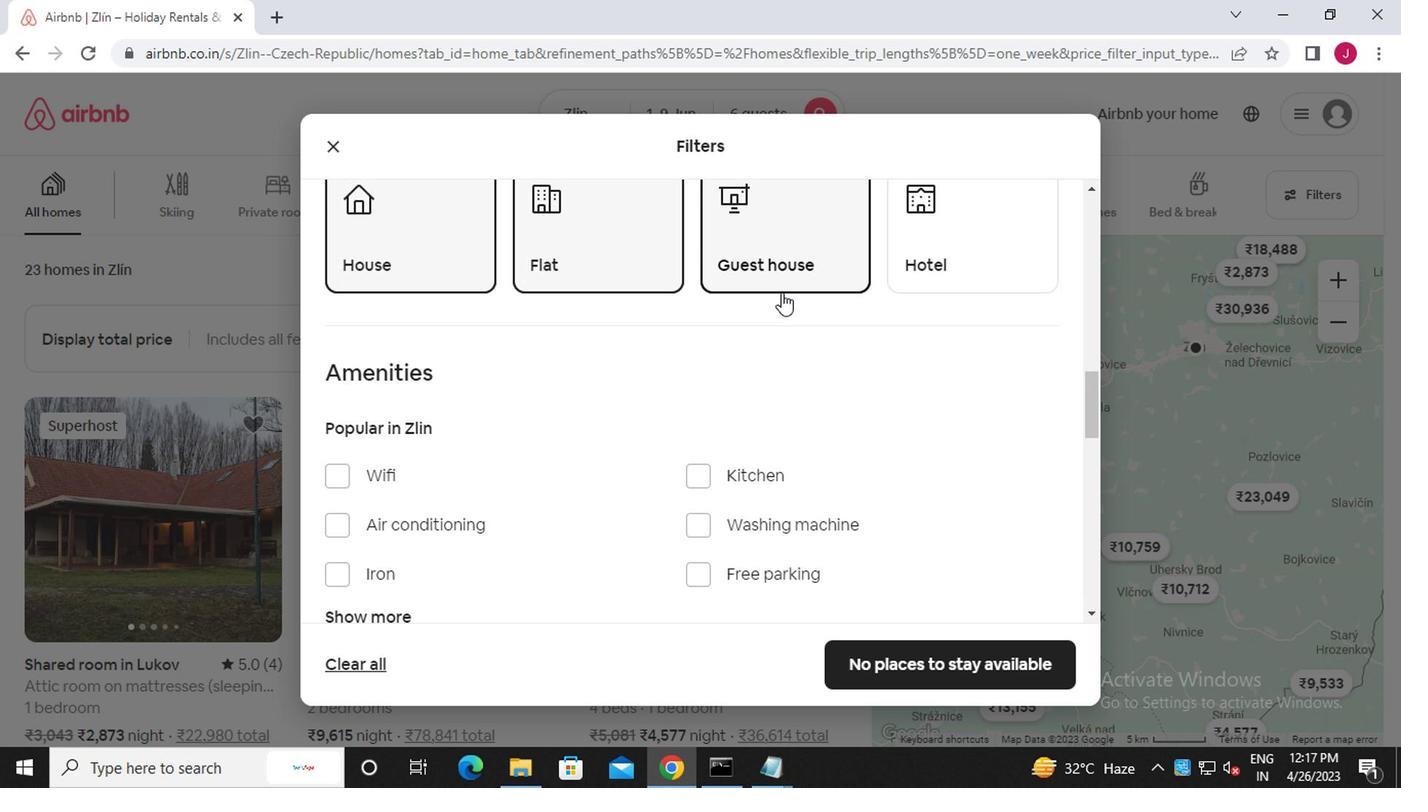 
Action: Mouse scrolled (759, 295) with delta (0, 0)
Screenshot: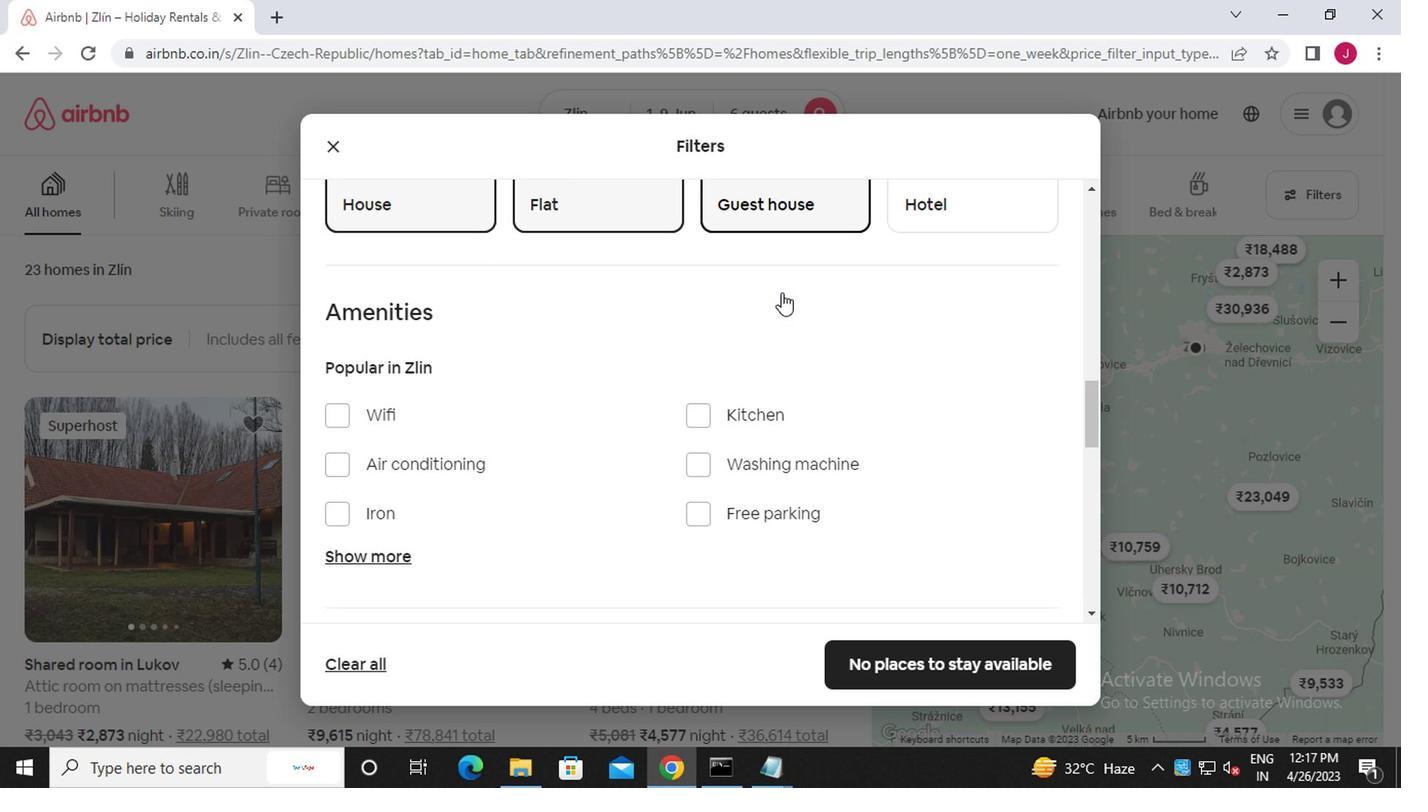 
Action: Mouse moved to (979, 383)
Screenshot: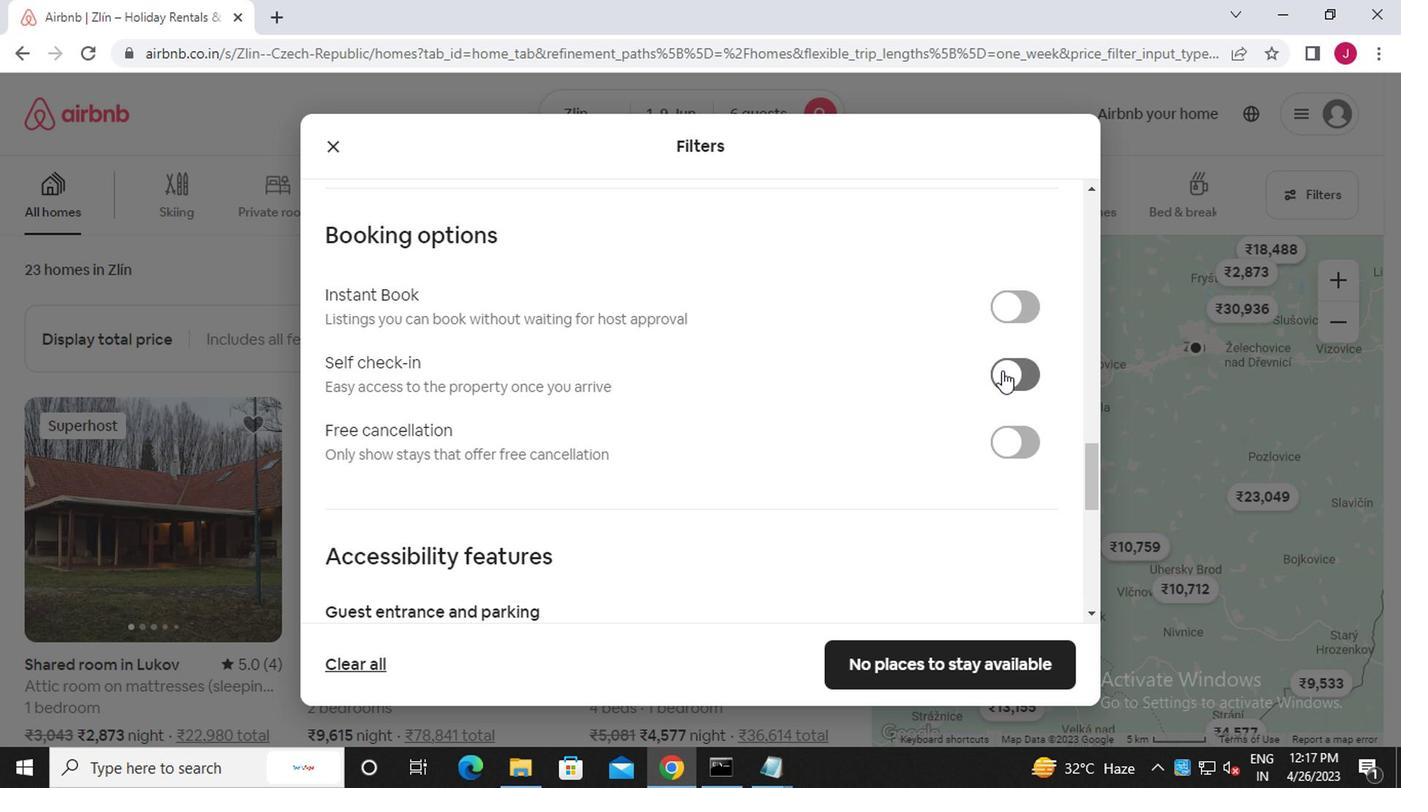 
Action: Mouse pressed left at (979, 383)
Screenshot: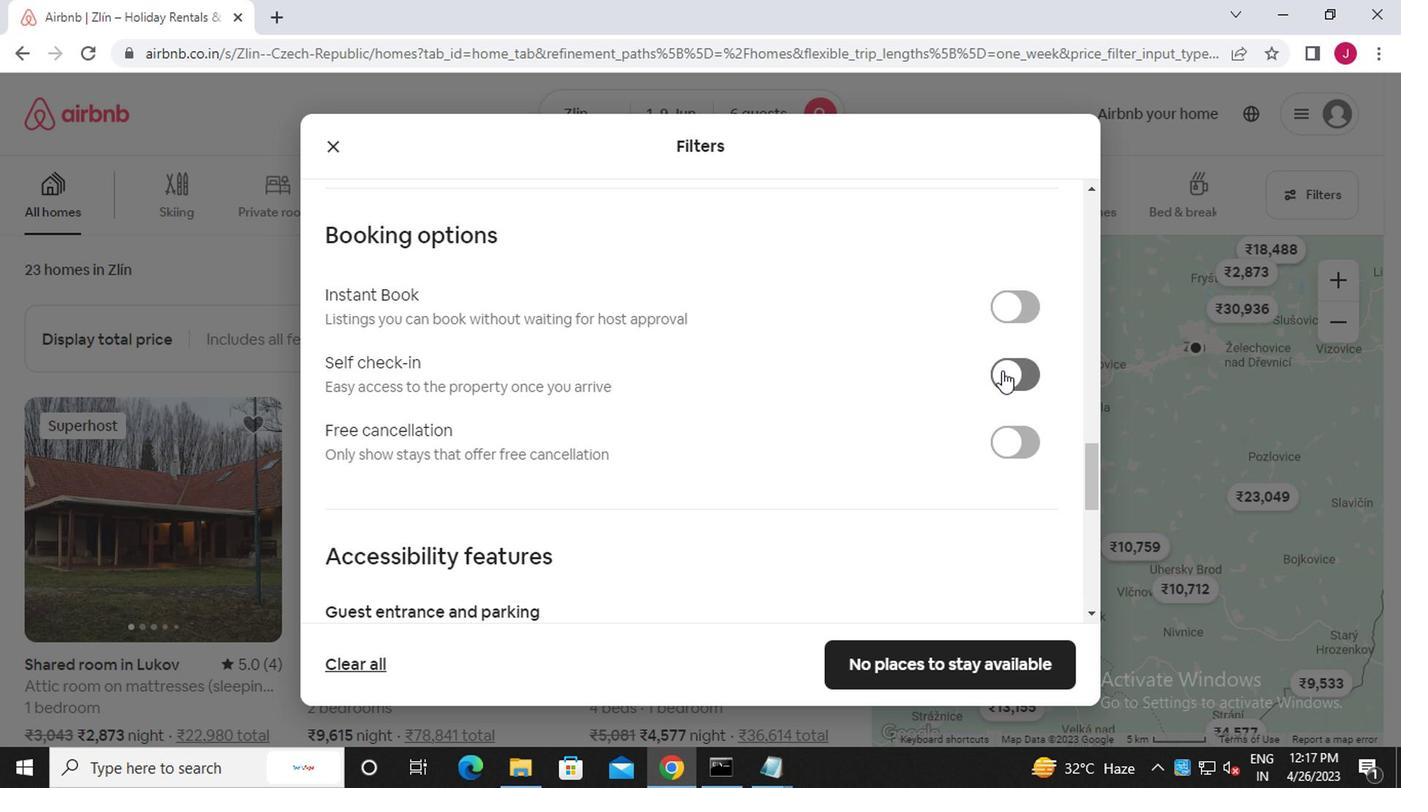 
Action: Mouse moved to (917, 468)
Screenshot: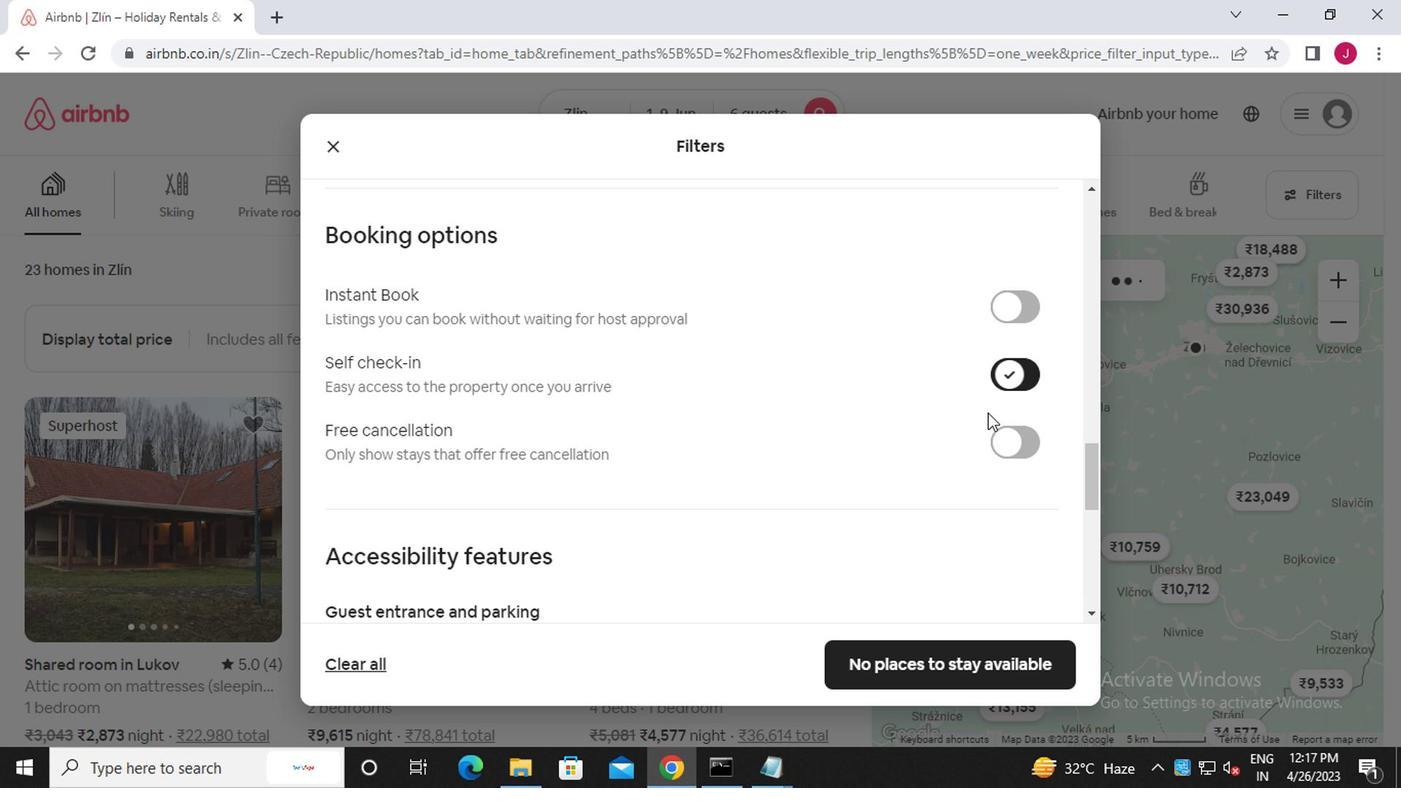 
Action: Mouse scrolled (917, 467) with delta (0, 0)
Screenshot: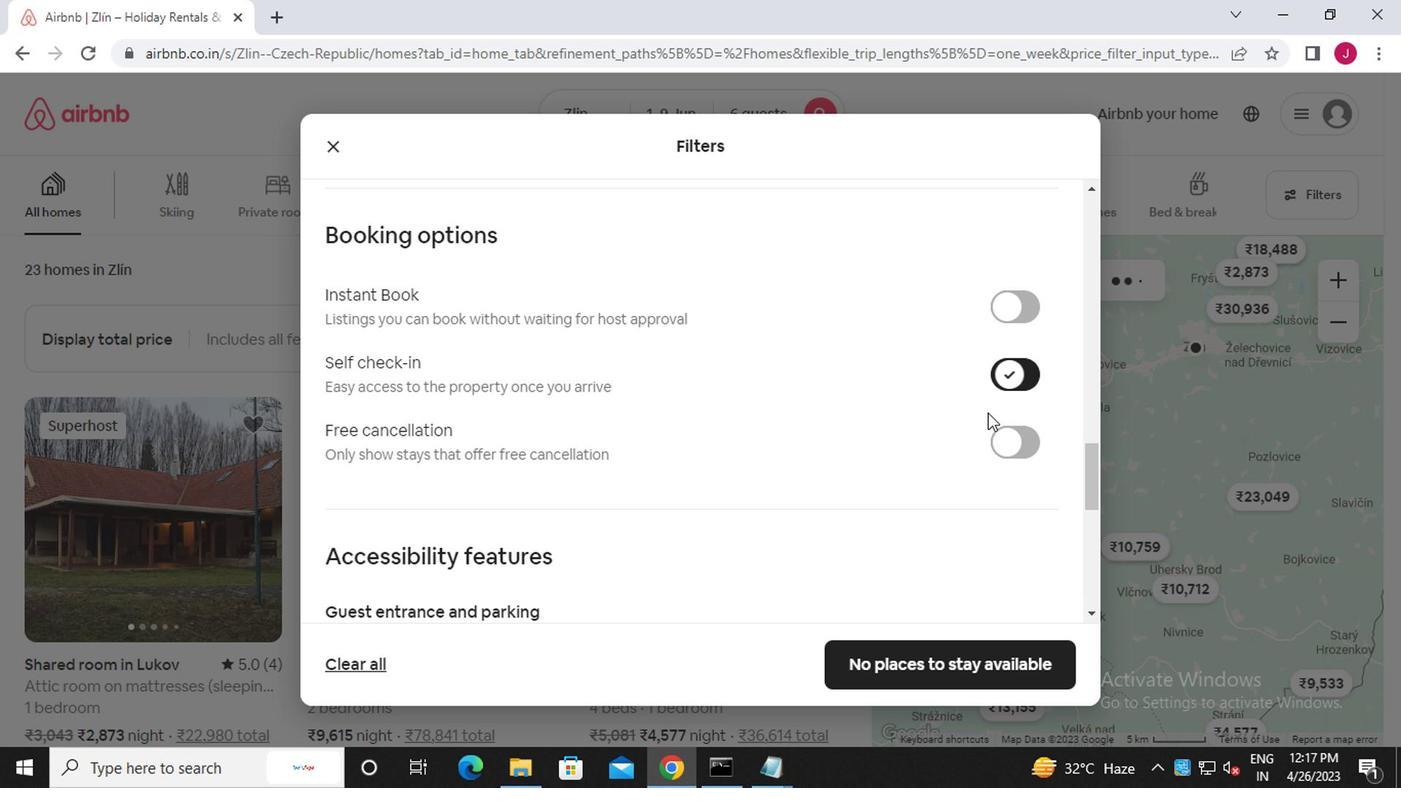 
Action: Mouse moved to (913, 472)
Screenshot: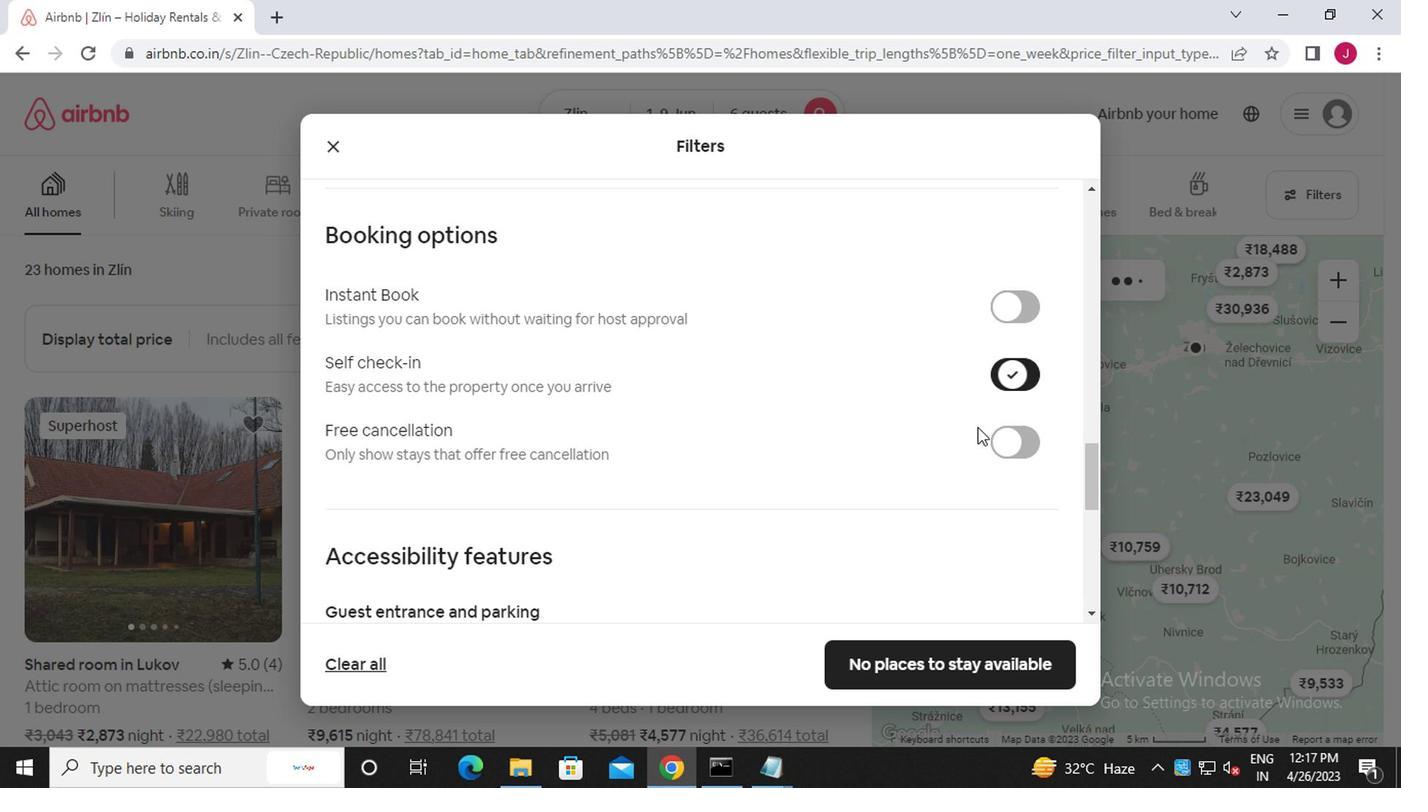 
Action: Mouse scrolled (913, 472) with delta (0, 0)
Screenshot: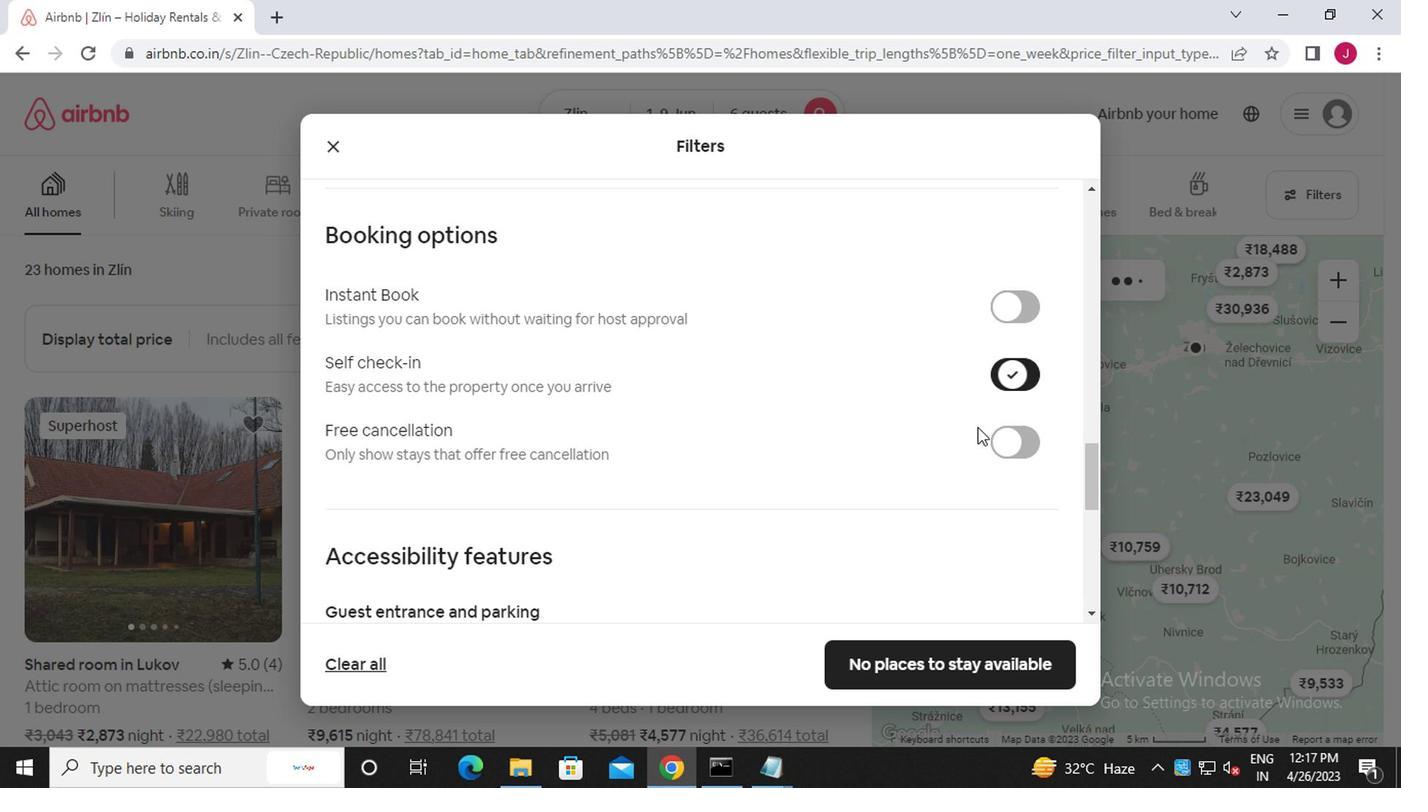
Action: Mouse moved to (913, 472)
Screenshot: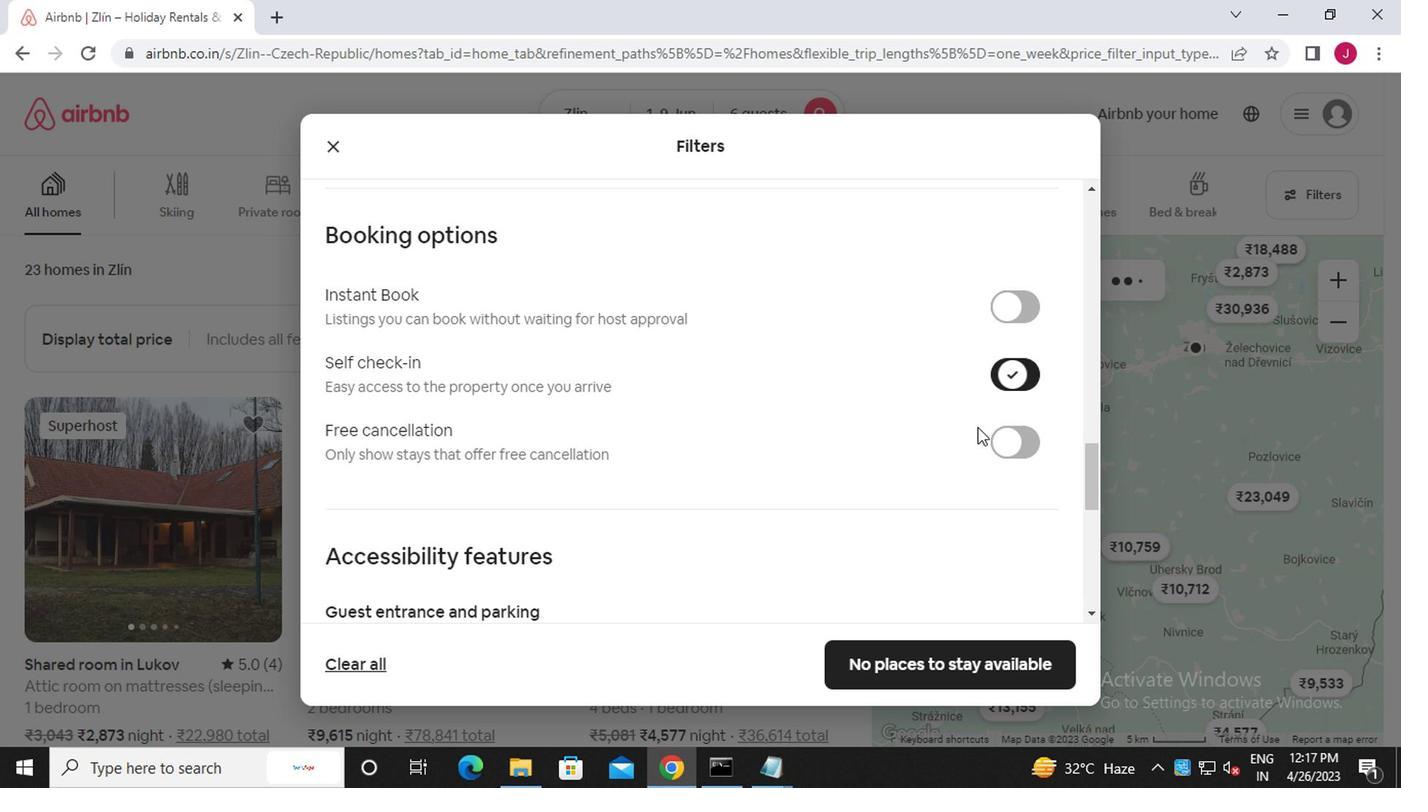 
Action: Mouse scrolled (913, 472) with delta (0, 0)
Screenshot: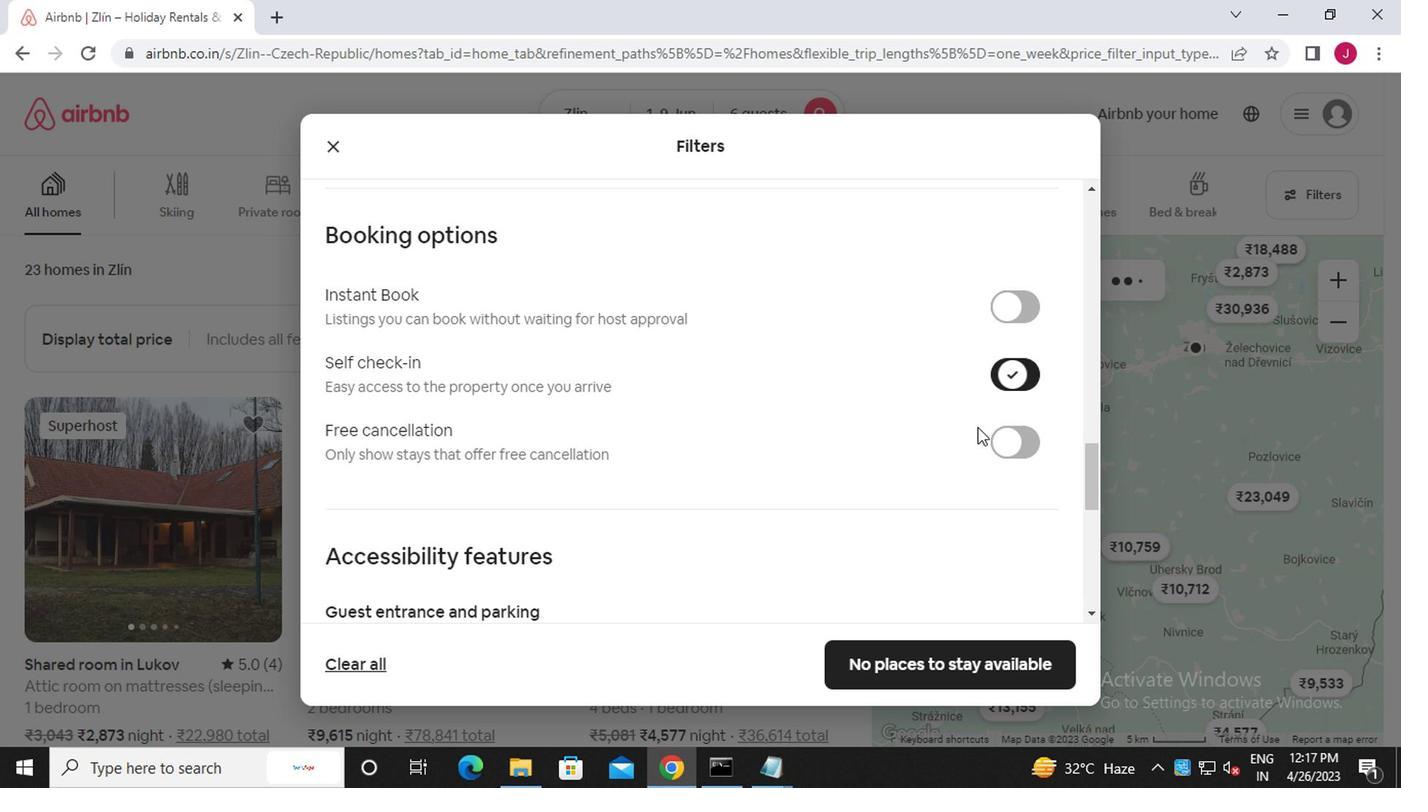 
Action: Mouse scrolled (913, 472) with delta (0, 0)
Screenshot: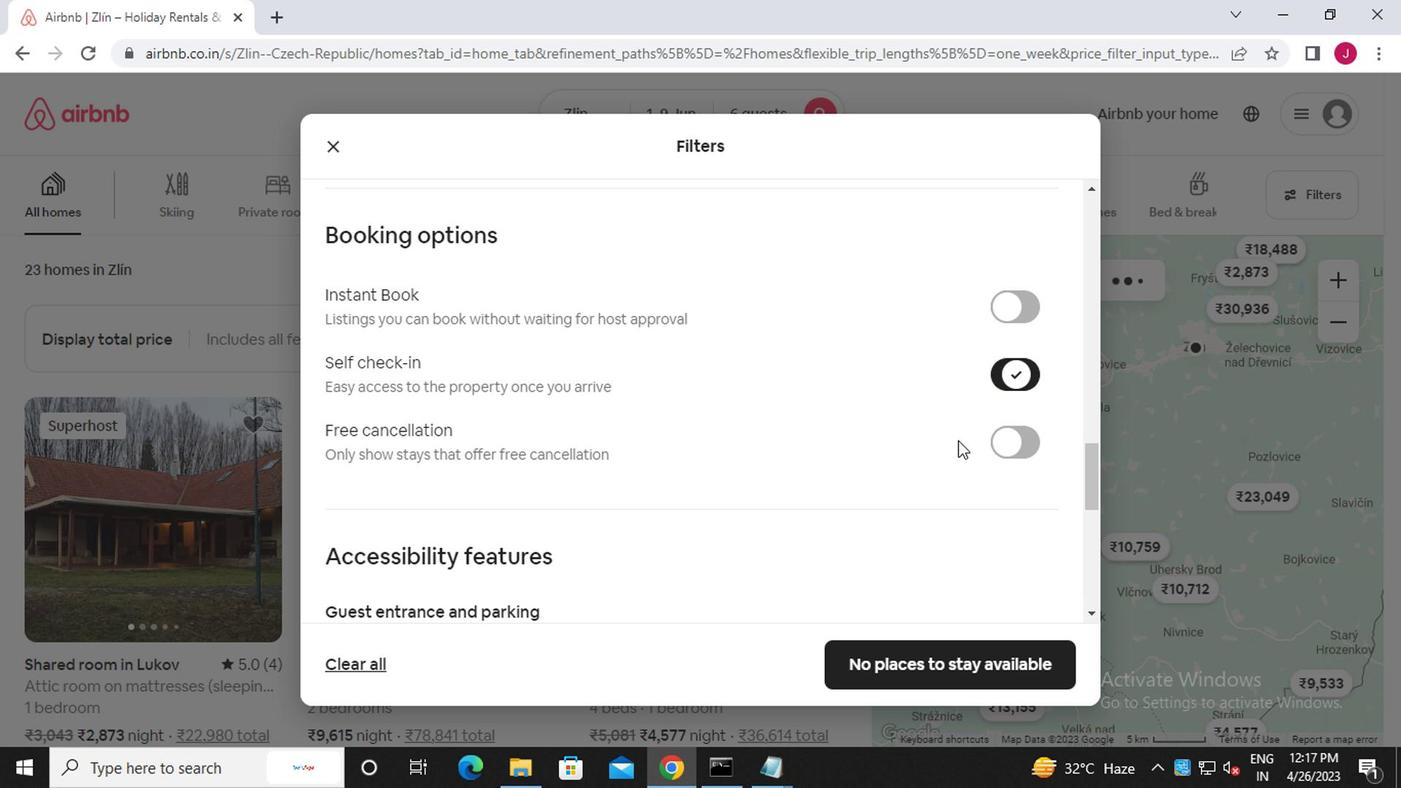 
Action: Mouse scrolled (913, 472) with delta (0, 0)
Screenshot: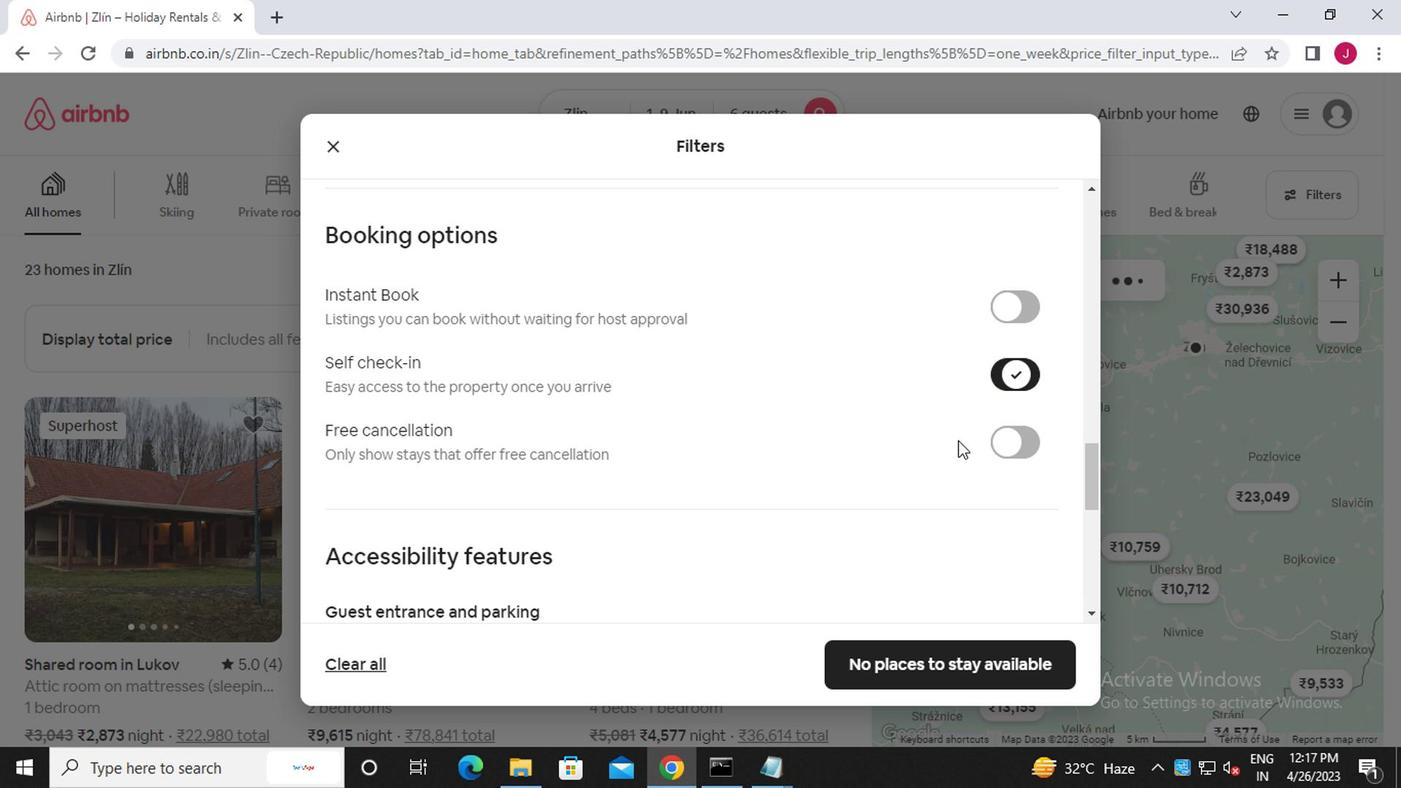 
Action: Mouse moved to (912, 472)
Screenshot: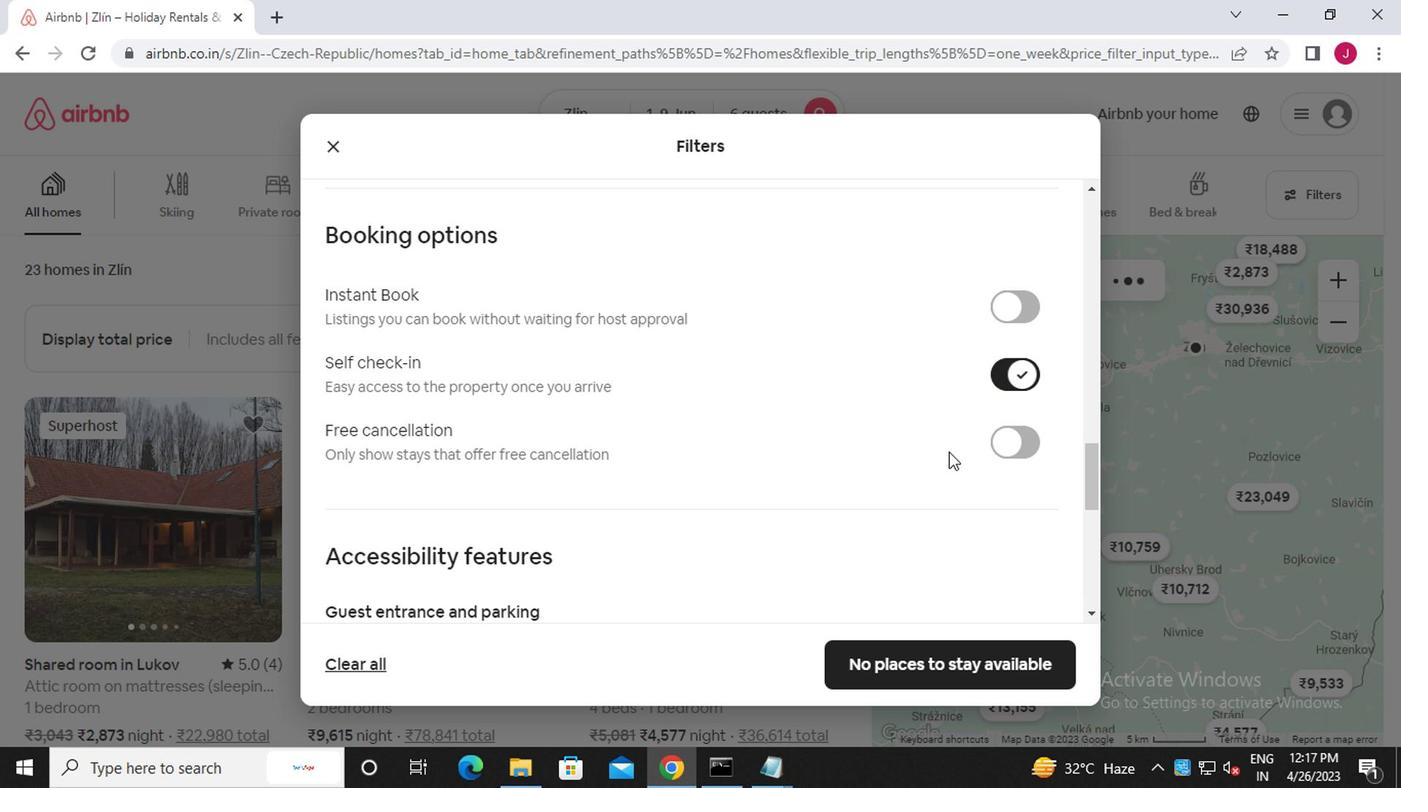 
Action: Mouse scrolled (912, 472) with delta (0, 0)
Screenshot: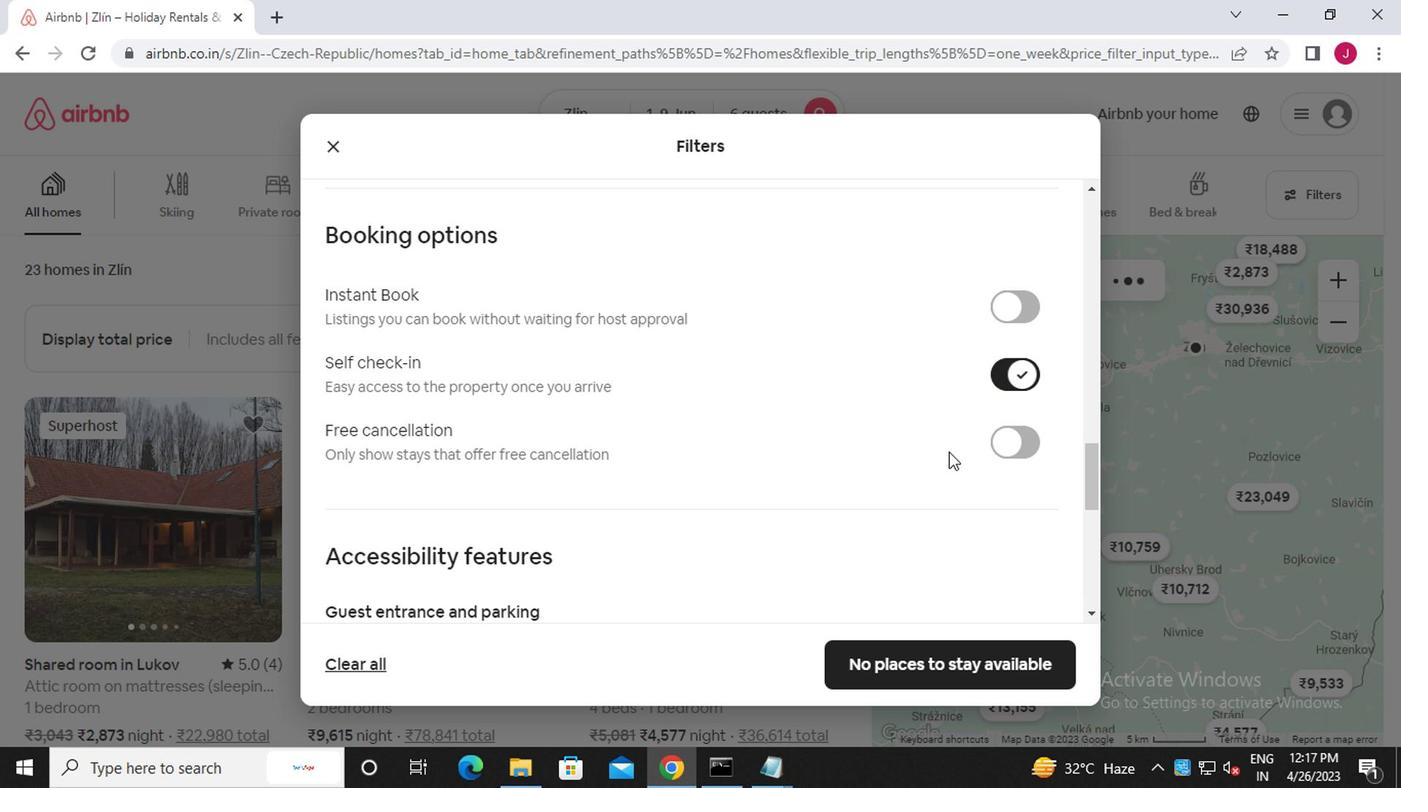 
Action: Mouse scrolled (912, 472) with delta (0, 0)
Screenshot: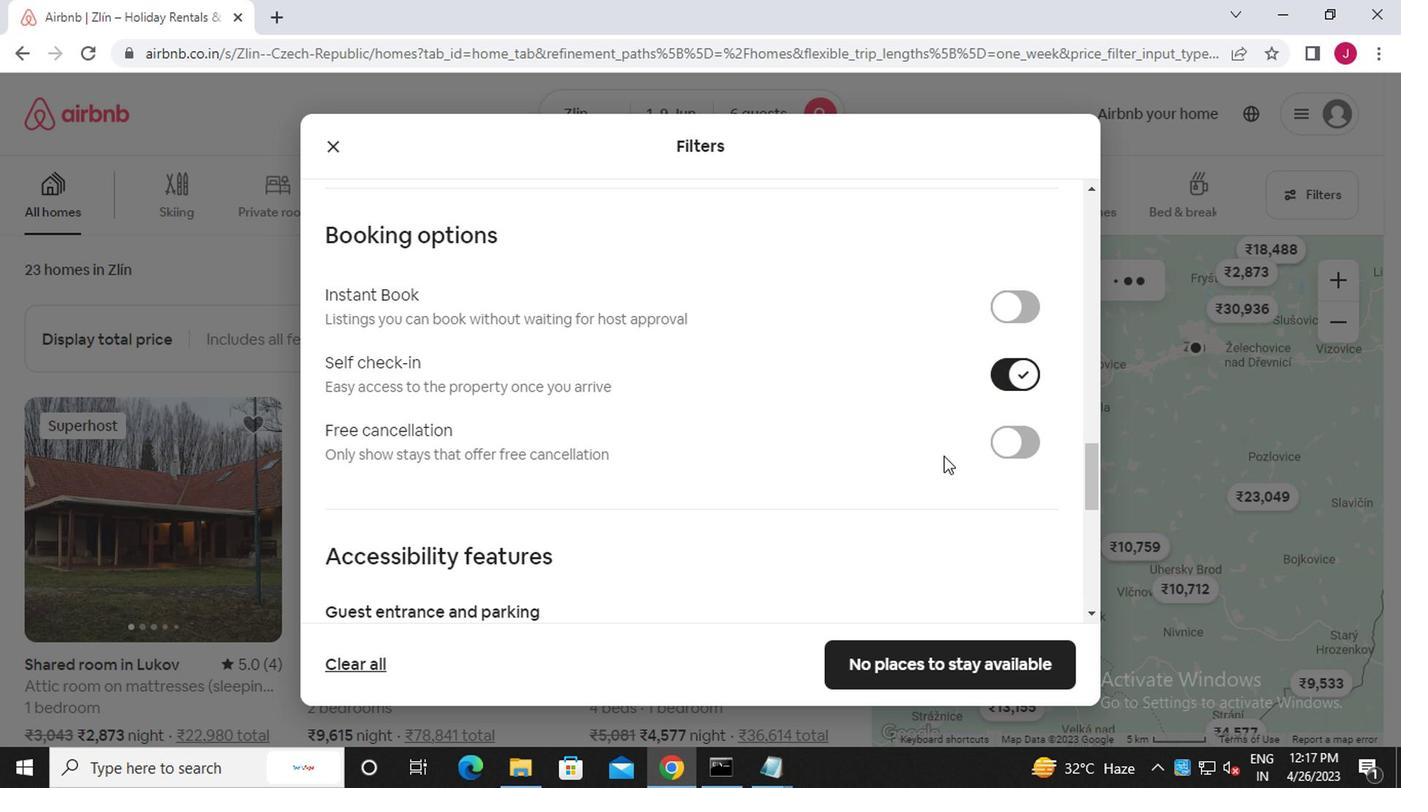 
Action: Mouse moved to (876, 544)
Screenshot: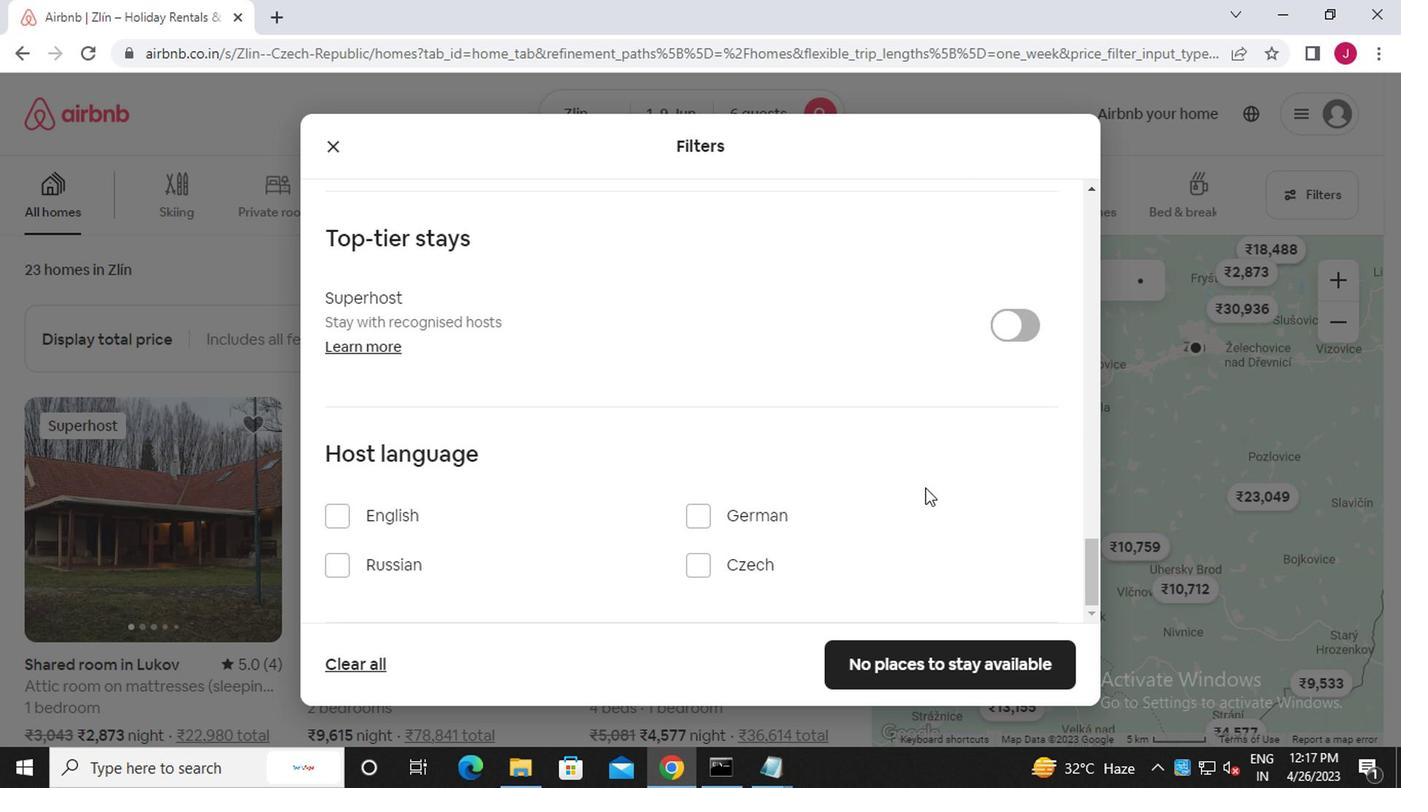 
Action: Mouse scrolled (876, 543) with delta (0, -1)
Screenshot: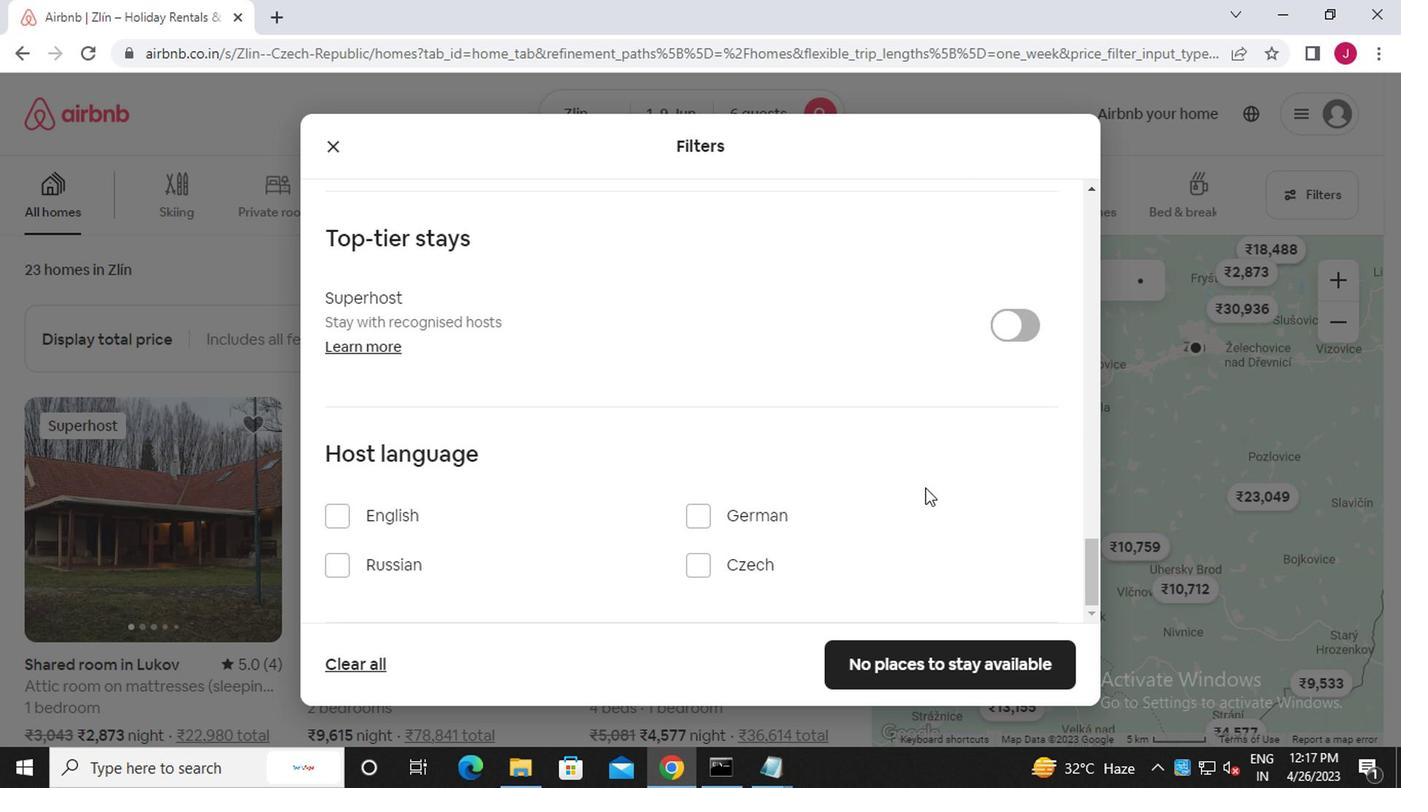 
Action: Mouse moved to (871, 546)
Screenshot: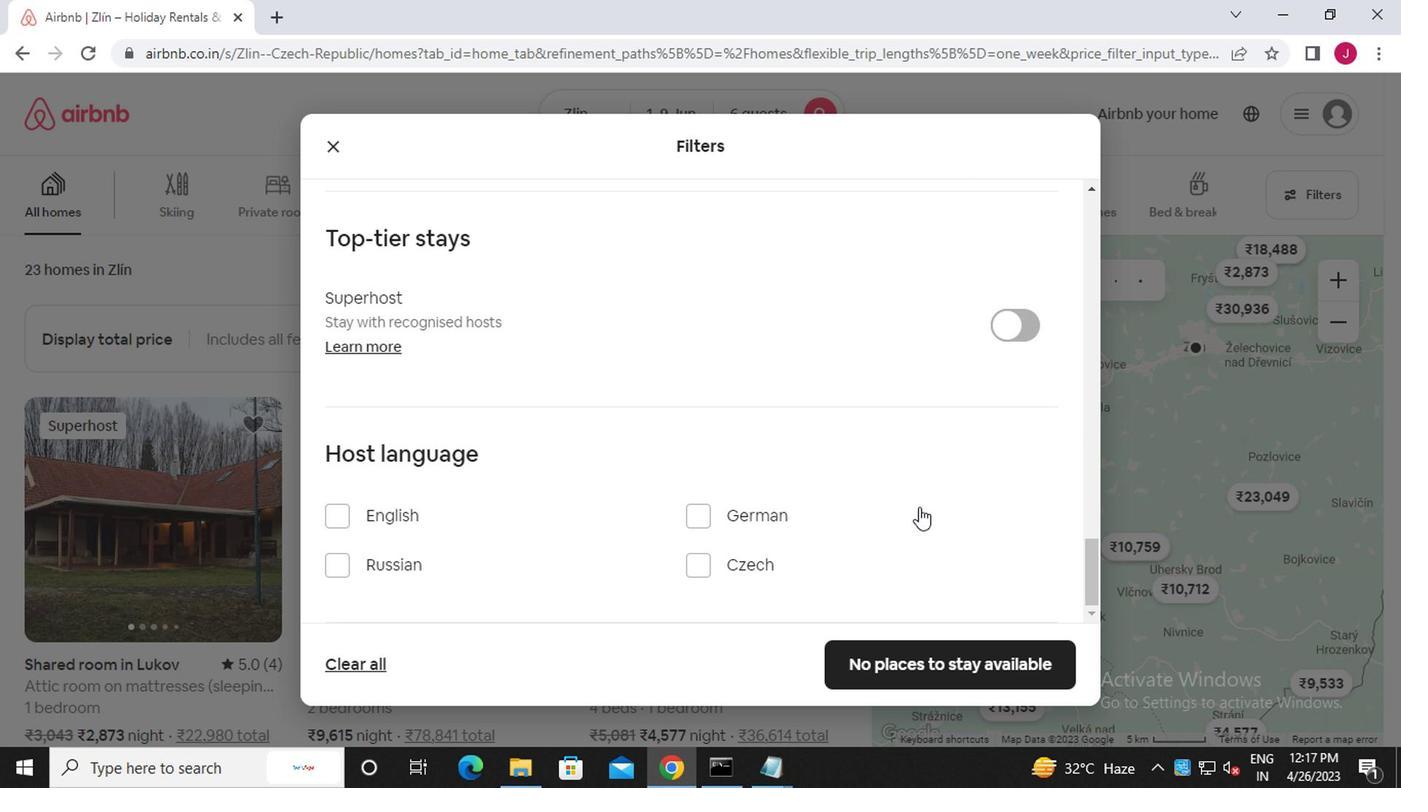 
Action: Mouse scrolled (871, 545) with delta (0, -1)
Screenshot: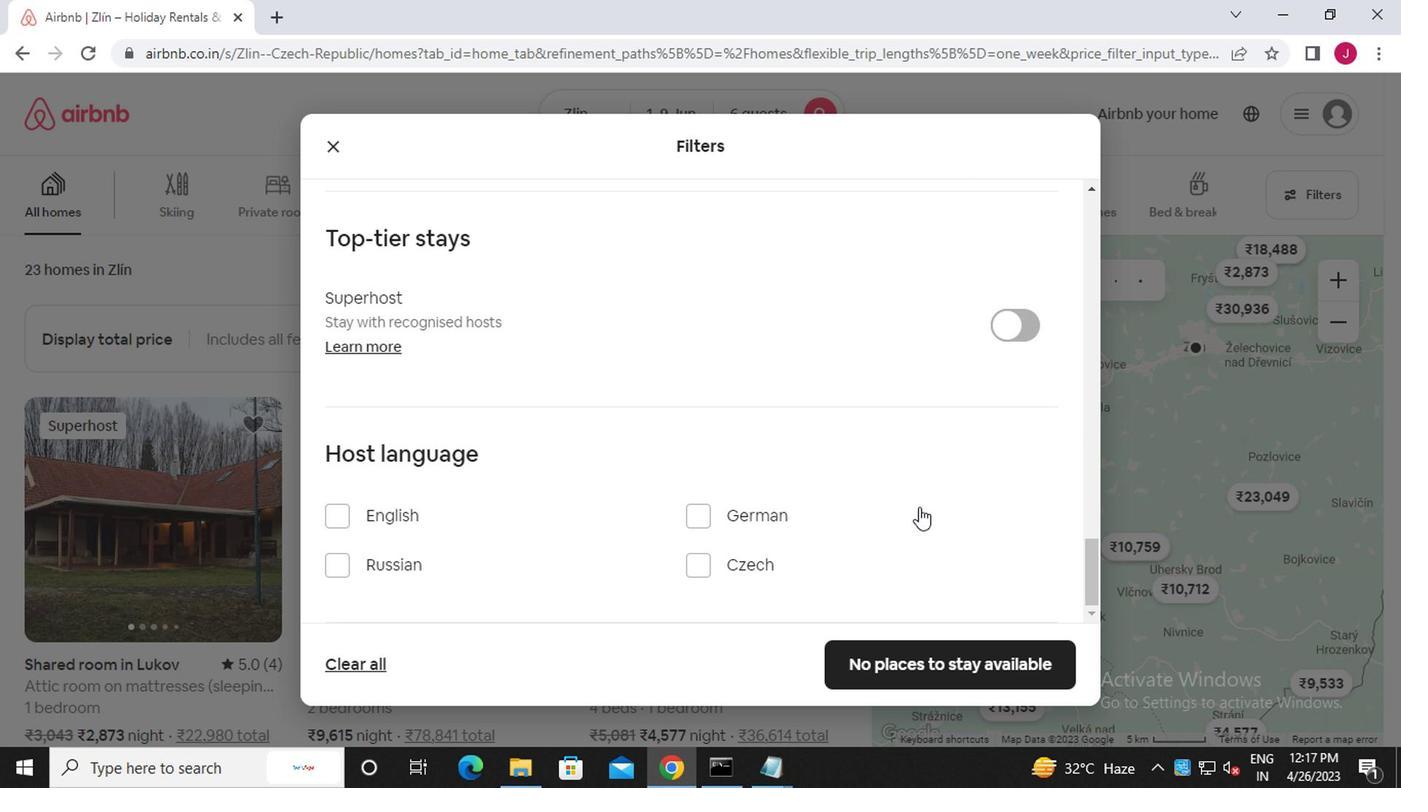 
Action: Mouse moved to (868, 546)
Screenshot: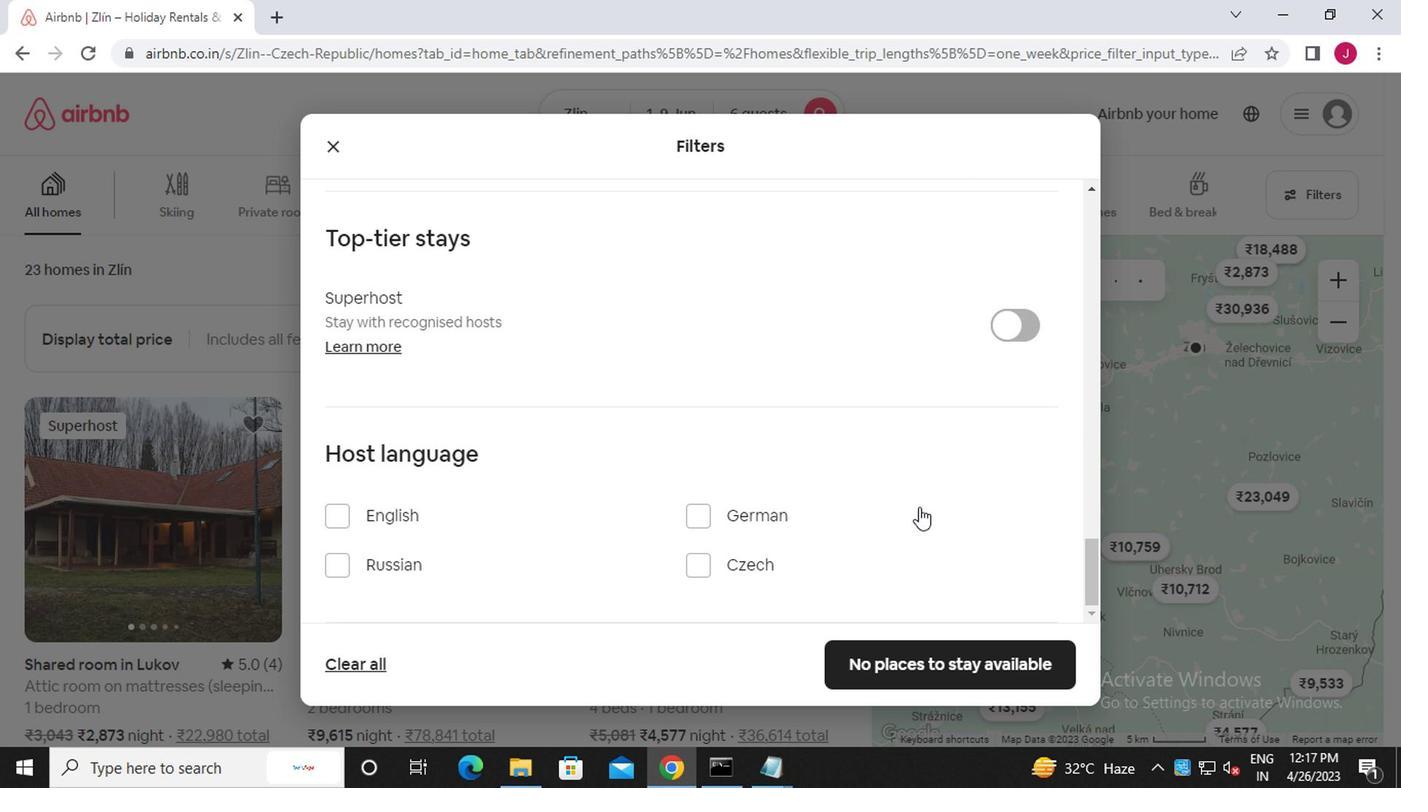 
Action: Mouse scrolled (868, 545) with delta (0, -1)
Screenshot: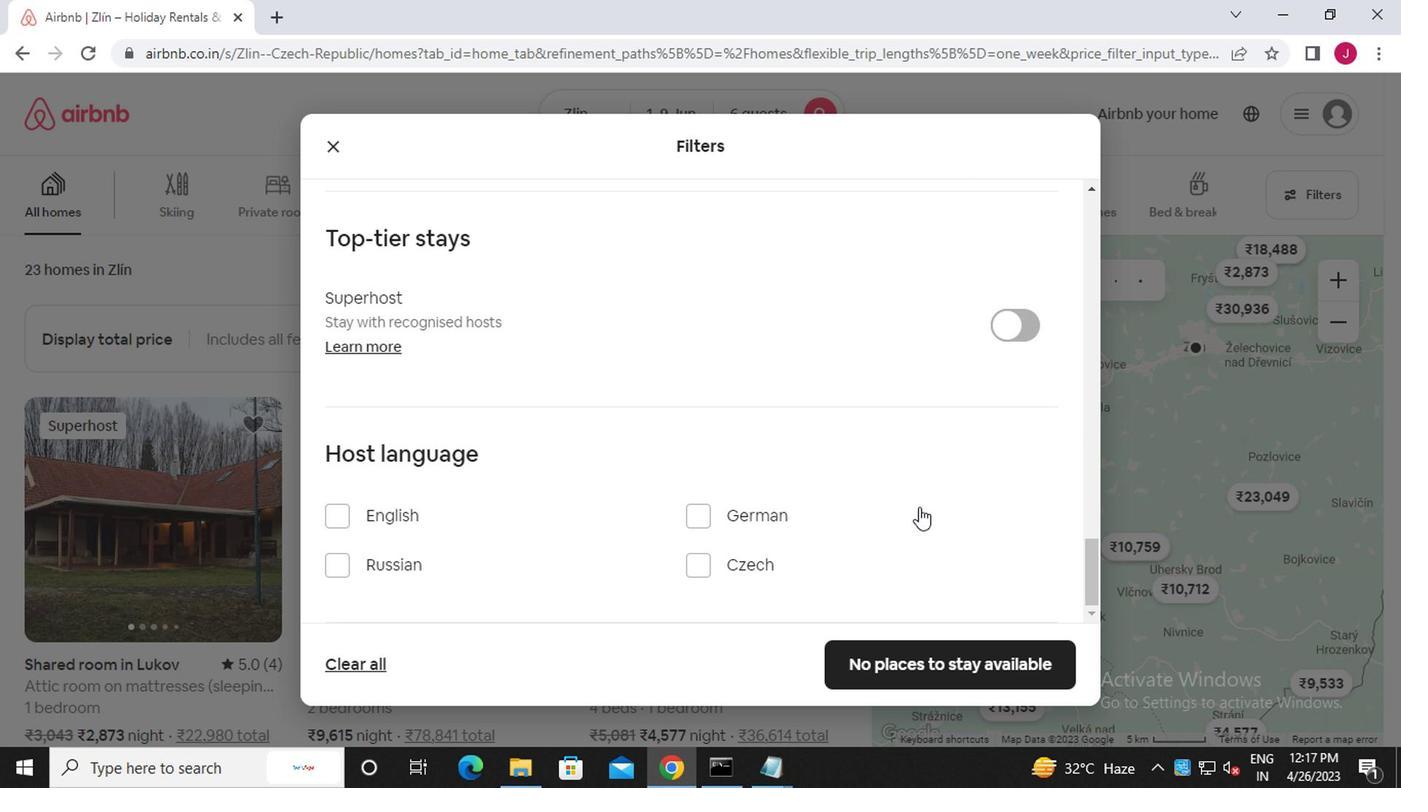 
Action: Mouse moved to (853, 542)
Screenshot: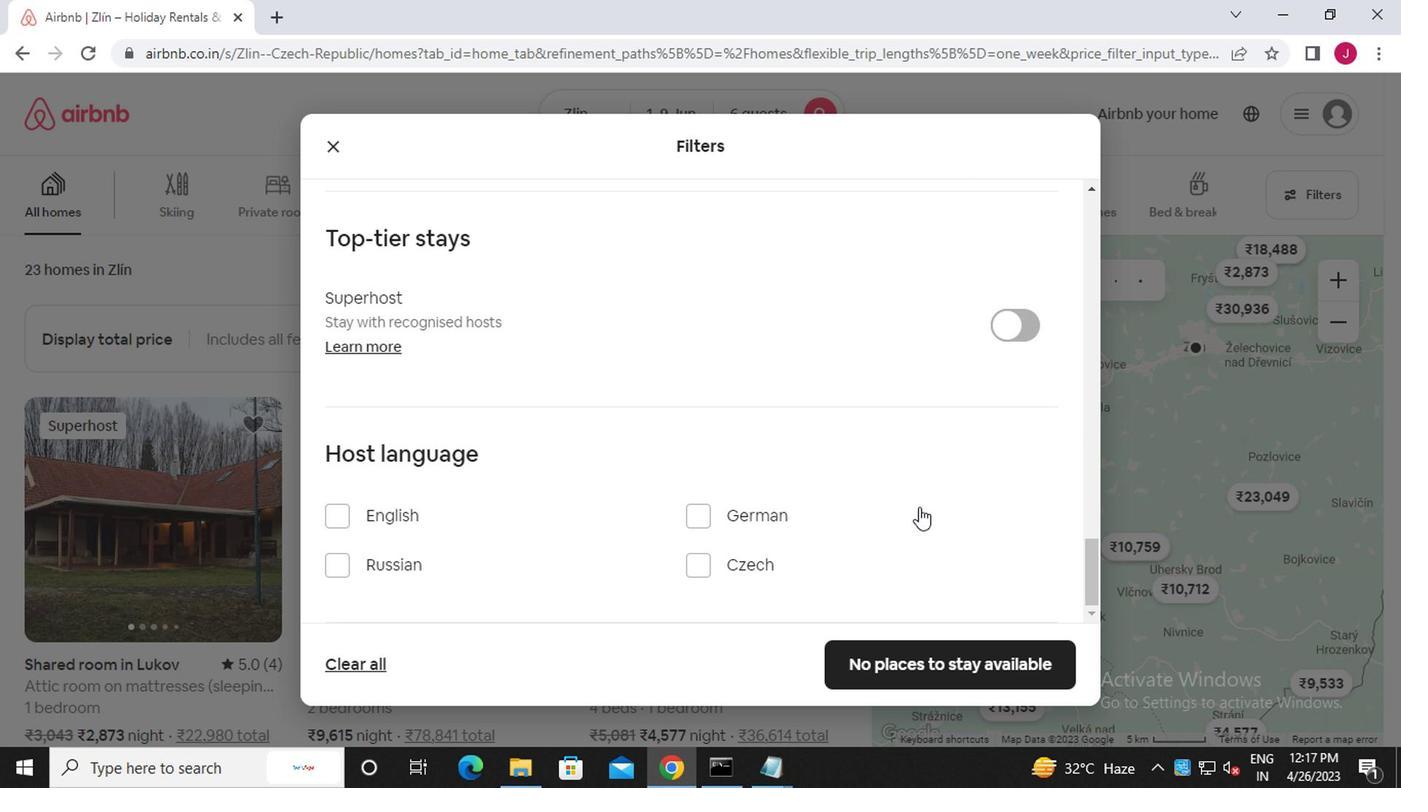
Action: Mouse scrolled (853, 540) with delta (0, -1)
Screenshot: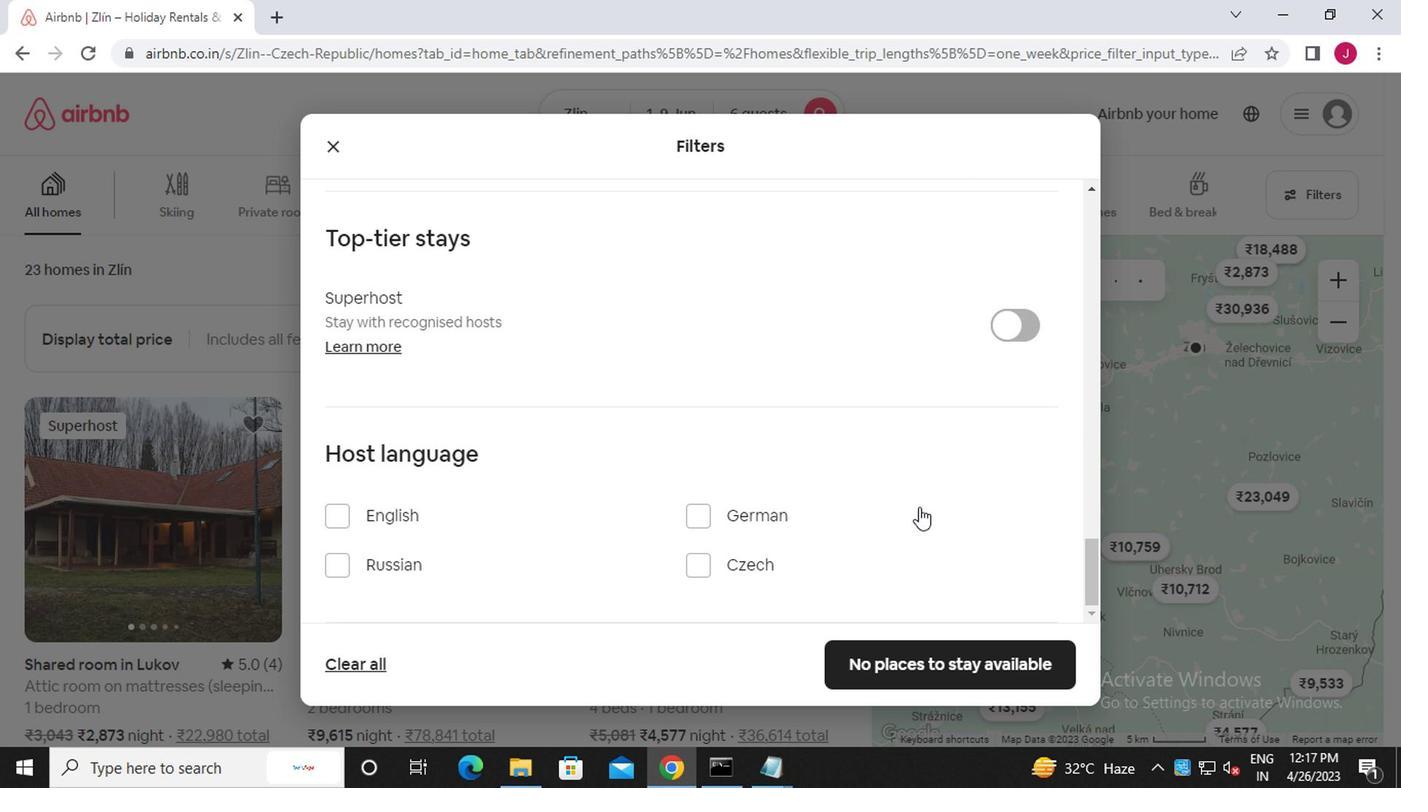 
Action: Mouse moved to (831, 533)
Screenshot: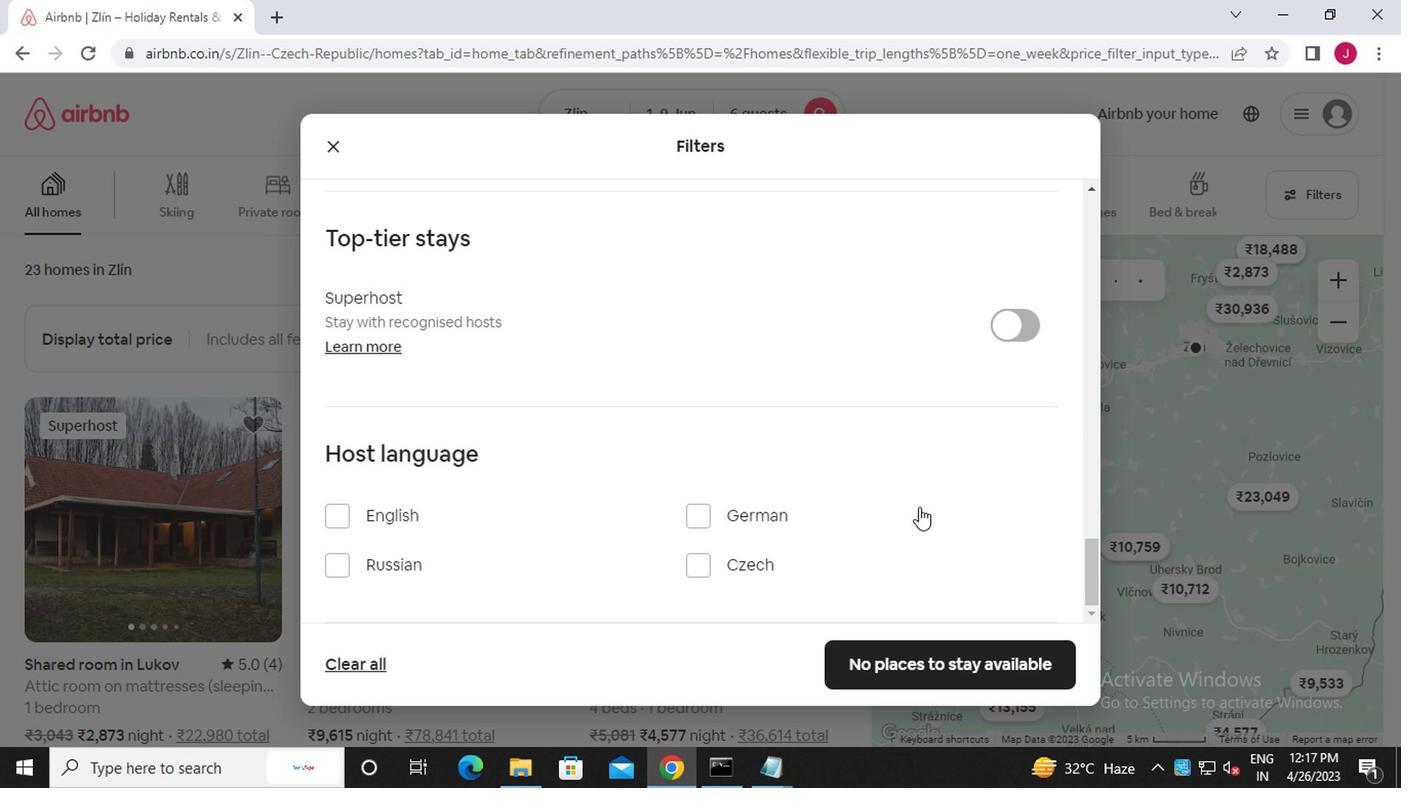 
Action: Mouse scrolled (831, 532) with delta (0, -1)
Screenshot: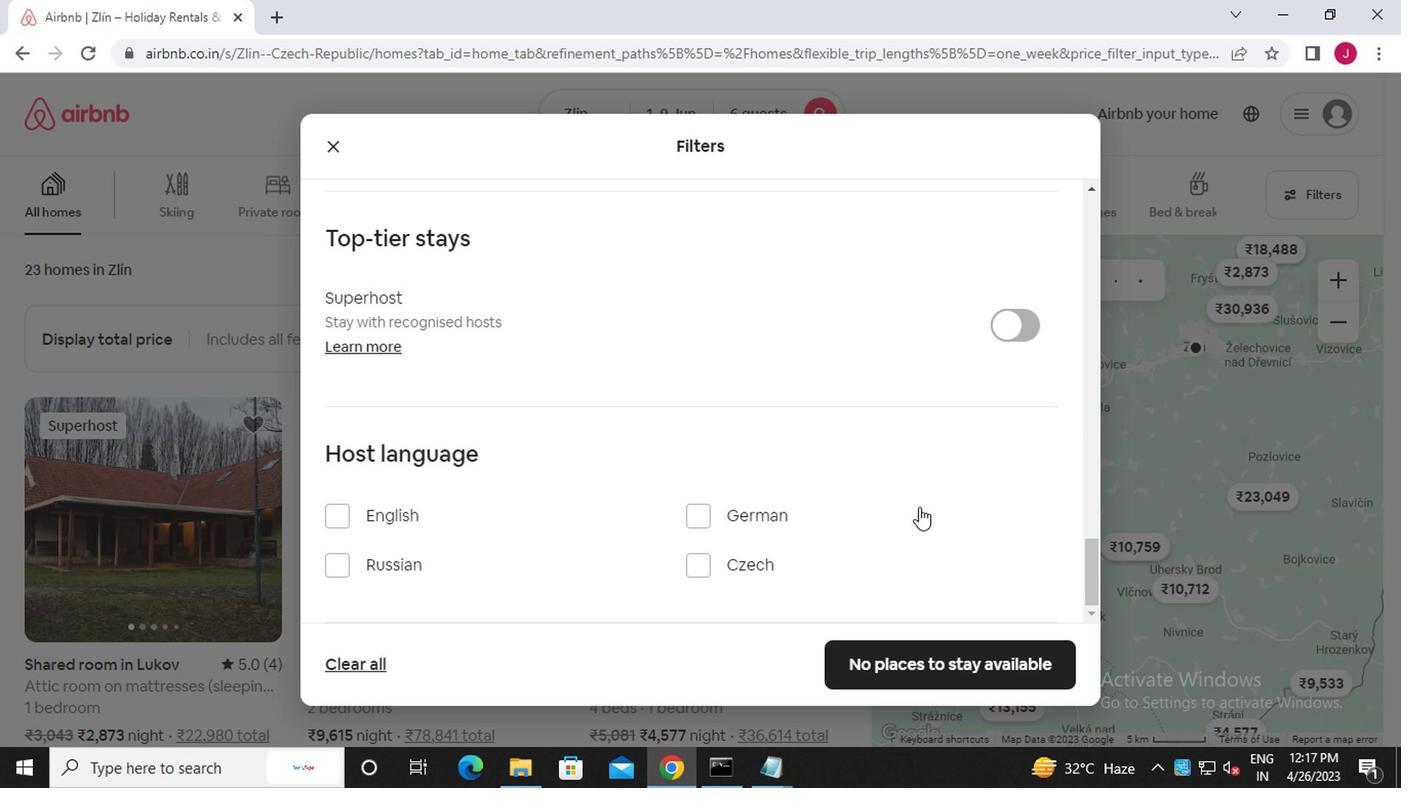 
Action: Mouse moved to (339, 534)
Screenshot: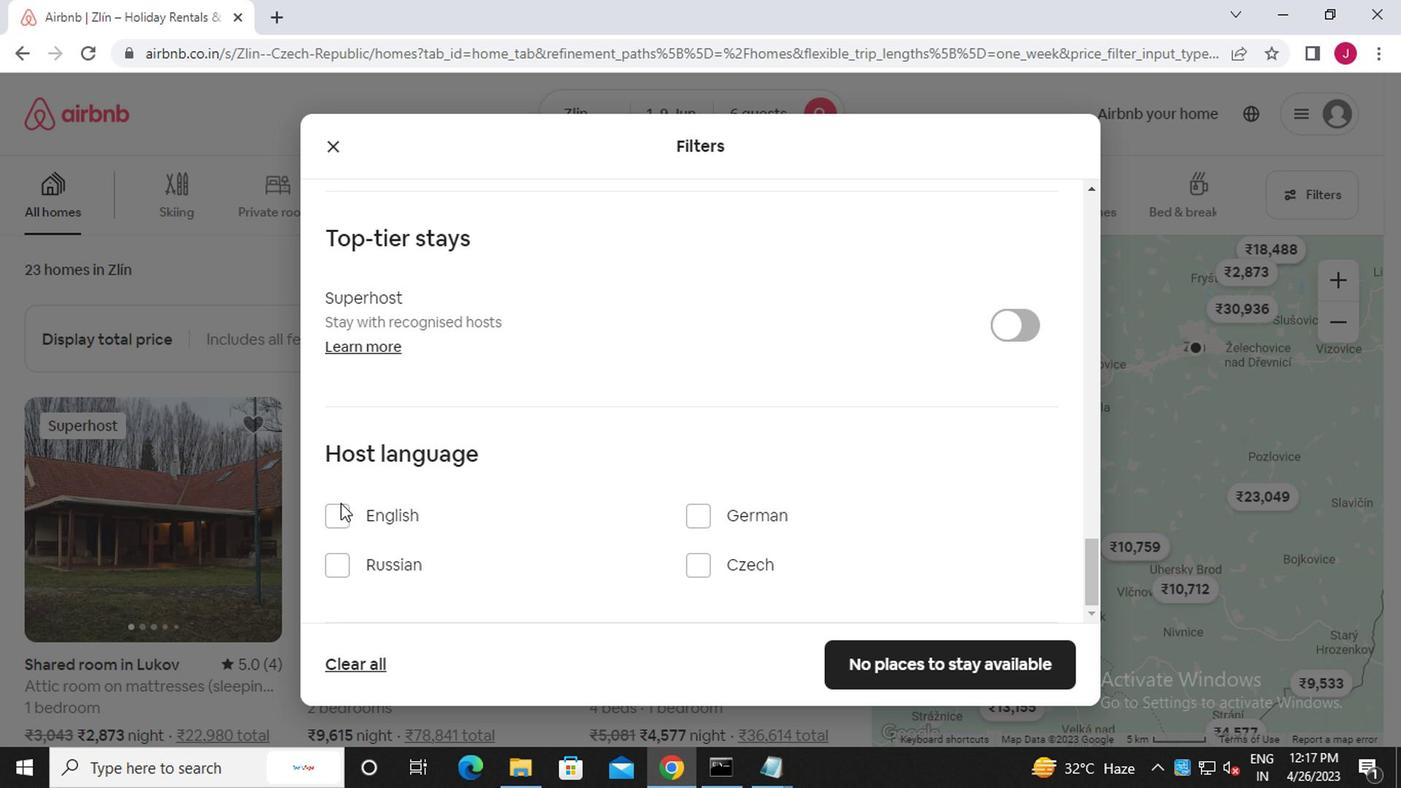
Action: Mouse pressed left at (339, 534)
Screenshot: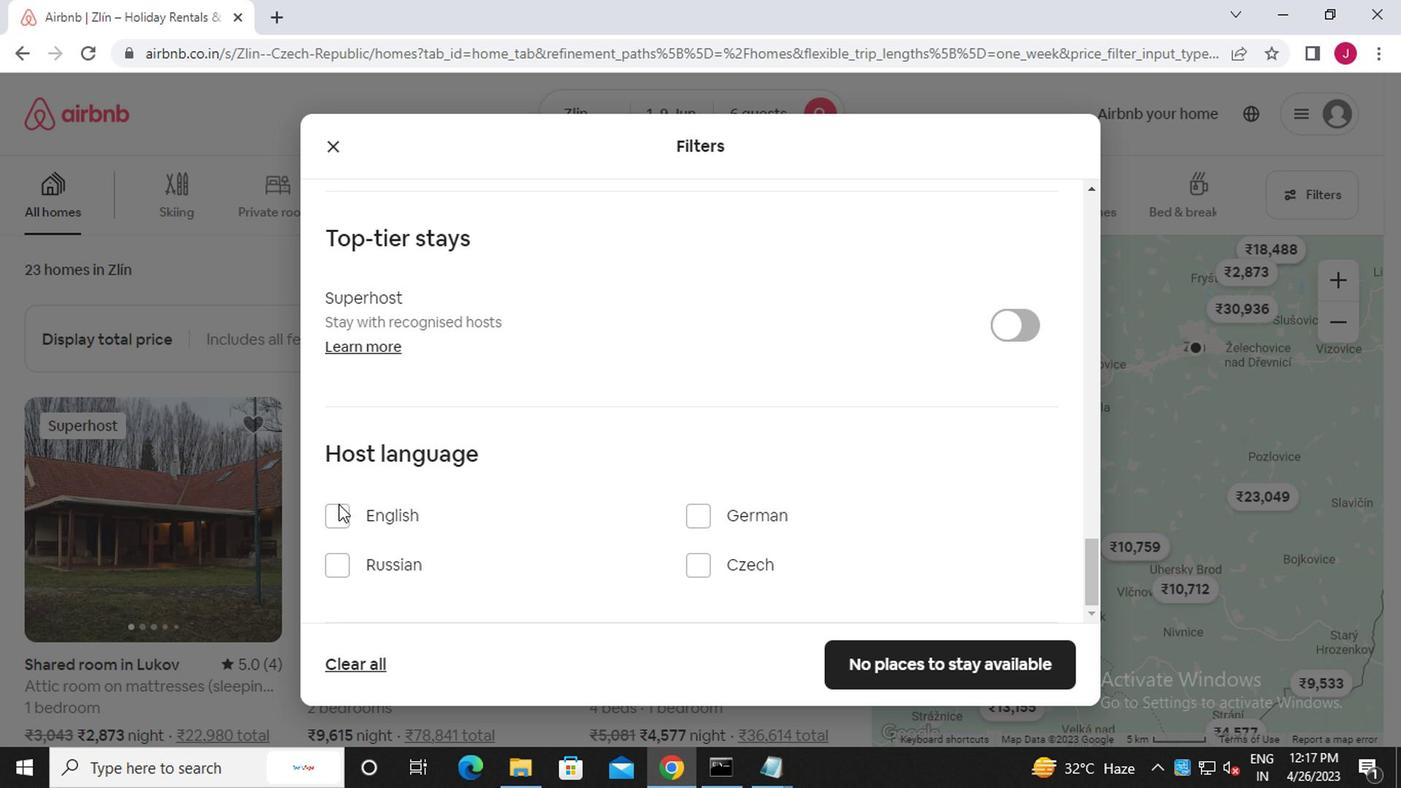 
Action: Mouse moved to (854, 693)
Screenshot: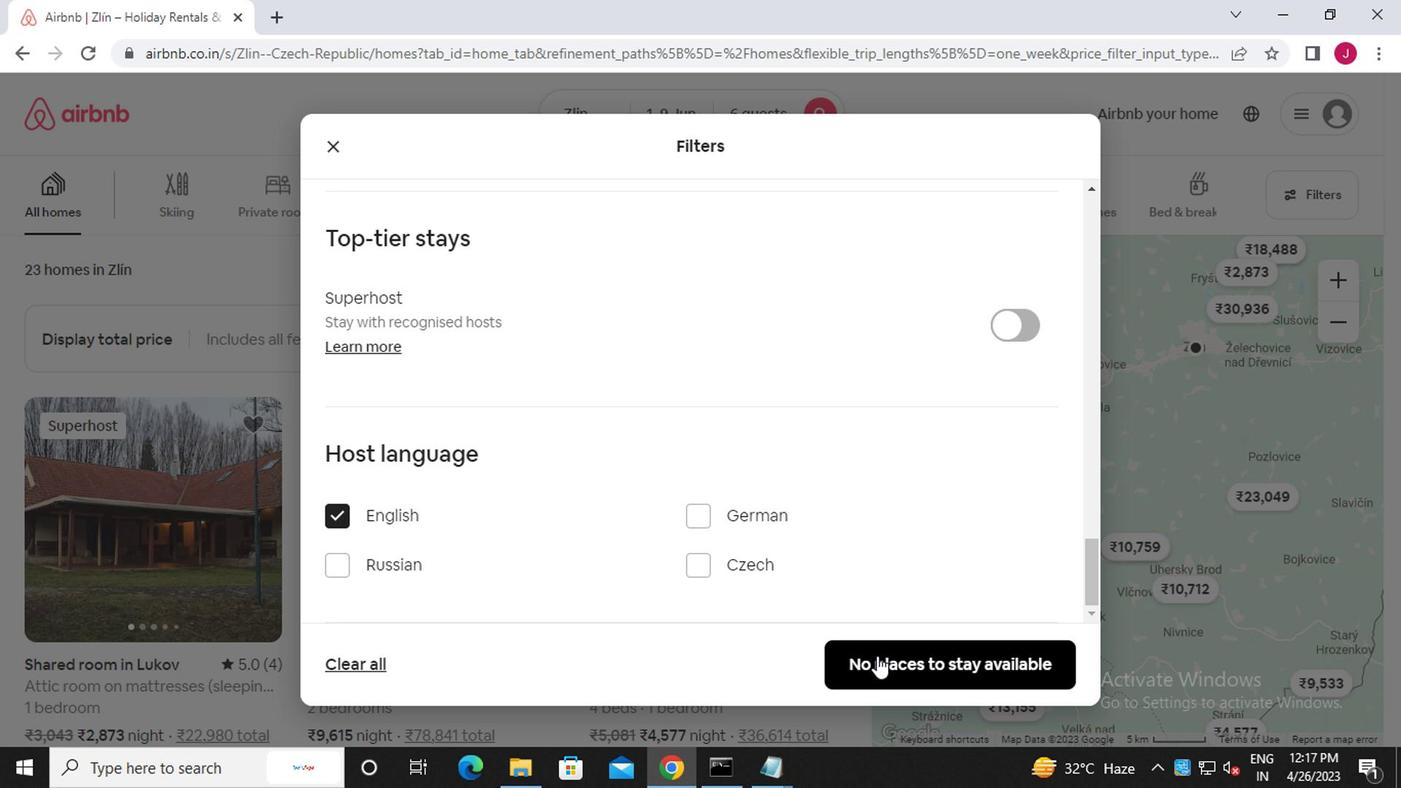 
Action: Mouse pressed left at (854, 693)
Screenshot: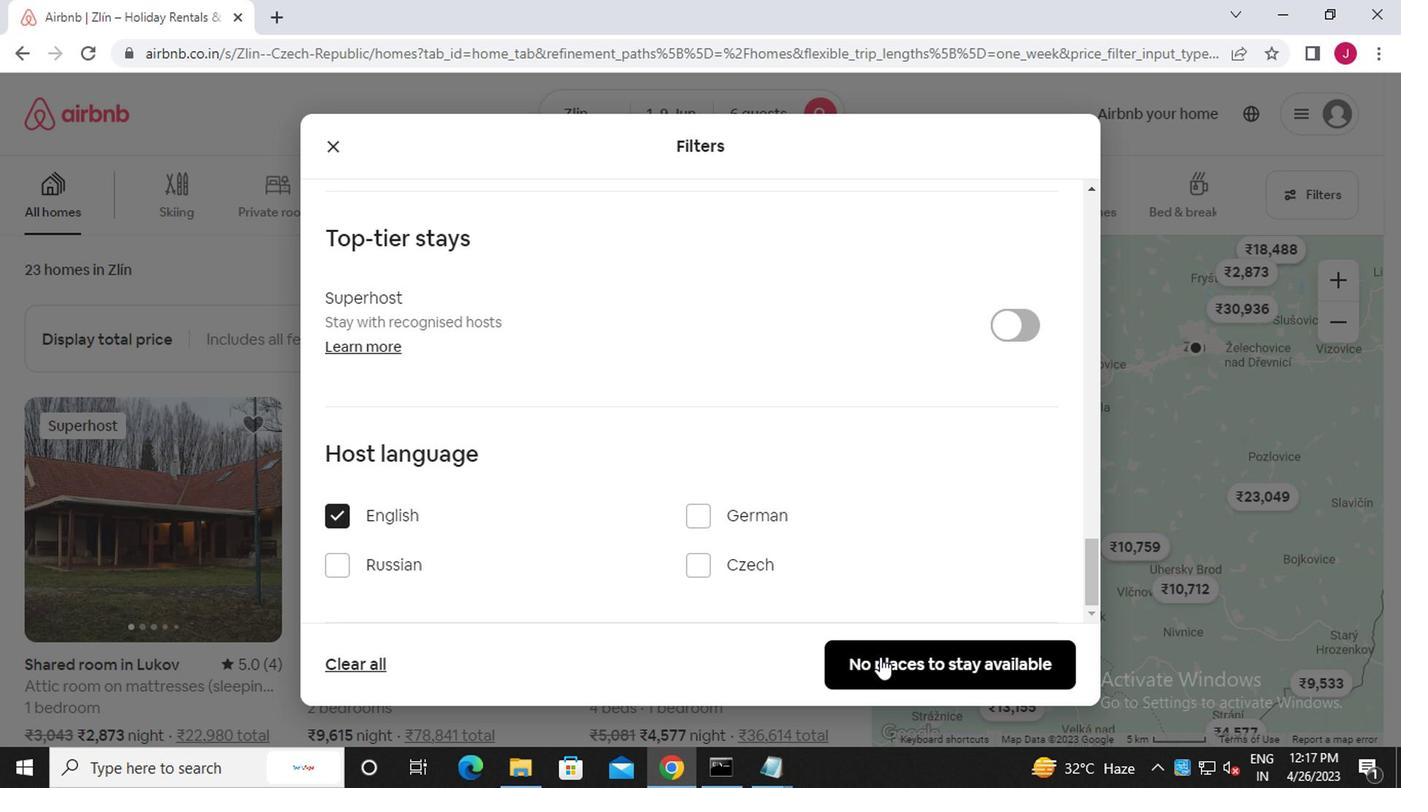 
Action: Mouse moved to (856, 694)
Screenshot: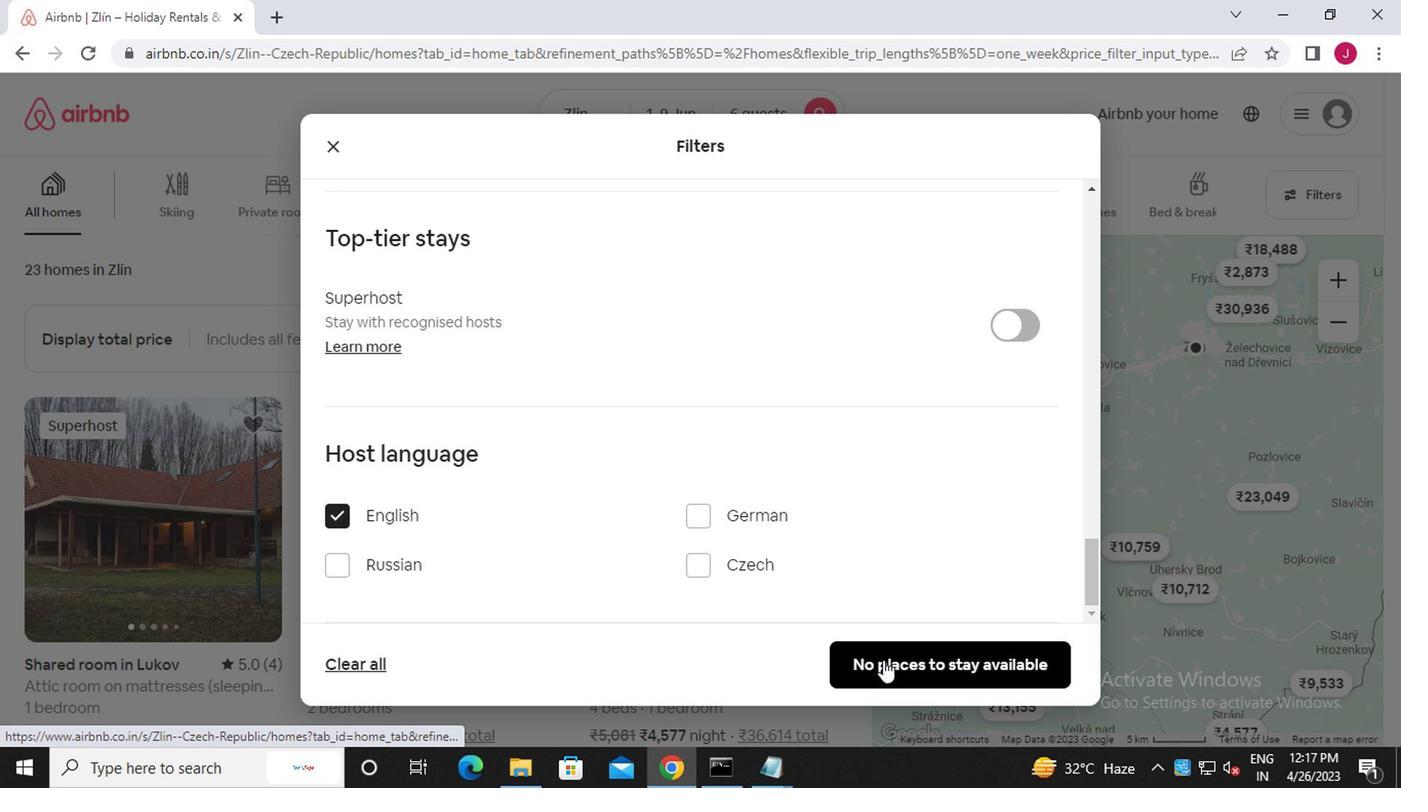 
